Task: Find connections with filter location Rio Verde de Mato Grosso with filter topic #blockchainwith filter profile language German with filter current company Bestseller India with filter school Jadavpur University, Kolkata with filter industry Veterinary Services with filter service category WordPress Design with filter keywords title Graphic Designer
Action: Mouse moved to (159, 237)
Screenshot: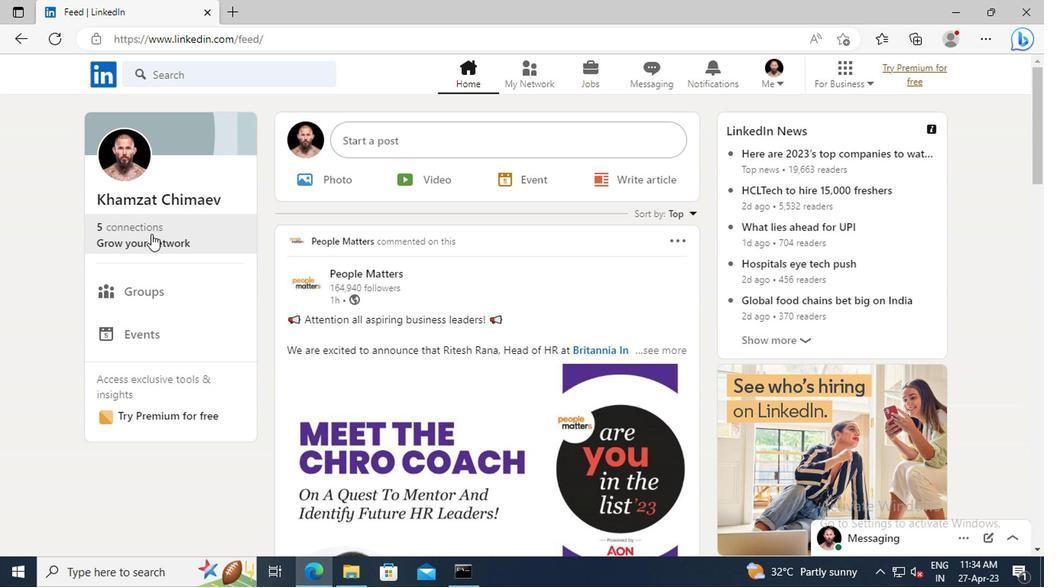 
Action: Mouse pressed left at (159, 237)
Screenshot: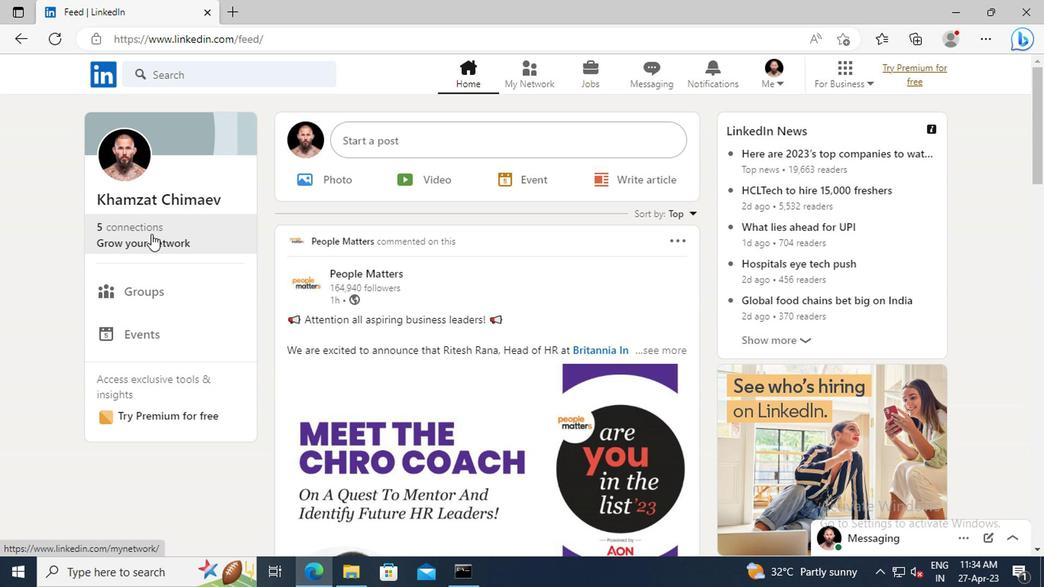 
Action: Mouse moved to (178, 172)
Screenshot: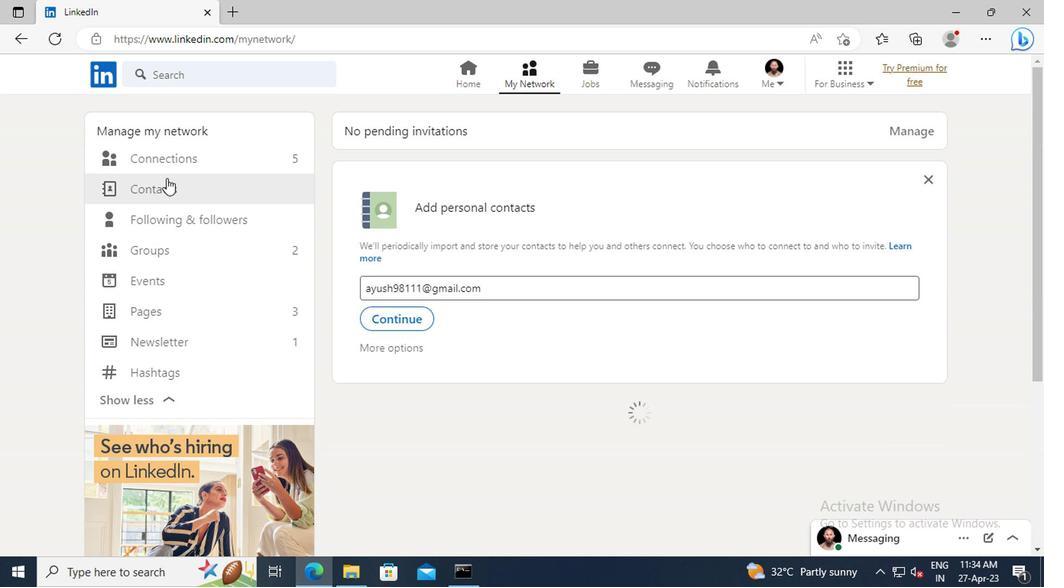
Action: Mouse pressed left at (178, 172)
Screenshot: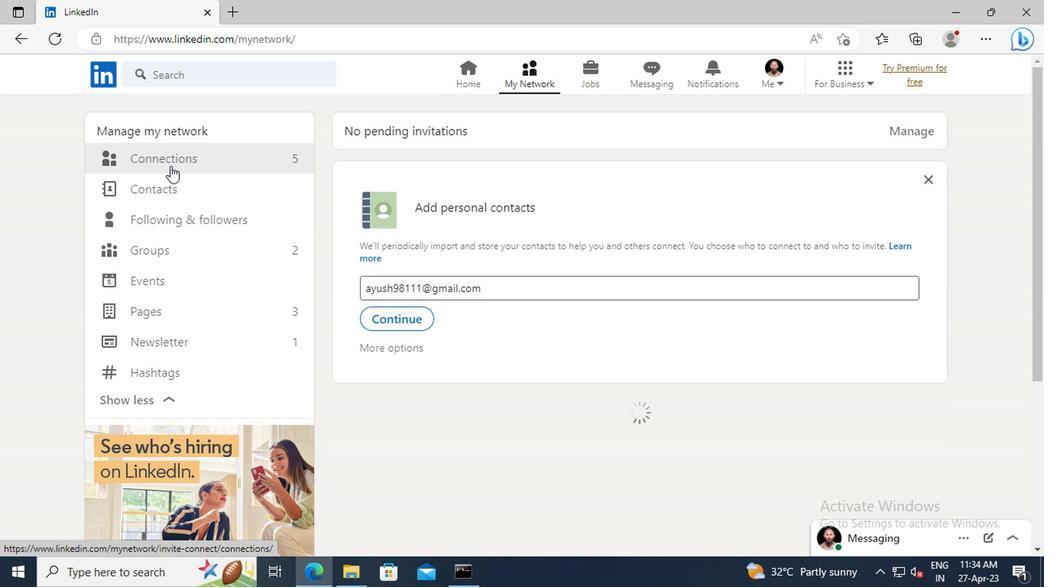 
Action: Mouse moved to (645, 170)
Screenshot: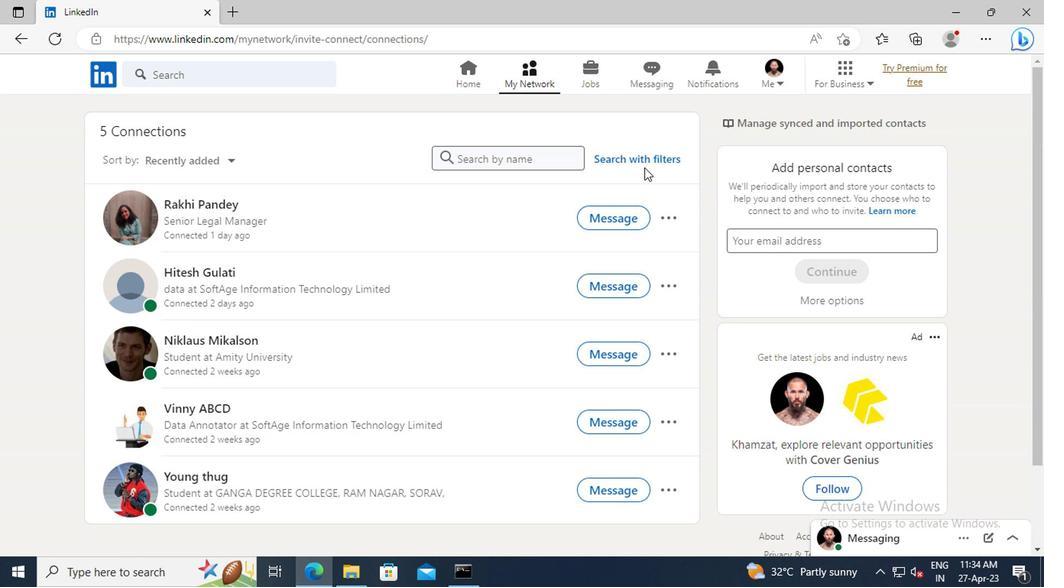 
Action: Mouse pressed left at (645, 170)
Screenshot: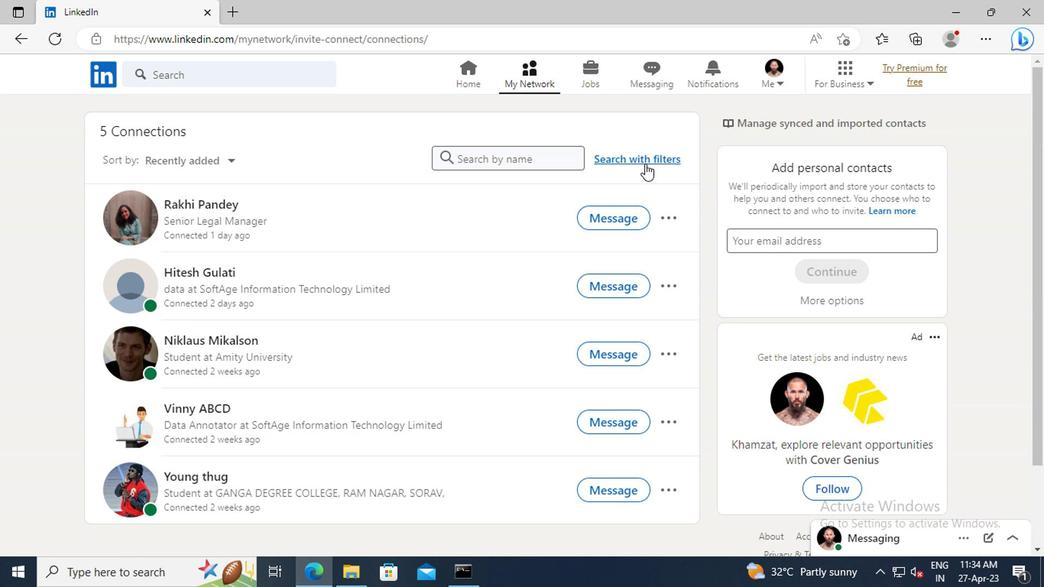 
Action: Mouse moved to (585, 130)
Screenshot: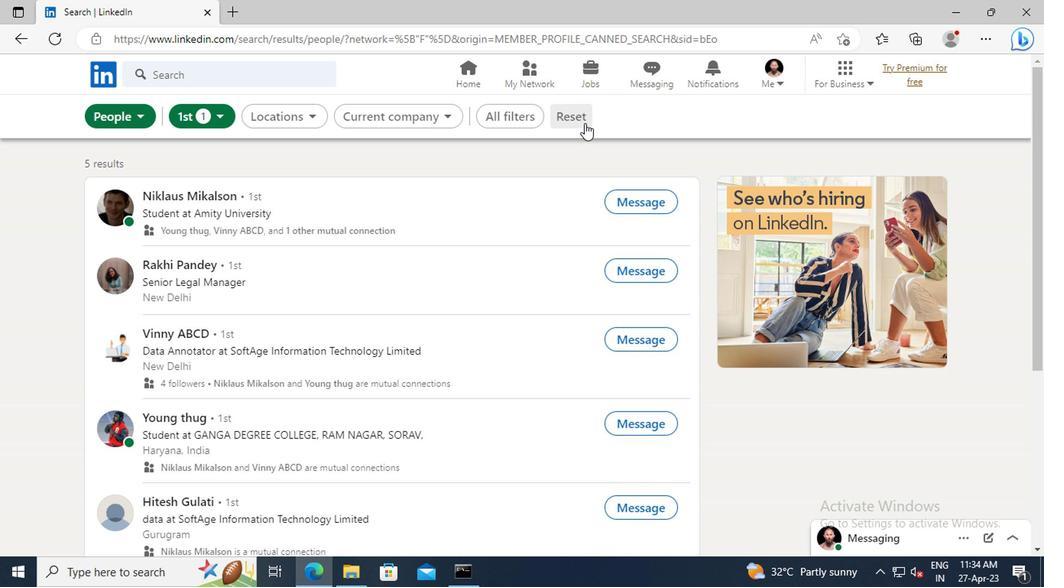 
Action: Mouse pressed left at (585, 130)
Screenshot: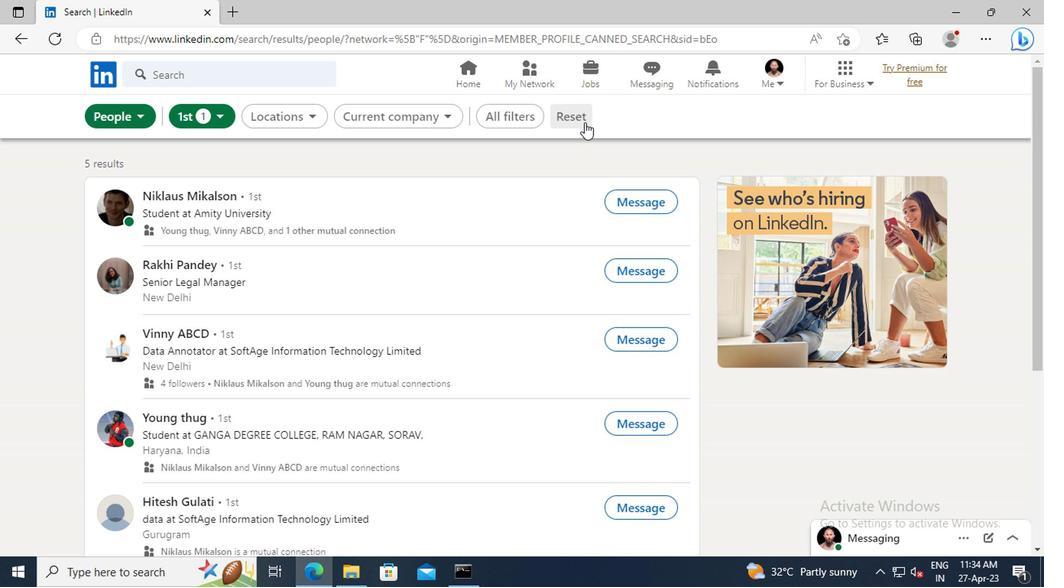 
Action: Mouse moved to (558, 125)
Screenshot: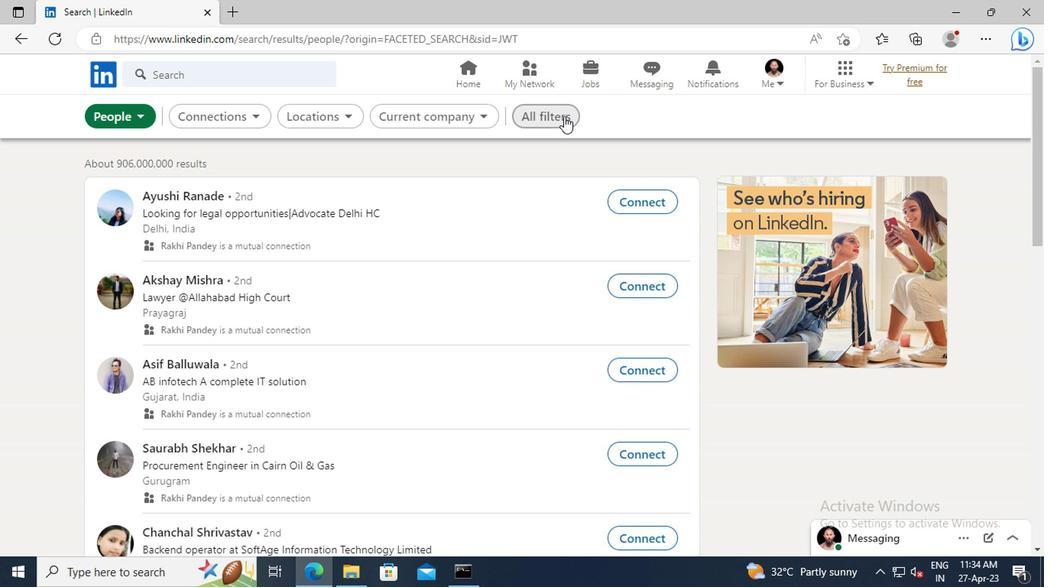 
Action: Mouse pressed left at (558, 125)
Screenshot: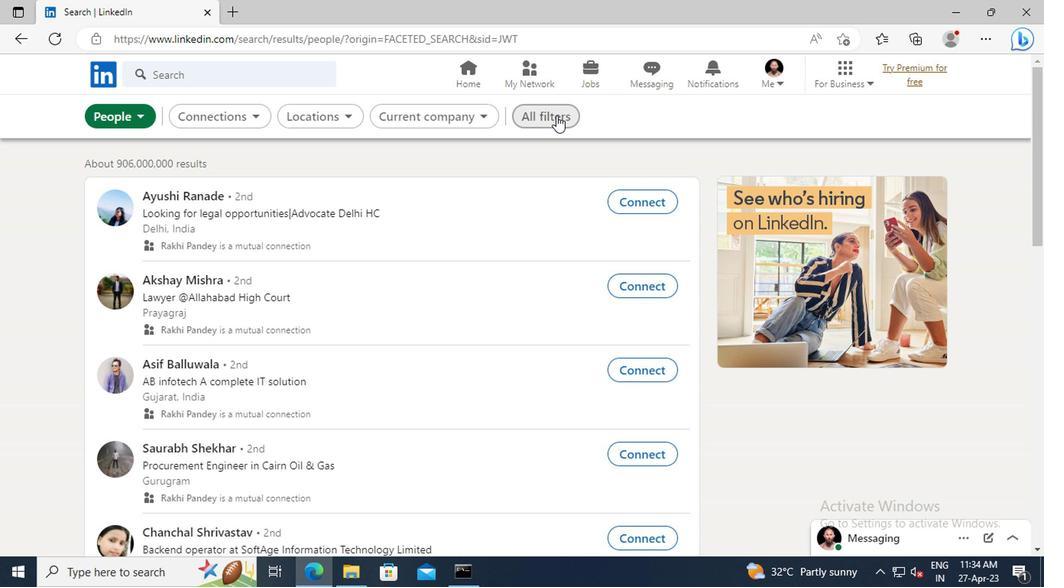 
Action: Mouse moved to (869, 267)
Screenshot: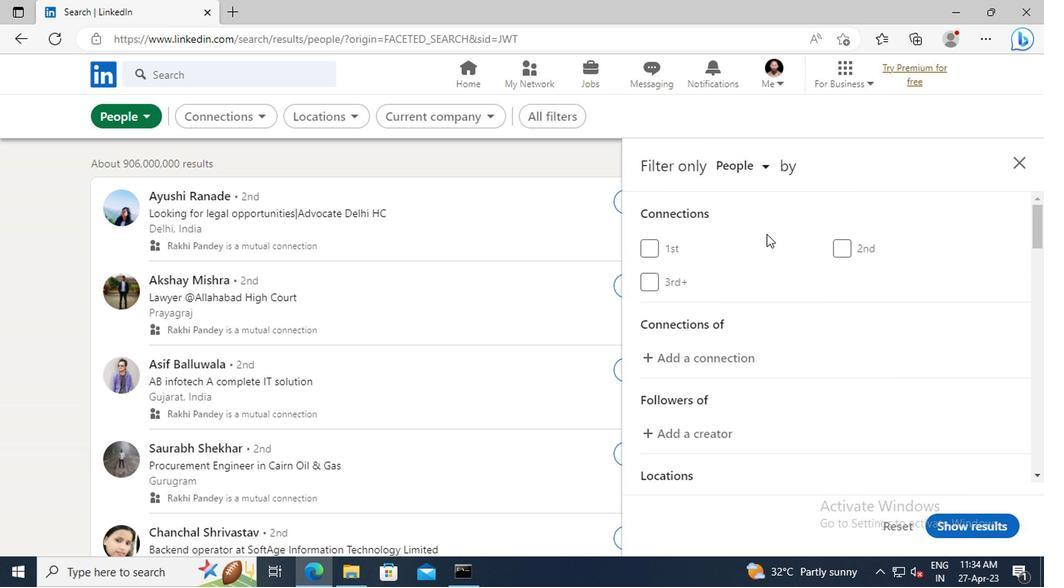 
Action: Mouse scrolled (869, 267) with delta (0, 0)
Screenshot: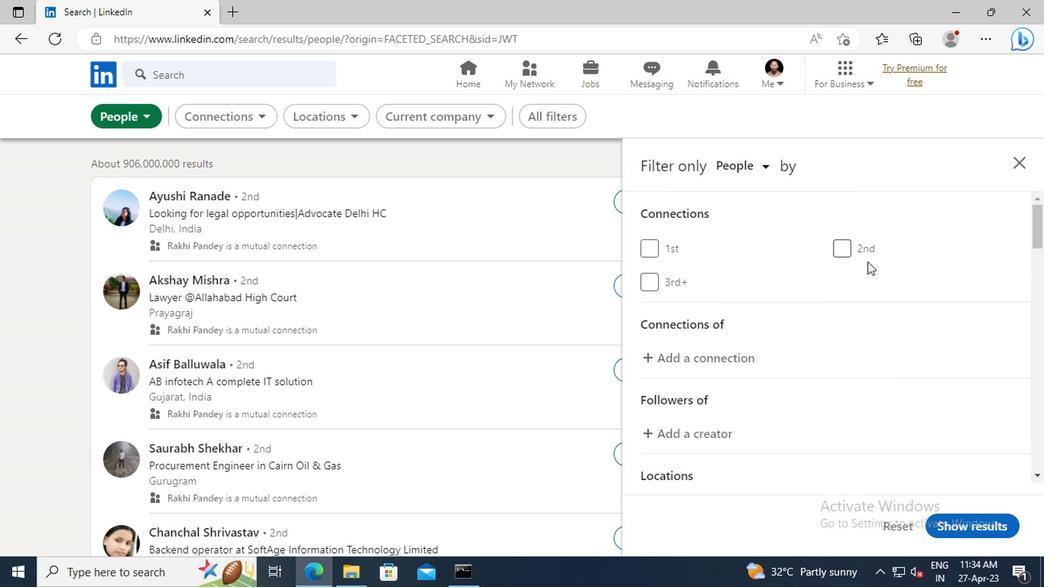 
Action: Mouse scrolled (869, 267) with delta (0, 0)
Screenshot: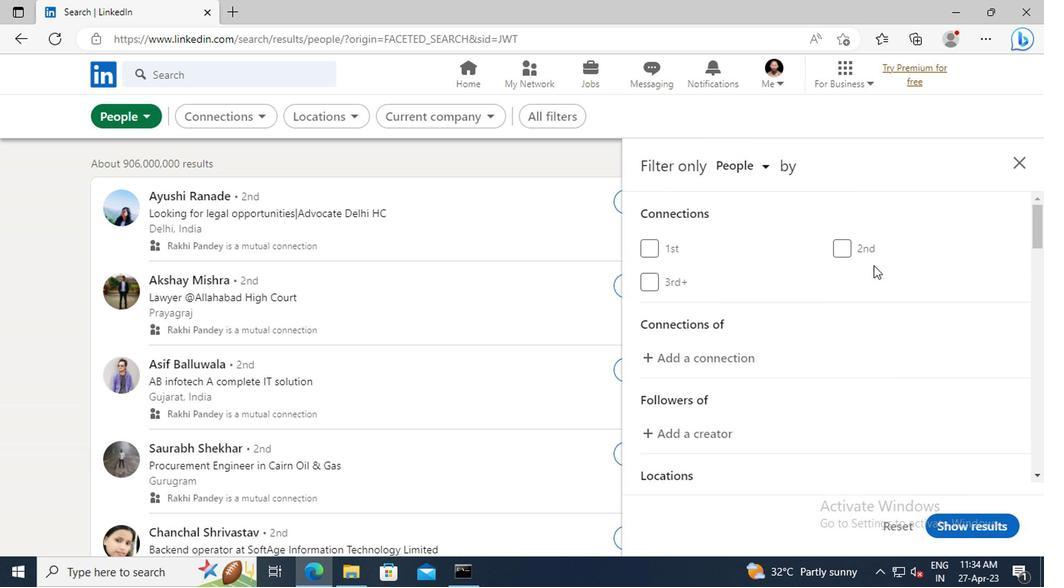 
Action: Mouse moved to (869, 267)
Screenshot: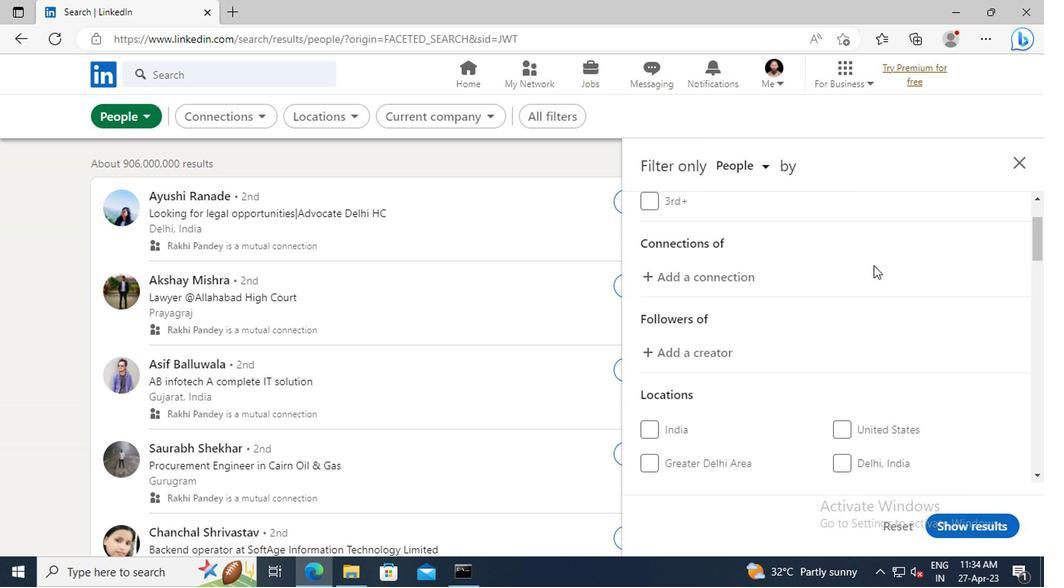 
Action: Mouse scrolled (869, 267) with delta (0, 0)
Screenshot: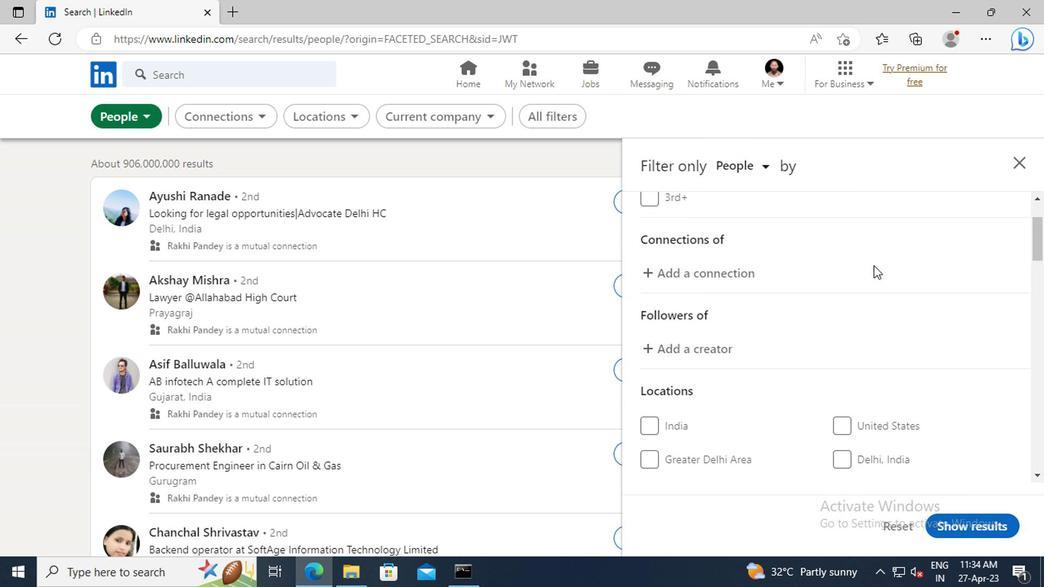 
Action: Mouse scrolled (869, 267) with delta (0, 0)
Screenshot: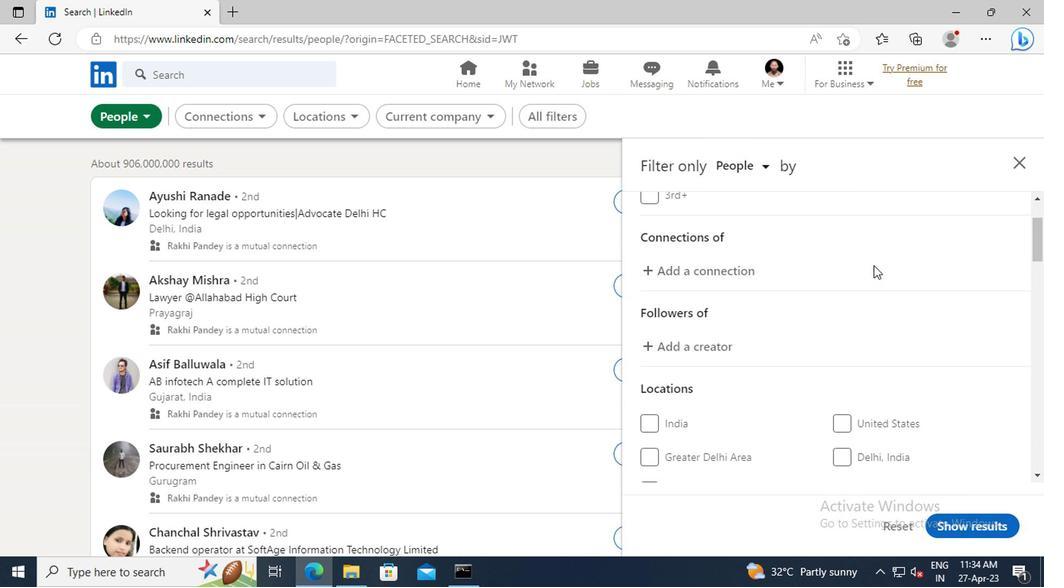 
Action: Mouse scrolled (869, 267) with delta (0, 0)
Screenshot: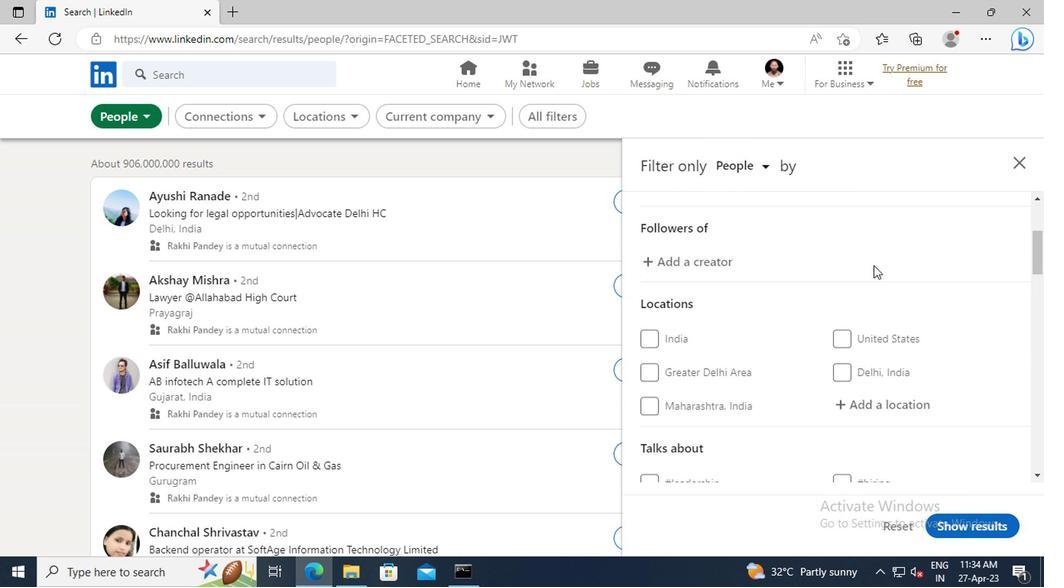 
Action: Mouse scrolled (869, 267) with delta (0, 0)
Screenshot: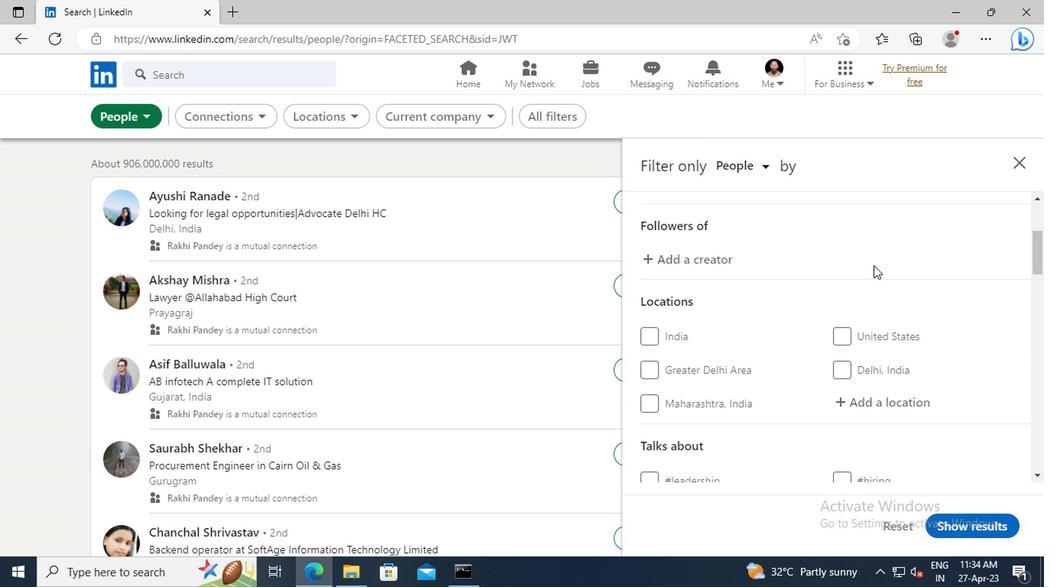 
Action: Mouse moved to (874, 314)
Screenshot: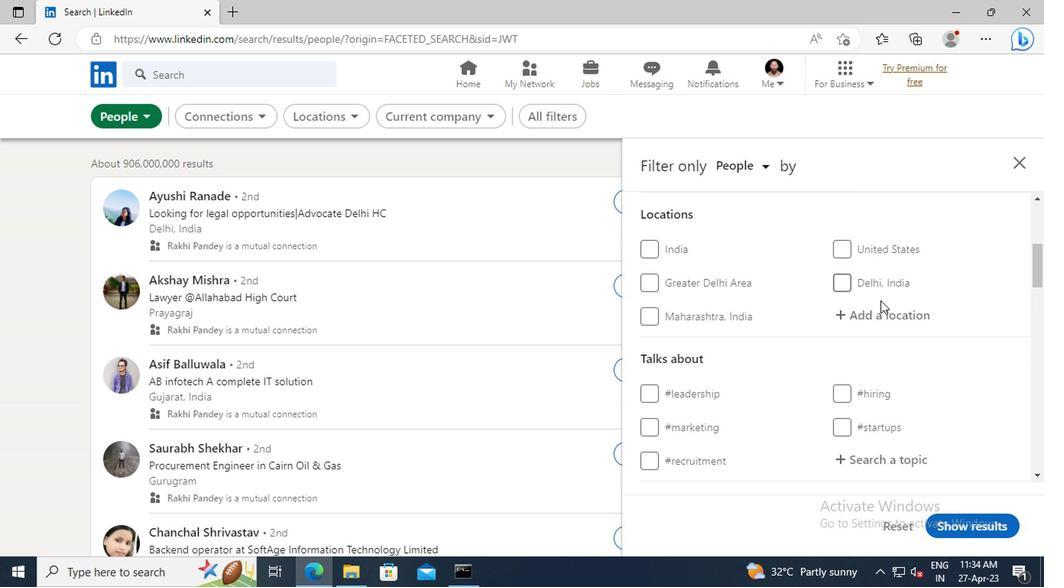 
Action: Mouse pressed left at (874, 314)
Screenshot: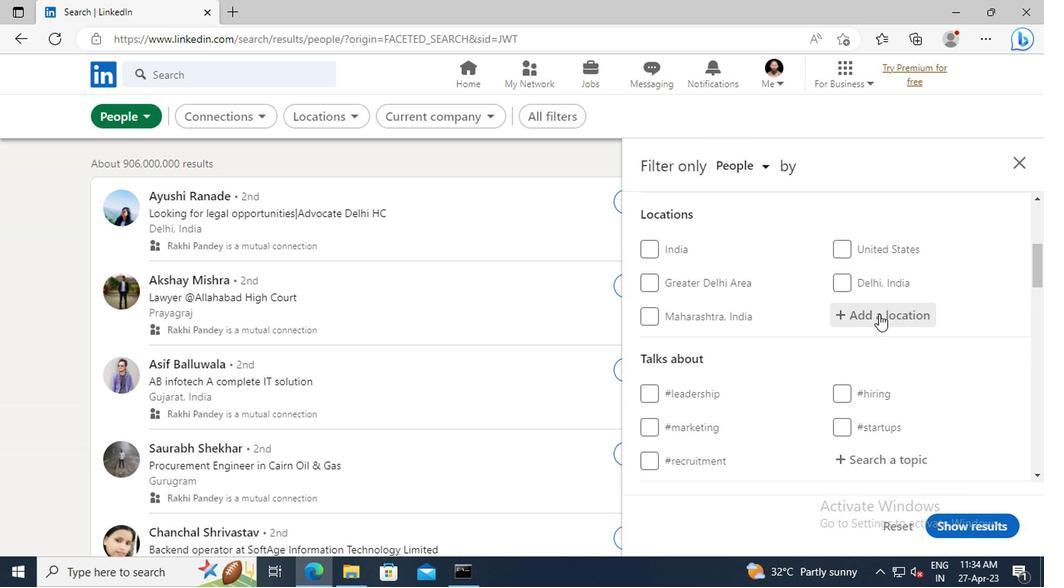 
Action: Key pressed <Key.shift>RIO<Key.space><Key.shift>VERDE<Key.space>DE<Key.space><Key.shift>MATO<Key.space><Key.shift>GROSSO
Screenshot: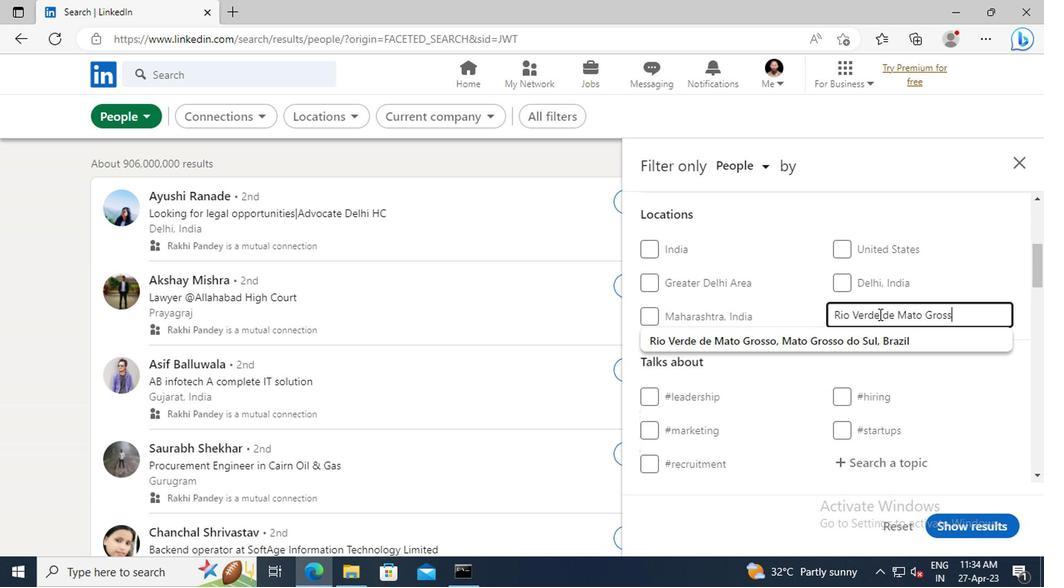 
Action: Mouse moved to (877, 339)
Screenshot: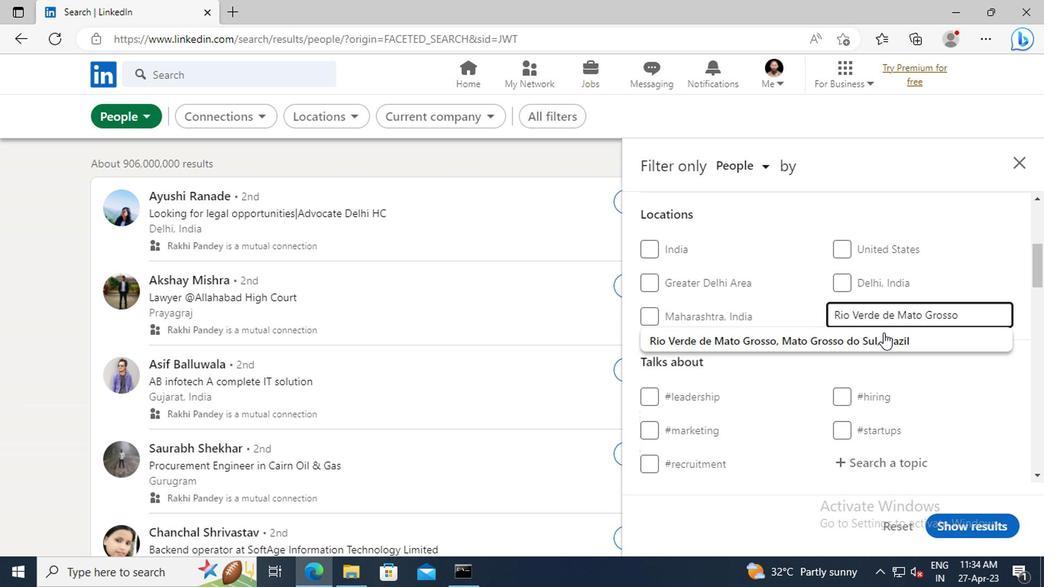 
Action: Mouse pressed left at (877, 339)
Screenshot: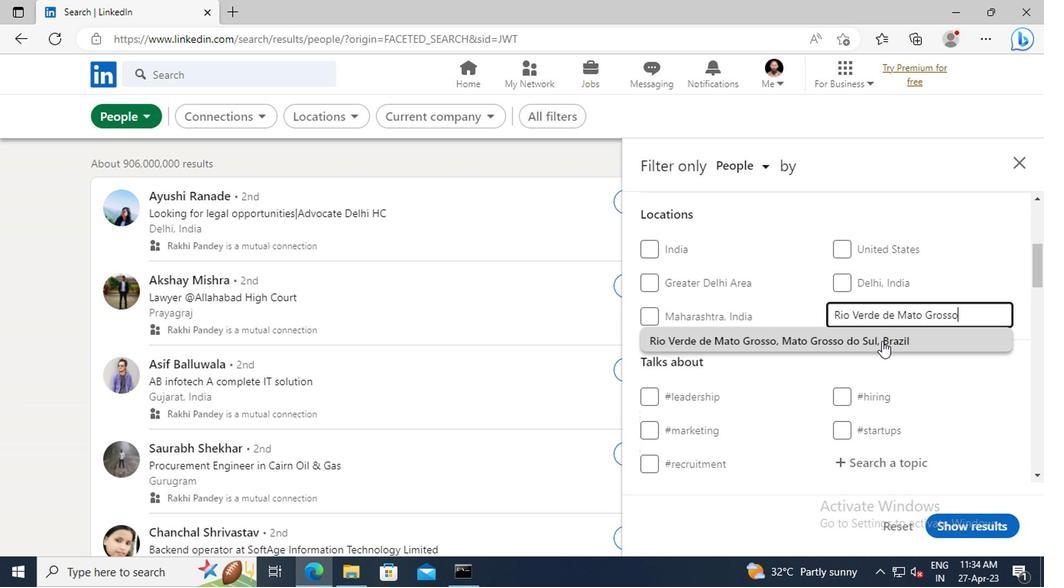 
Action: Mouse moved to (854, 304)
Screenshot: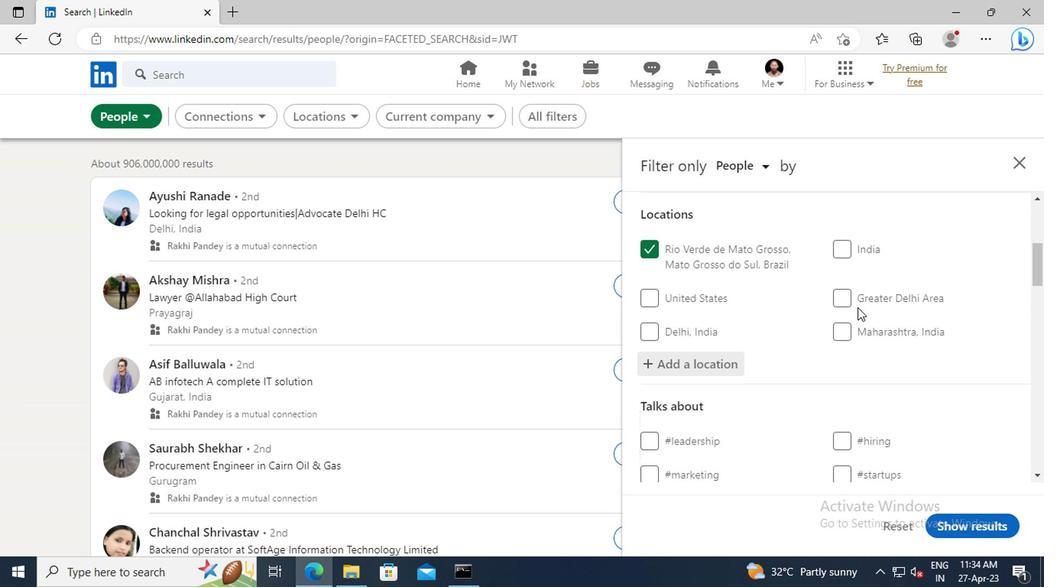 
Action: Mouse scrolled (854, 303) with delta (0, 0)
Screenshot: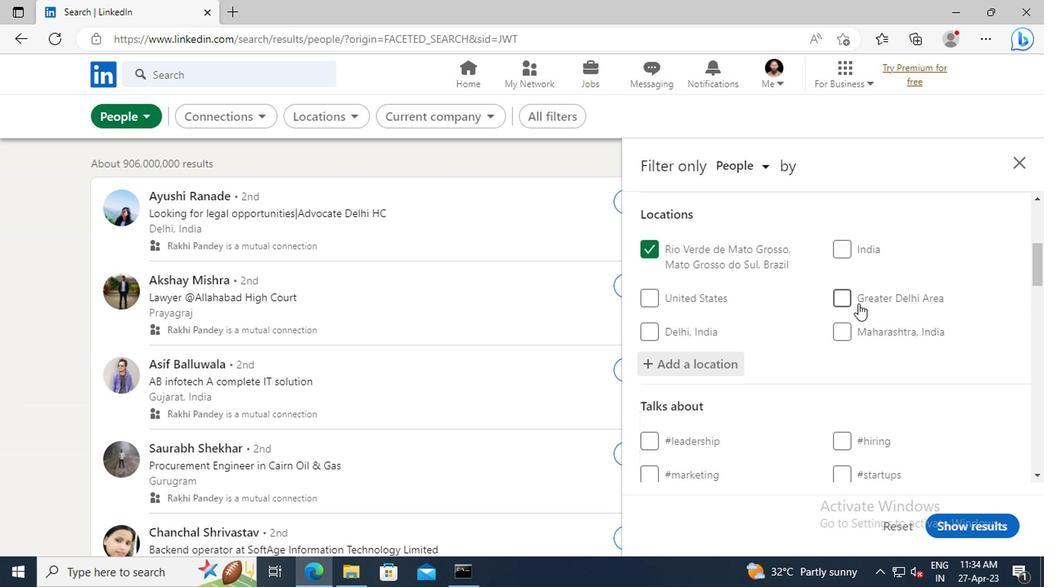 
Action: Mouse scrolled (854, 303) with delta (0, 0)
Screenshot: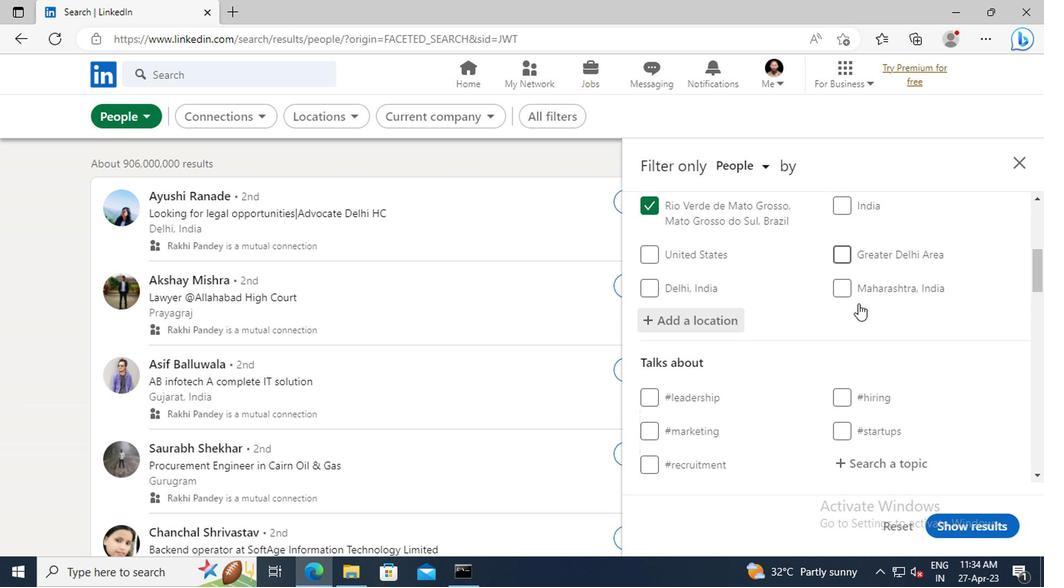 
Action: Mouse scrolled (854, 303) with delta (0, 0)
Screenshot: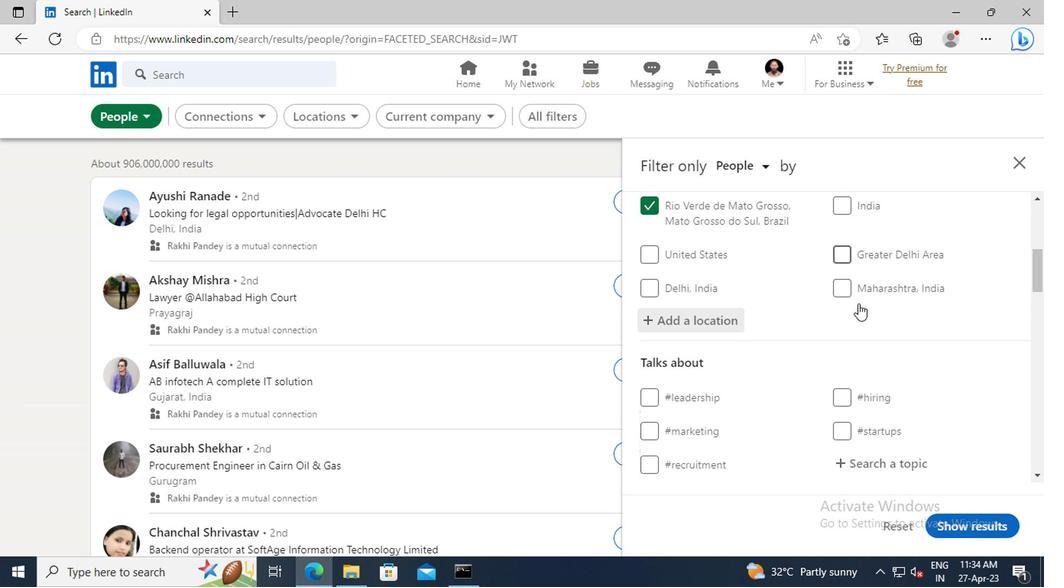 
Action: Mouse scrolled (854, 303) with delta (0, 0)
Screenshot: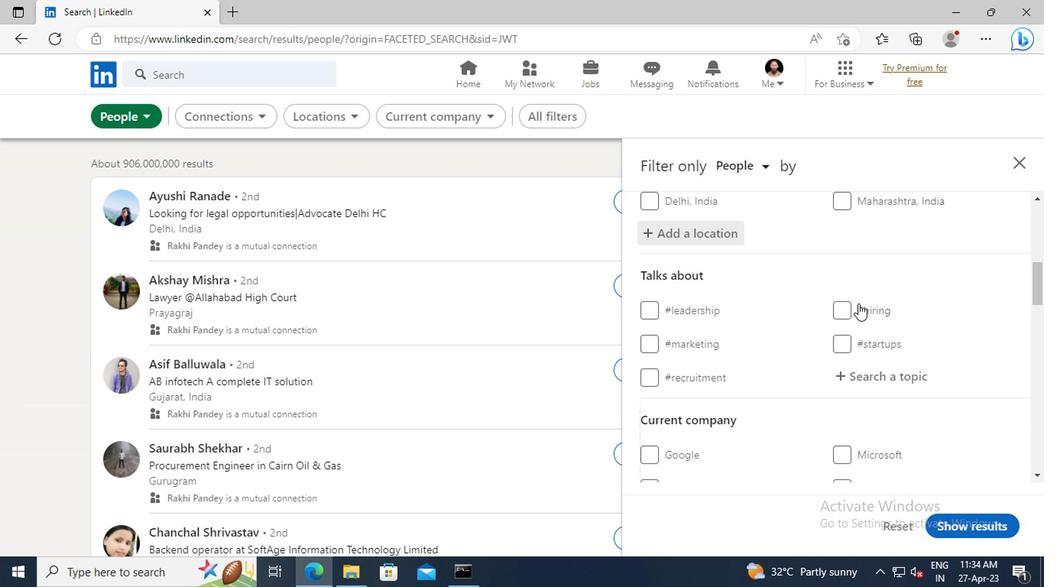 
Action: Mouse scrolled (854, 303) with delta (0, 0)
Screenshot: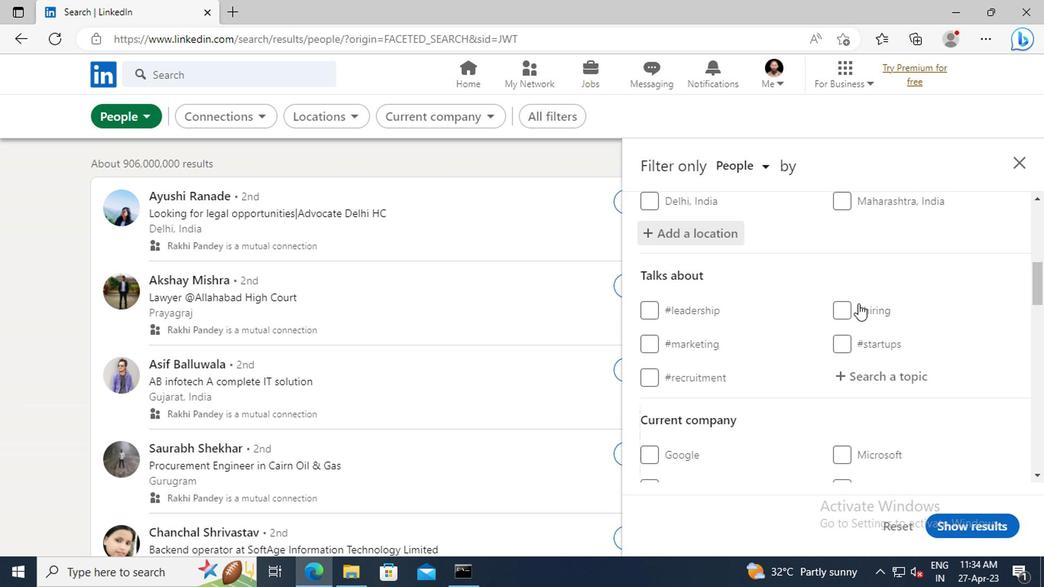 
Action: Mouse moved to (860, 292)
Screenshot: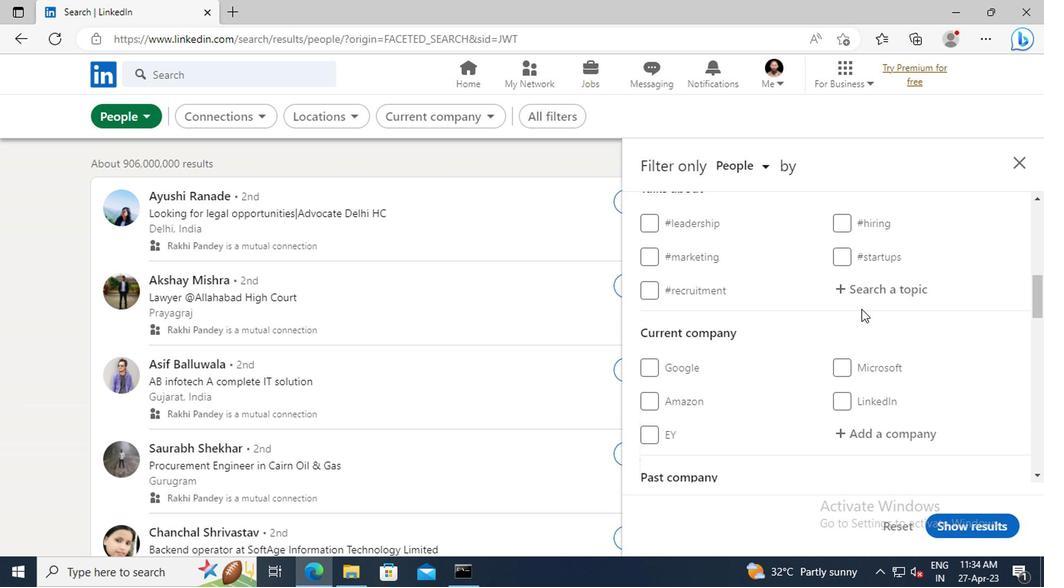 
Action: Mouse pressed left at (860, 292)
Screenshot: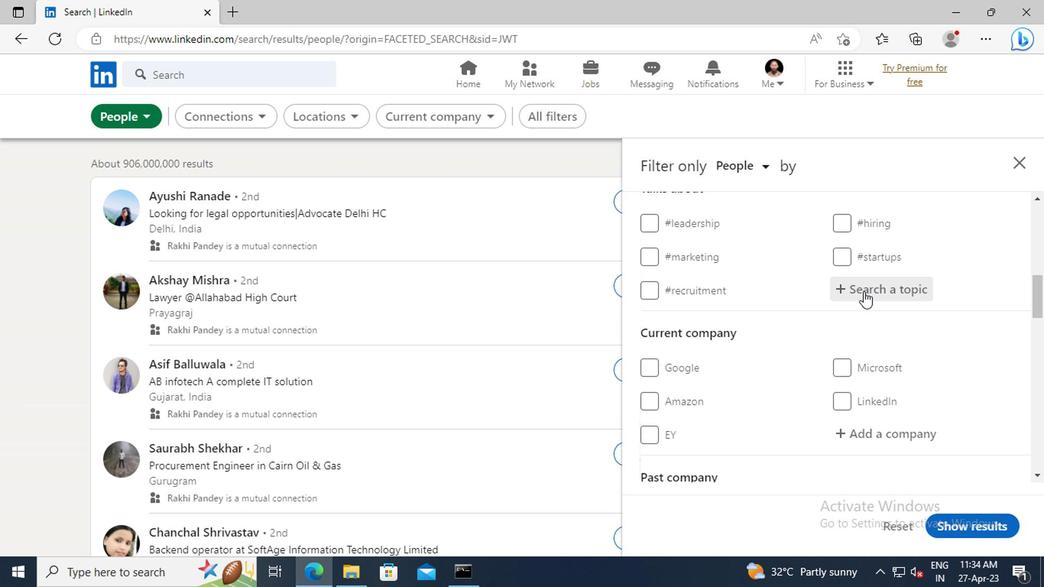 
Action: Key pressed <Key.shift>#BLOCKCHAINWITH<Key.enter>
Screenshot: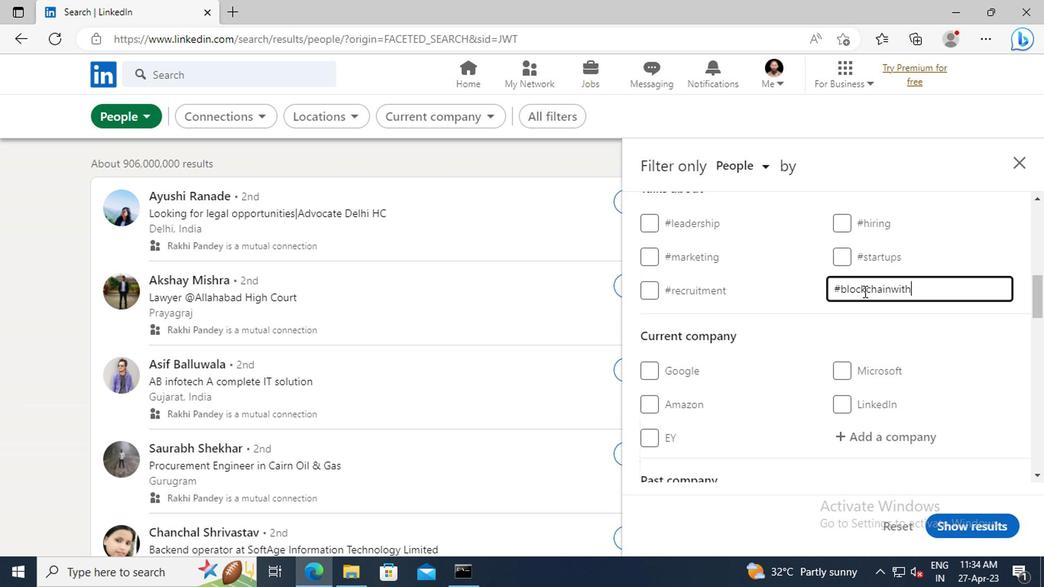 
Action: Mouse moved to (805, 344)
Screenshot: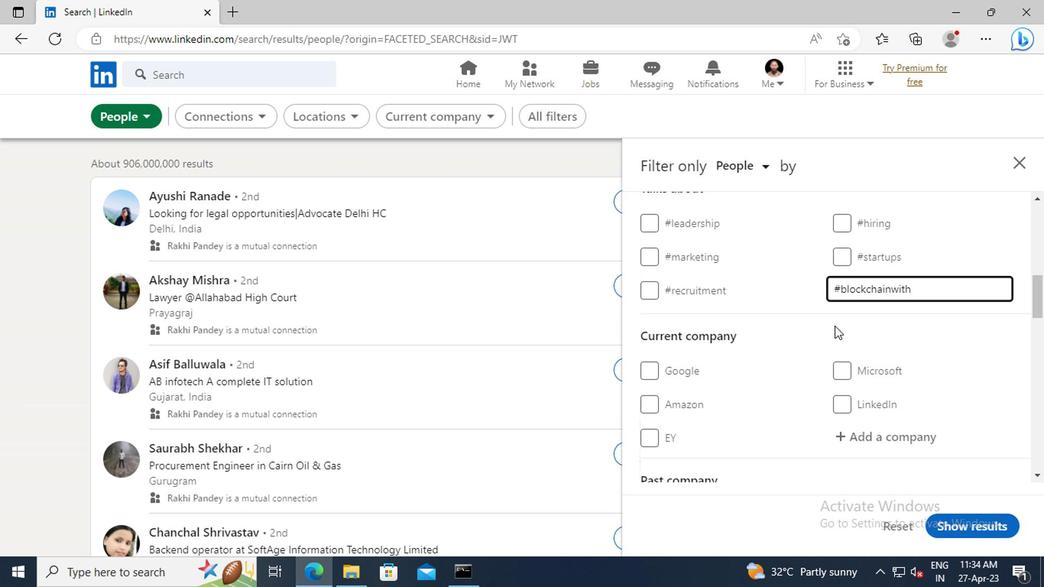 
Action: Mouse scrolled (805, 343) with delta (0, 0)
Screenshot: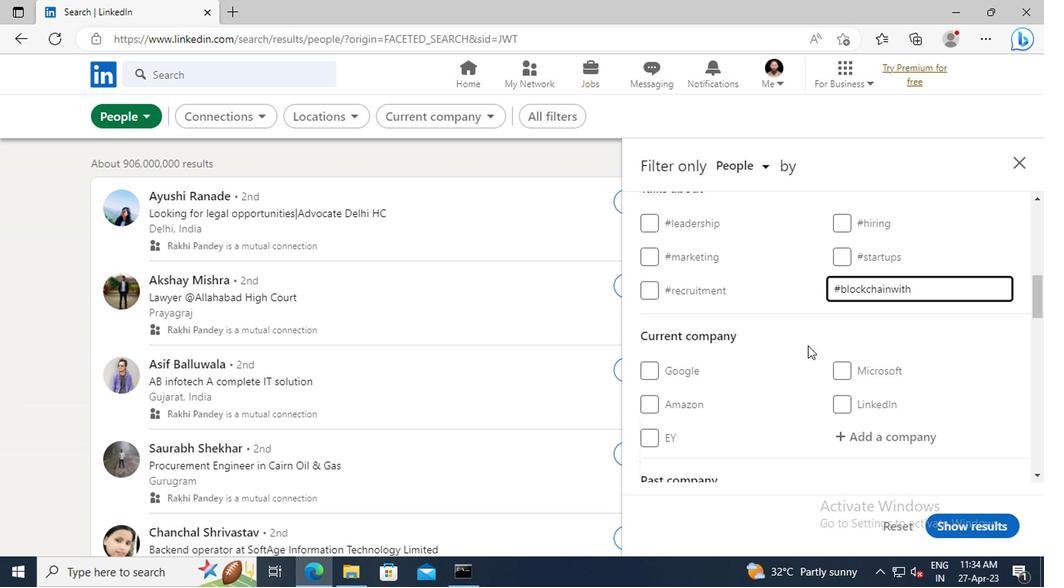 
Action: Mouse scrolled (805, 343) with delta (0, 0)
Screenshot: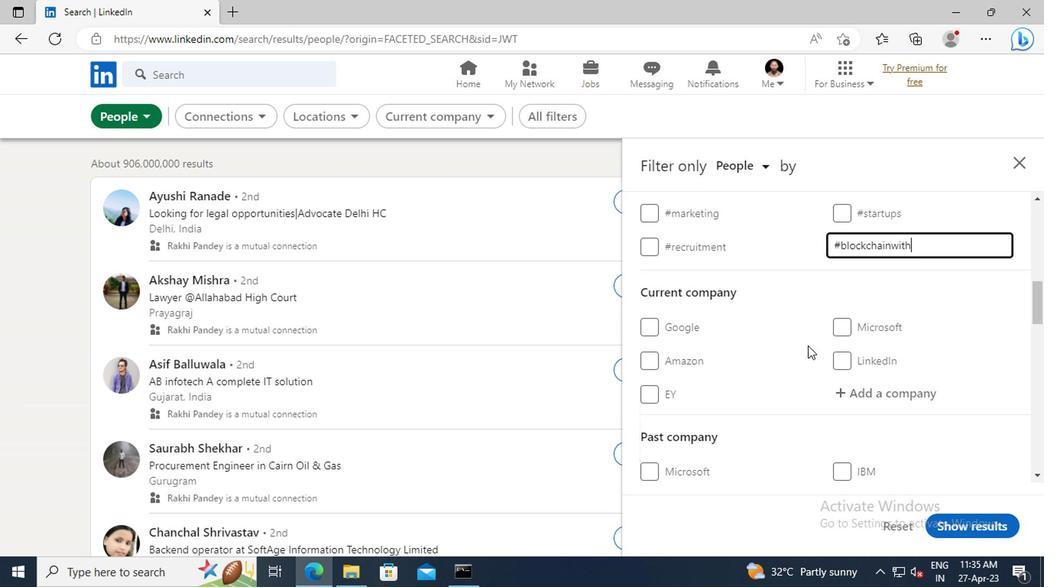 
Action: Mouse scrolled (805, 343) with delta (0, 0)
Screenshot: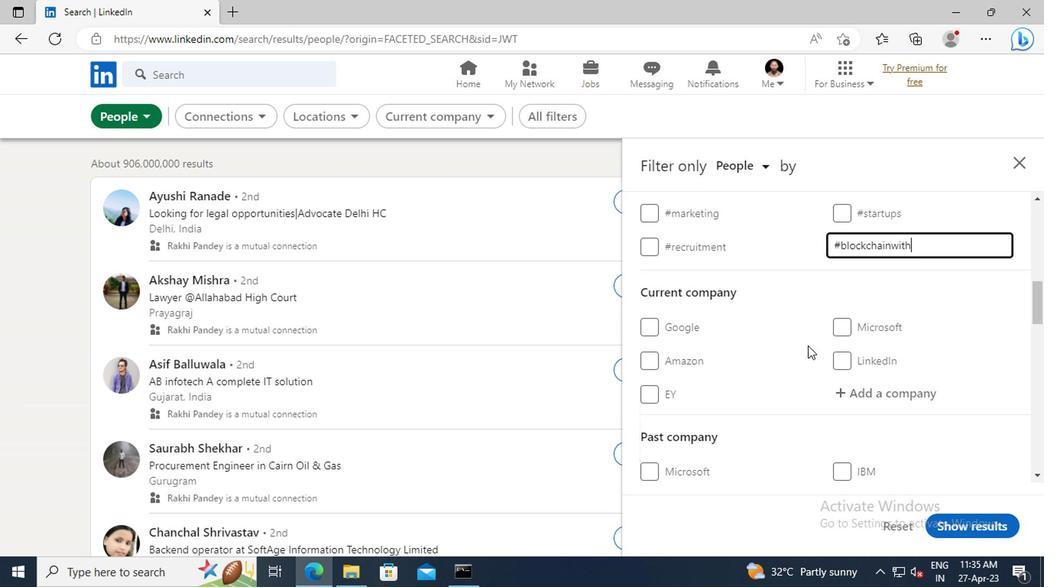 
Action: Mouse scrolled (805, 343) with delta (0, 0)
Screenshot: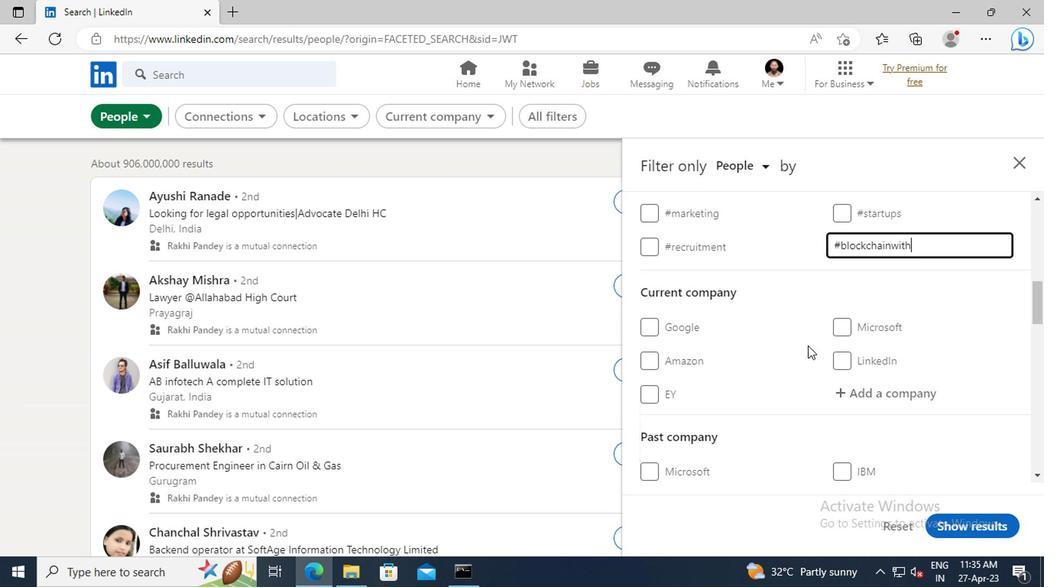 
Action: Mouse scrolled (805, 343) with delta (0, 0)
Screenshot: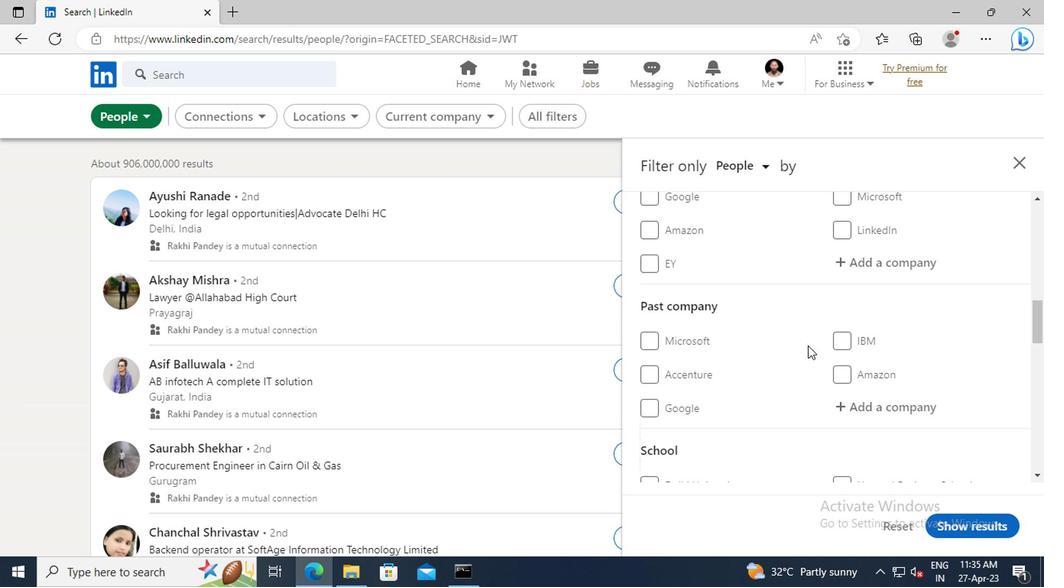 
Action: Mouse scrolled (805, 343) with delta (0, 0)
Screenshot: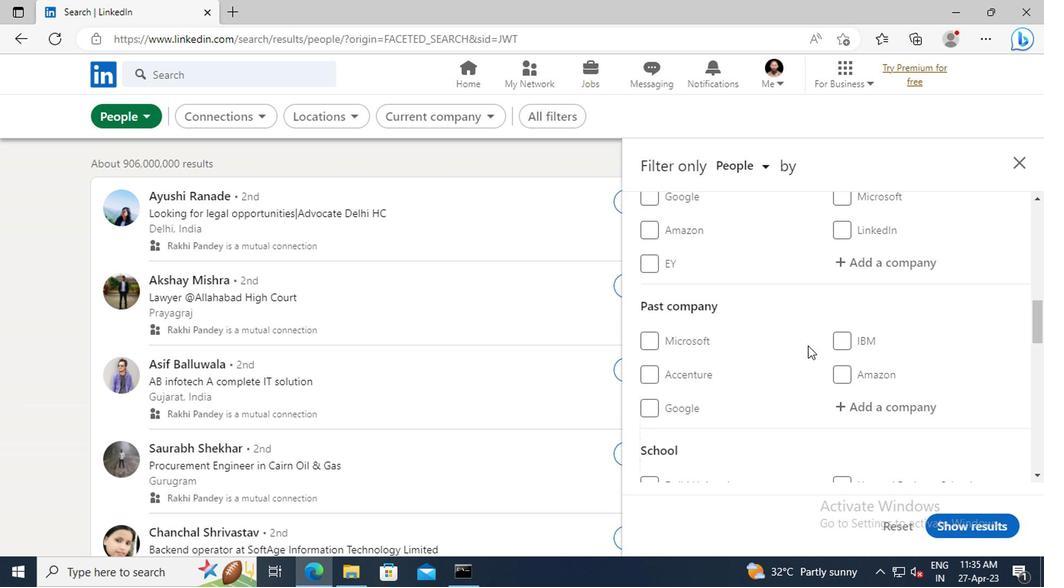 
Action: Mouse scrolled (805, 343) with delta (0, 0)
Screenshot: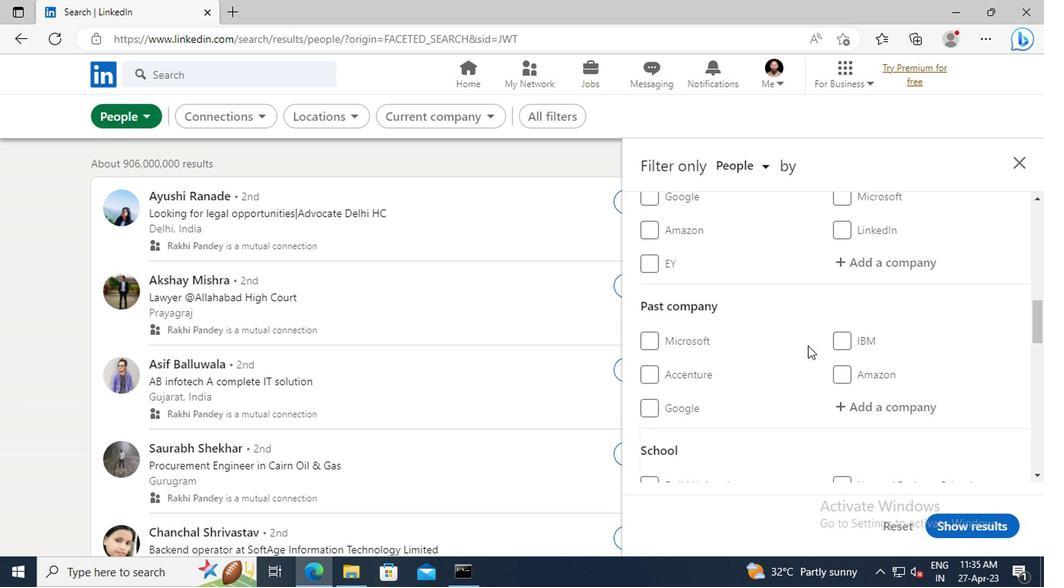
Action: Mouse scrolled (805, 343) with delta (0, 0)
Screenshot: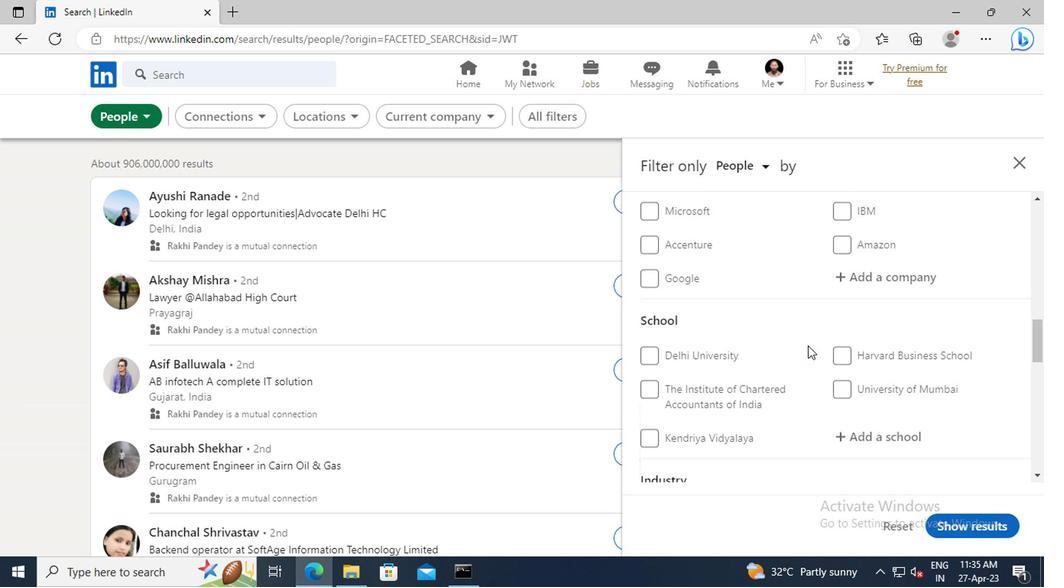 
Action: Mouse scrolled (805, 343) with delta (0, 0)
Screenshot: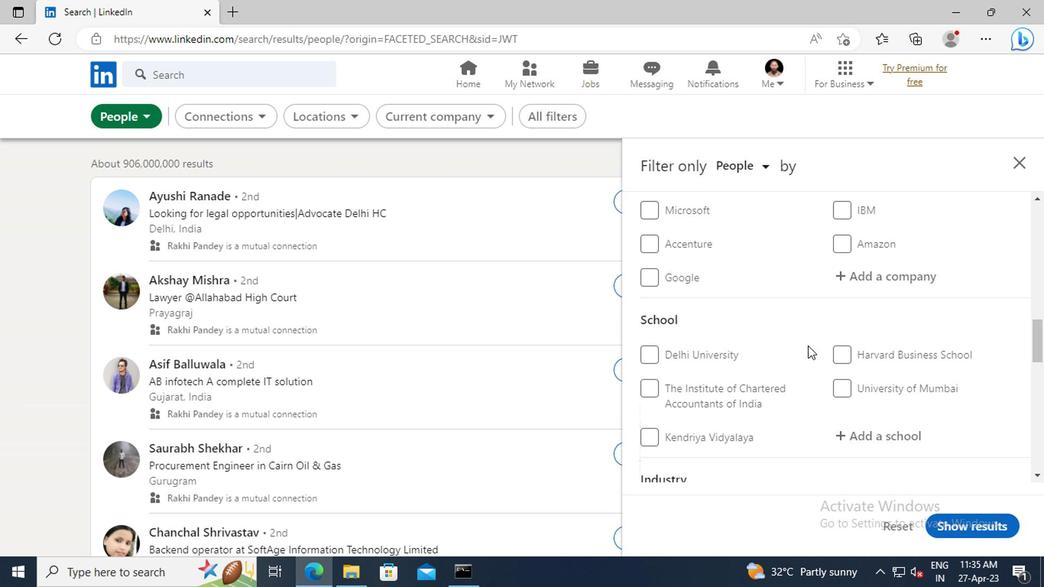 
Action: Mouse scrolled (805, 343) with delta (0, 0)
Screenshot: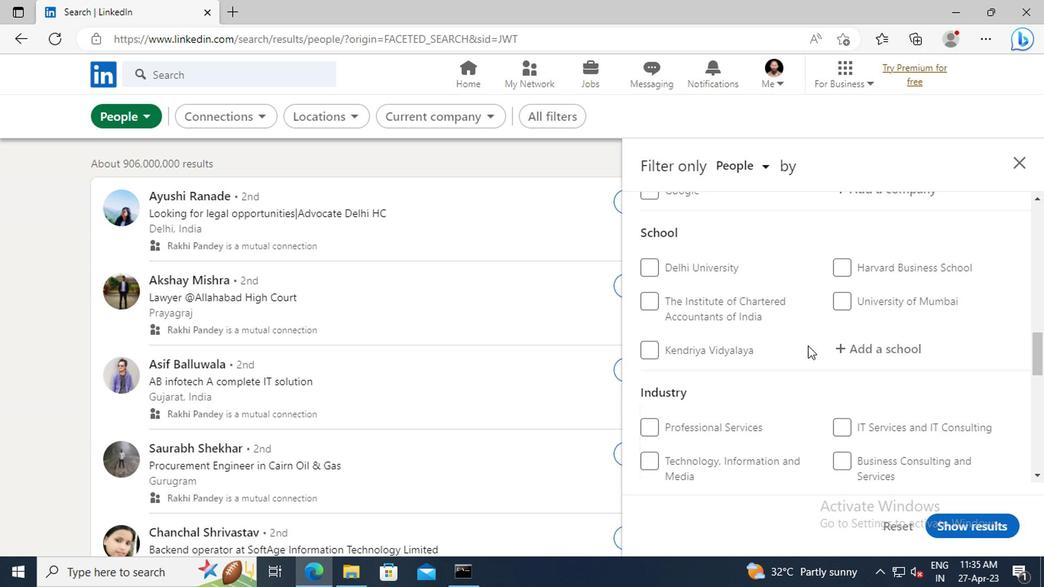 
Action: Mouse scrolled (805, 343) with delta (0, 0)
Screenshot: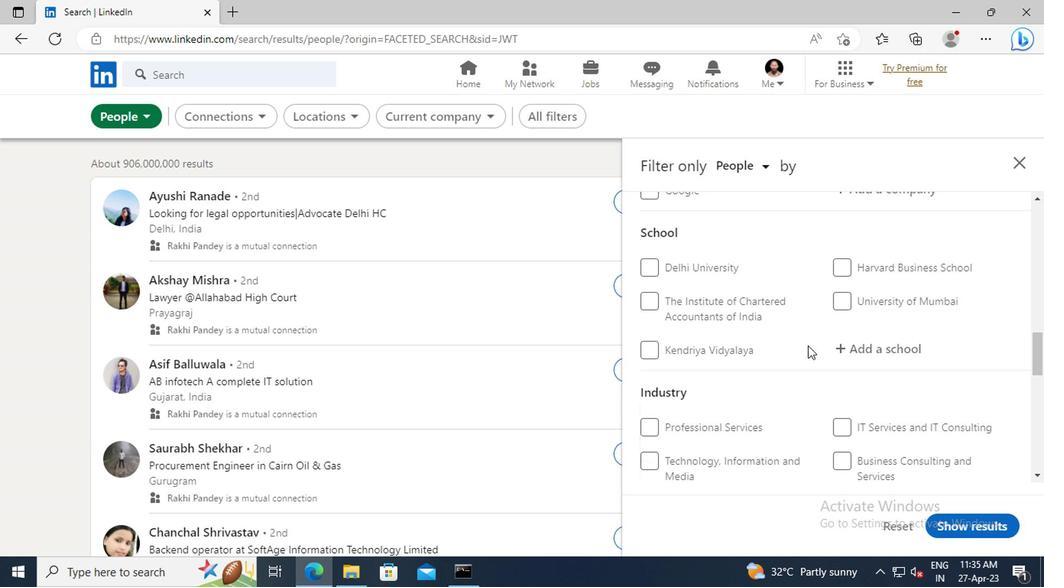 
Action: Mouse scrolled (805, 343) with delta (0, 0)
Screenshot: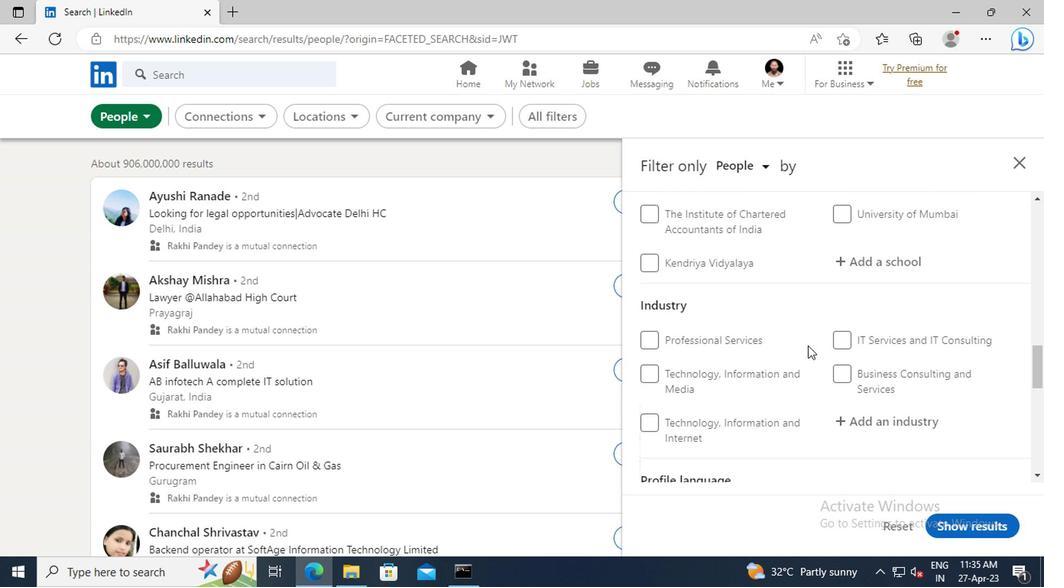 
Action: Mouse scrolled (805, 343) with delta (0, 0)
Screenshot: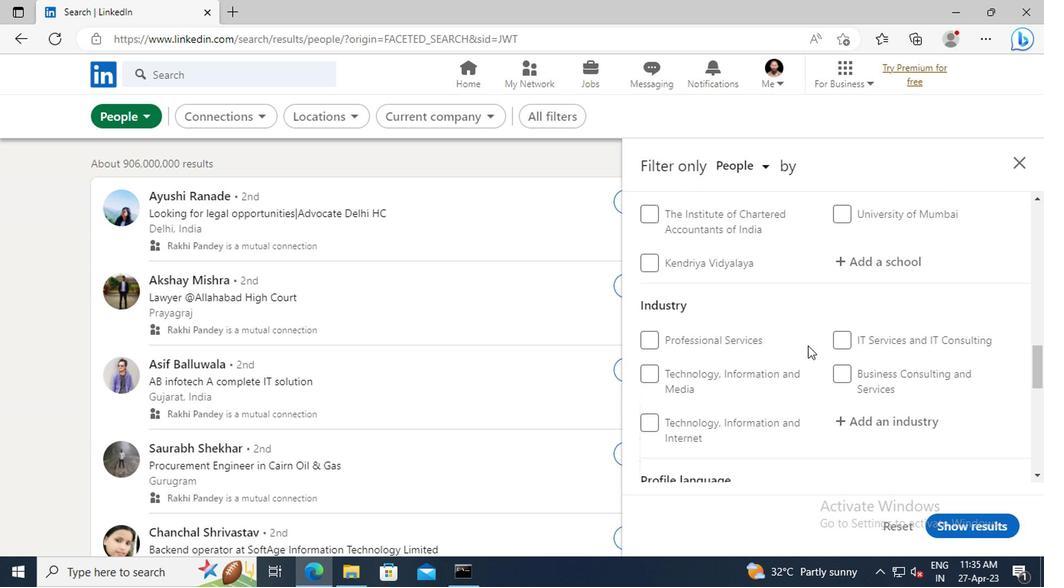 
Action: Mouse scrolled (805, 343) with delta (0, 0)
Screenshot: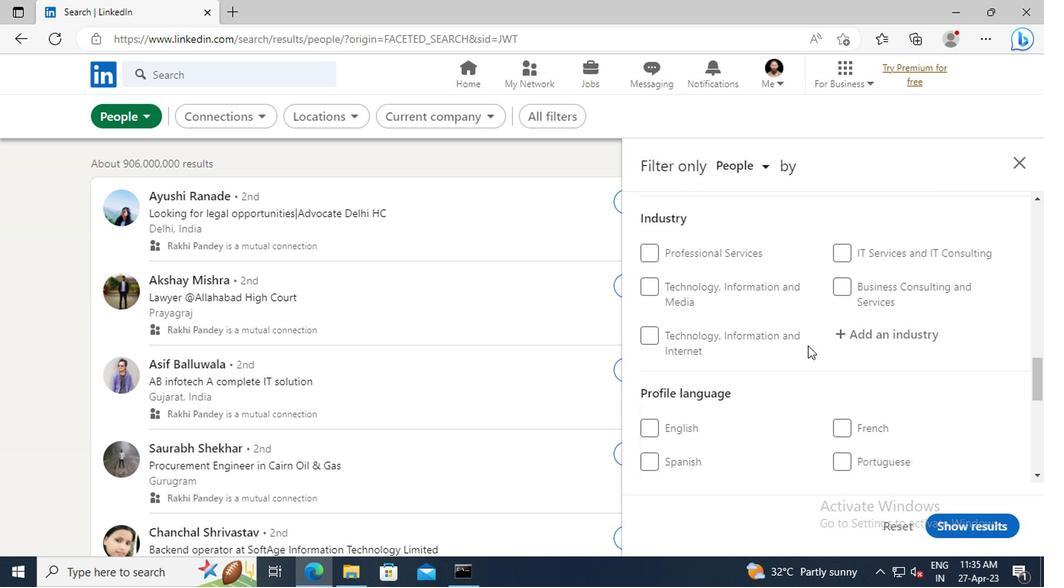 
Action: Mouse scrolled (805, 343) with delta (0, 0)
Screenshot: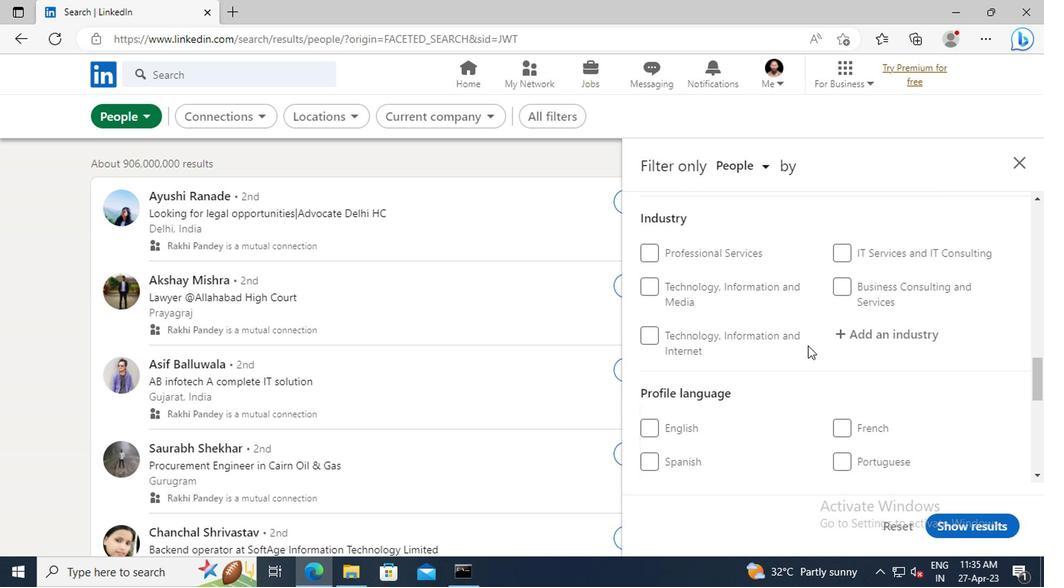 
Action: Mouse moved to (648, 410)
Screenshot: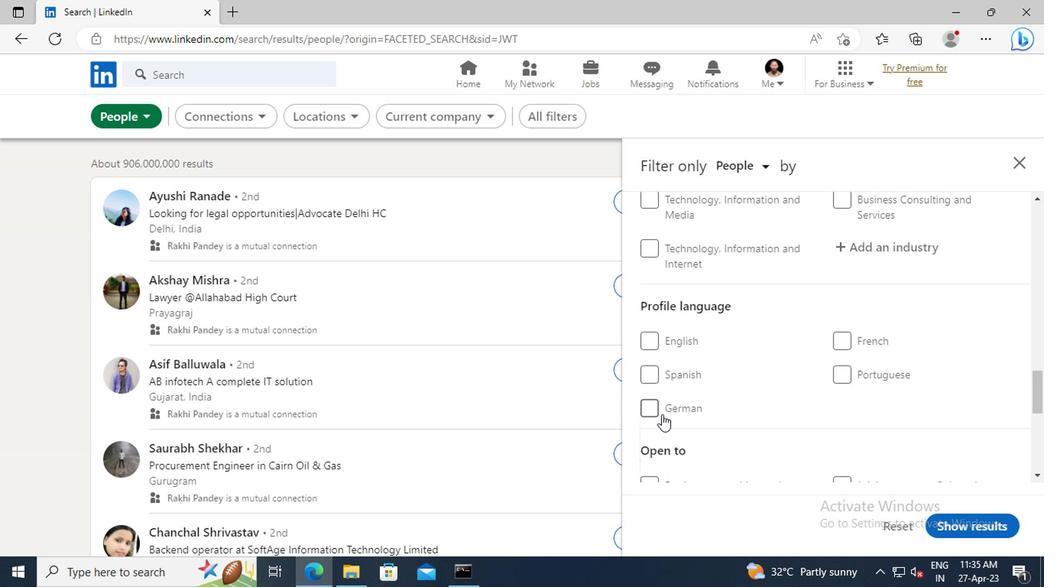 
Action: Mouse pressed left at (648, 410)
Screenshot: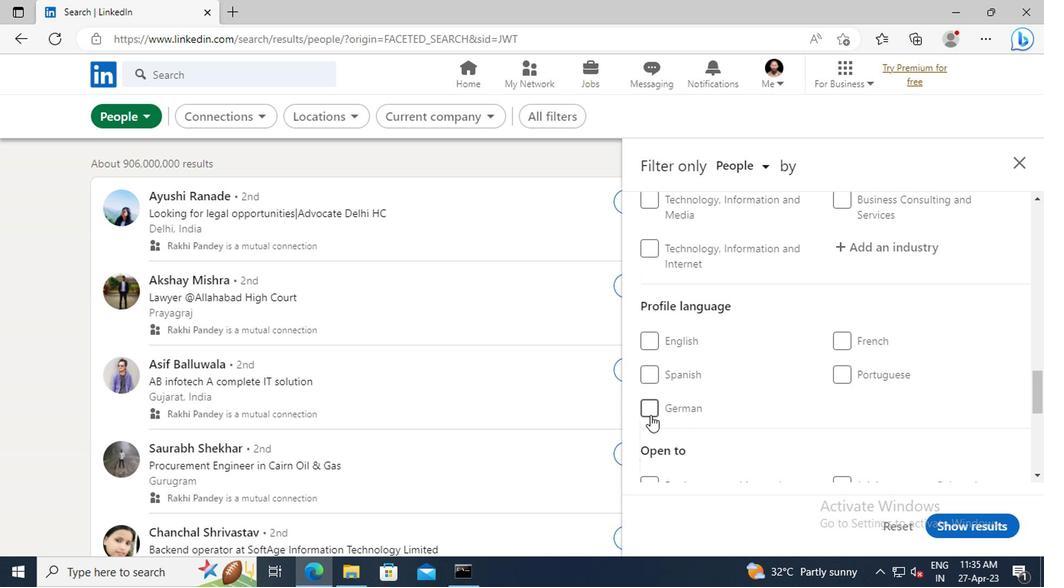 
Action: Mouse moved to (785, 393)
Screenshot: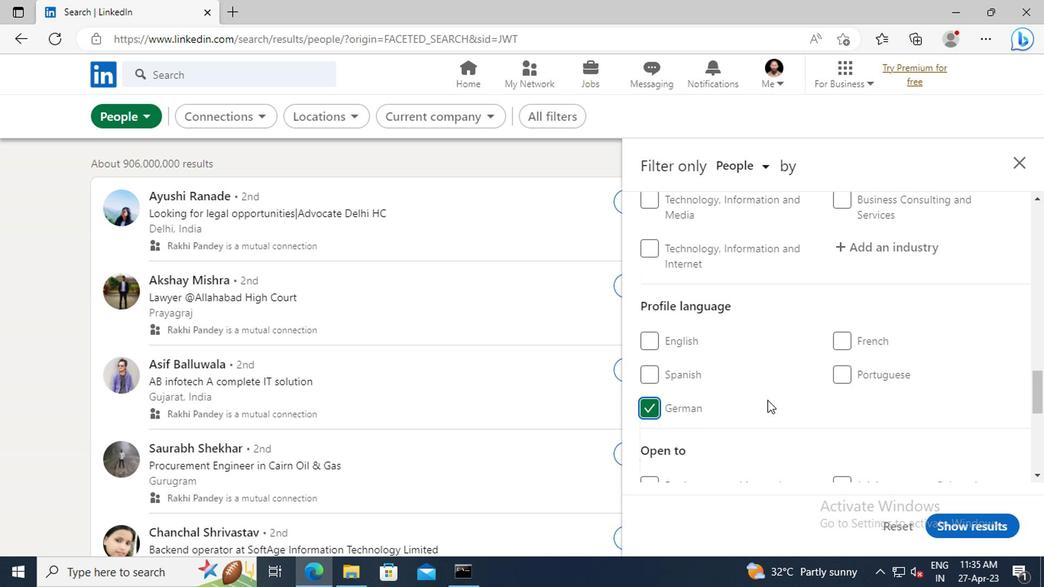 
Action: Mouse scrolled (785, 393) with delta (0, 0)
Screenshot: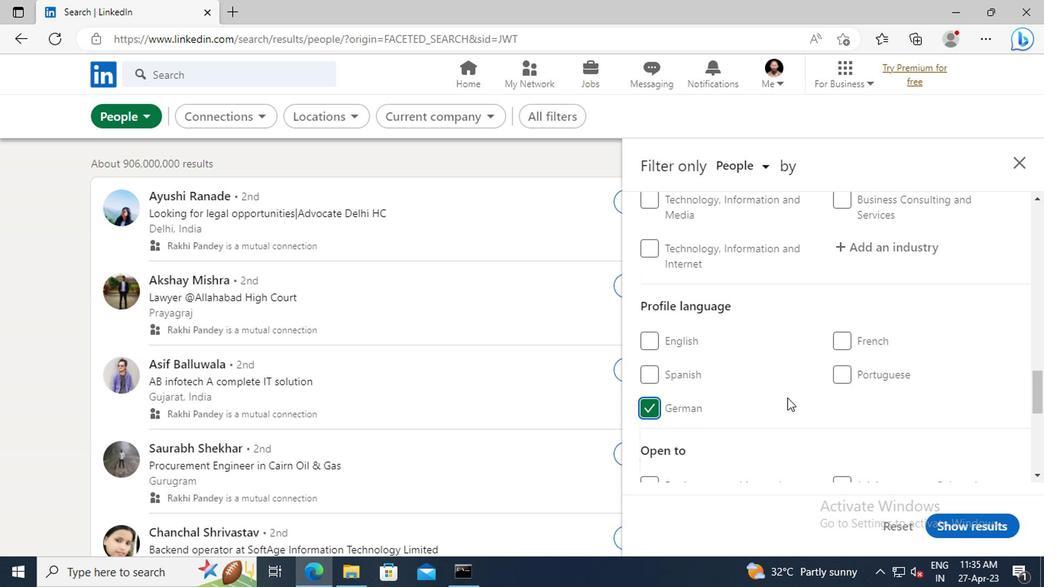 
Action: Mouse scrolled (785, 393) with delta (0, 0)
Screenshot: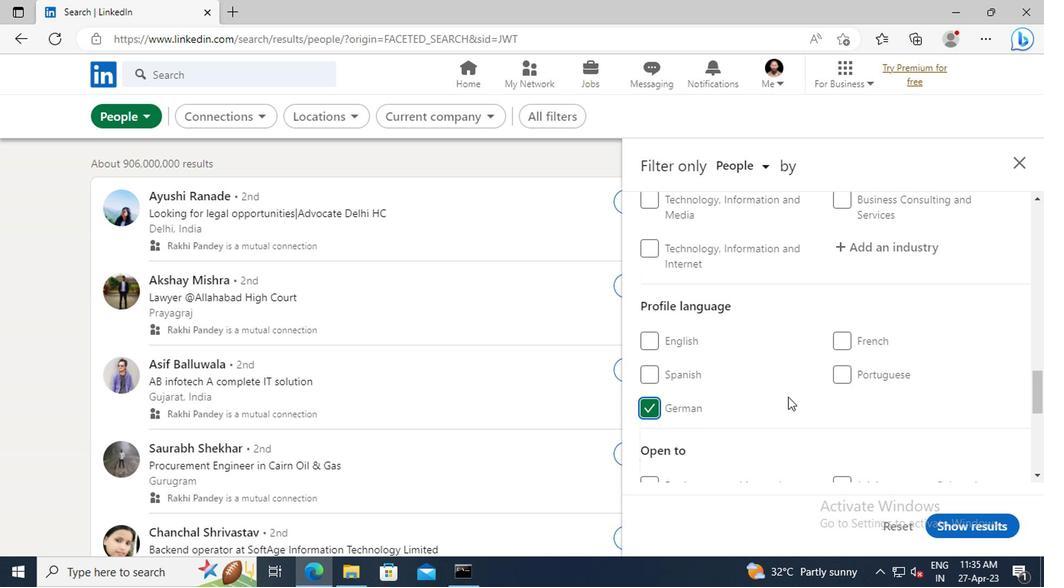 
Action: Mouse scrolled (785, 393) with delta (0, 0)
Screenshot: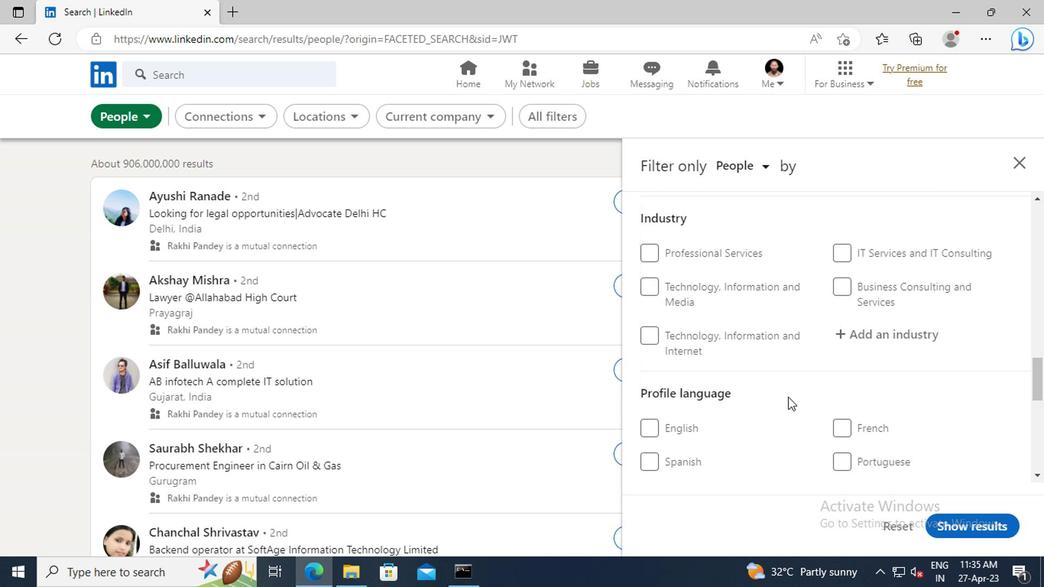 
Action: Mouse scrolled (785, 393) with delta (0, 0)
Screenshot: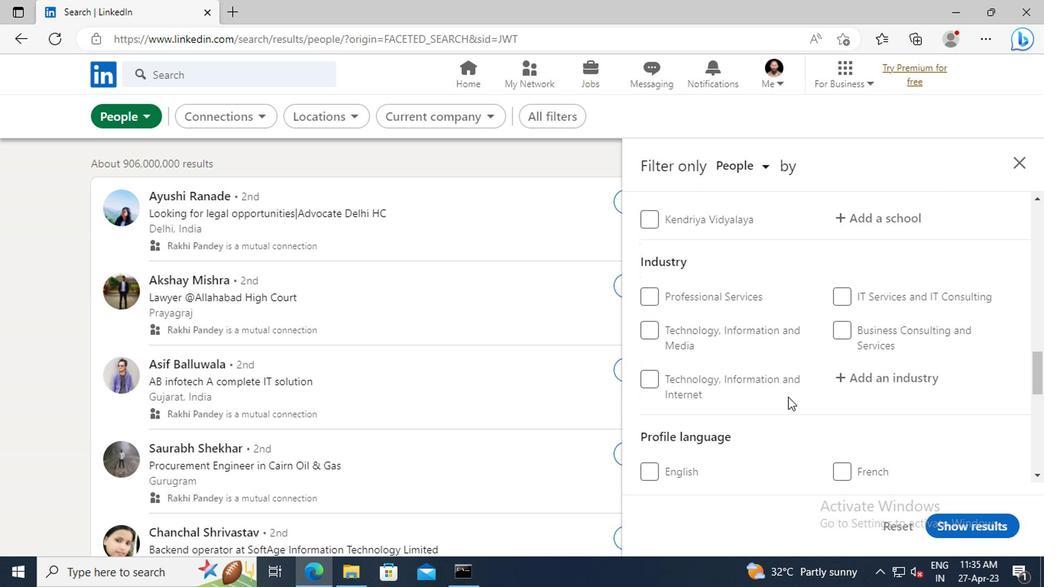
Action: Mouse scrolled (785, 393) with delta (0, 0)
Screenshot: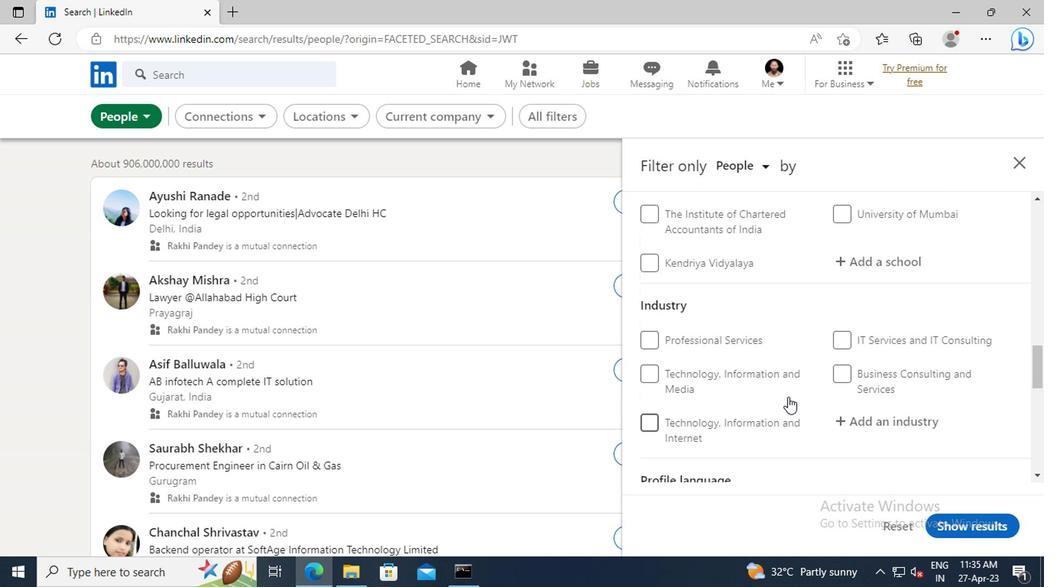
Action: Mouse scrolled (785, 393) with delta (0, 0)
Screenshot: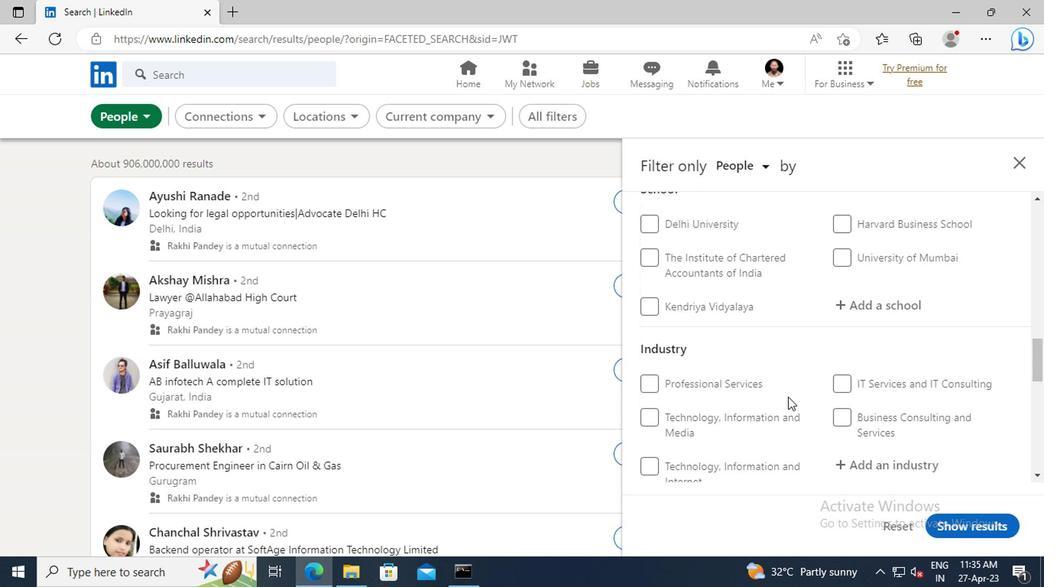 
Action: Mouse scrolled (785, 393) with delta (0, 0)
Screenshot: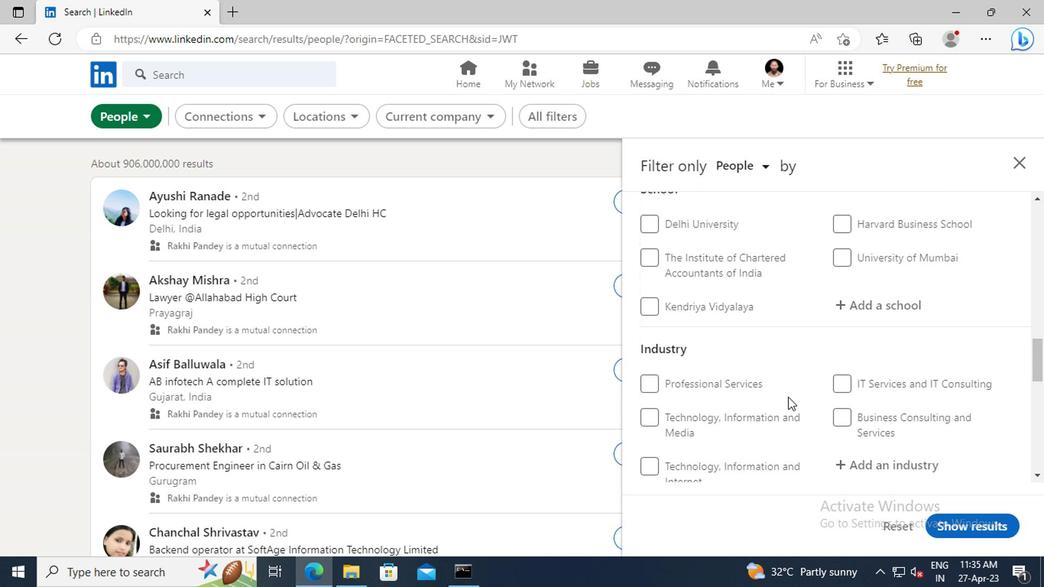 
Action: Mouse scrolled (785, 393) with delta (0, 0)
Screenshot: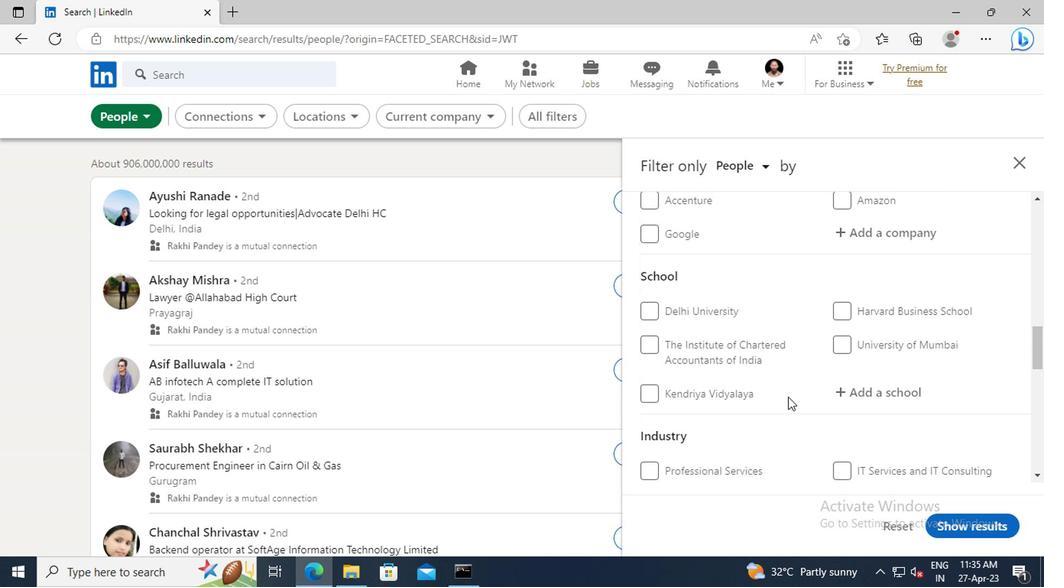 
Action: Mouse scrolled (785, 393) with delta (0, 0)
Screenshot: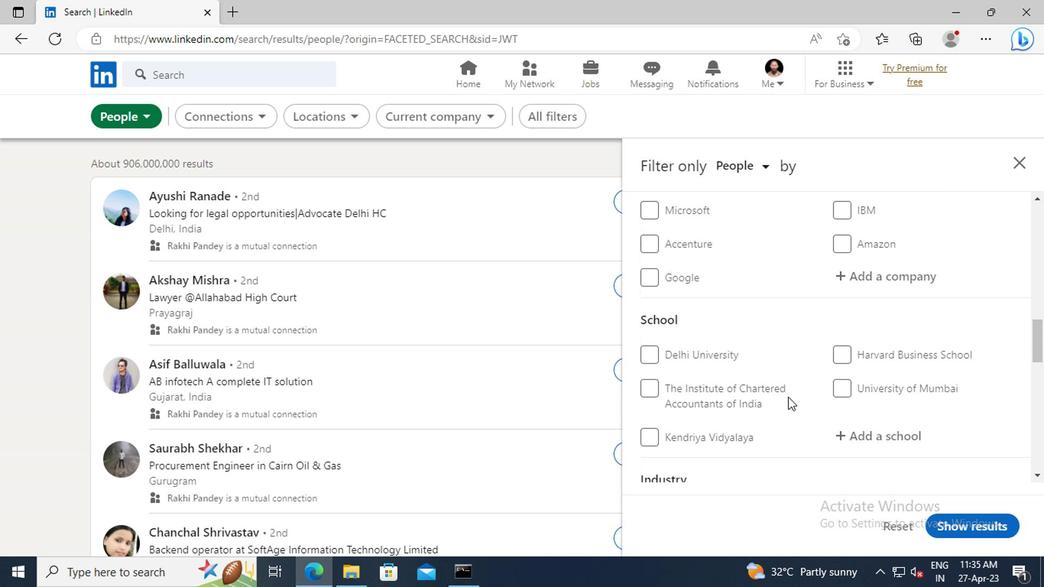 
Action: Mouse scrolled (785, 393) with delta (0, 0)
Screenshot: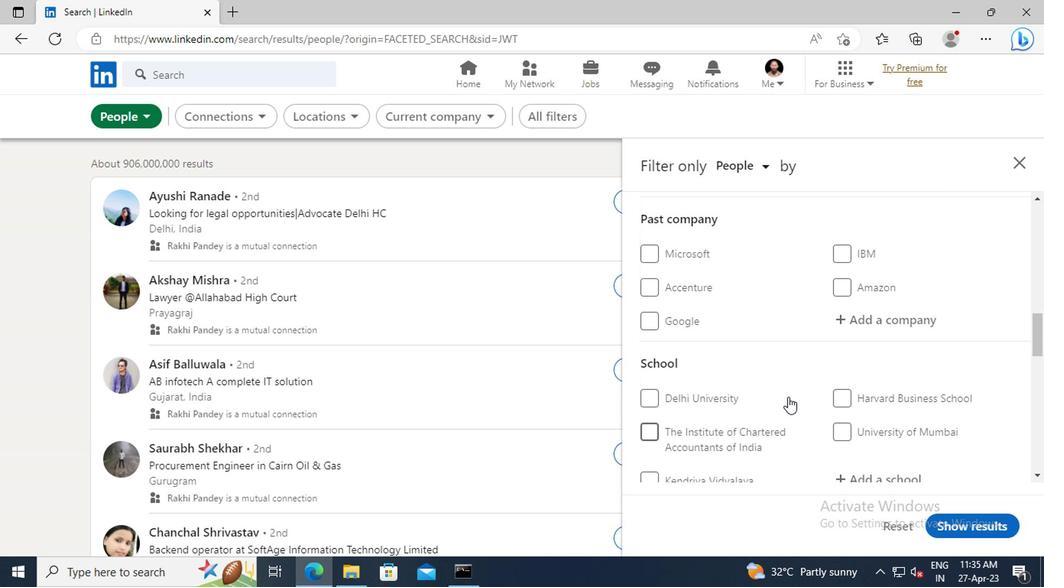 
Action: Mouse scrolled (785, 393) with delta (0, 0)
Screenshot: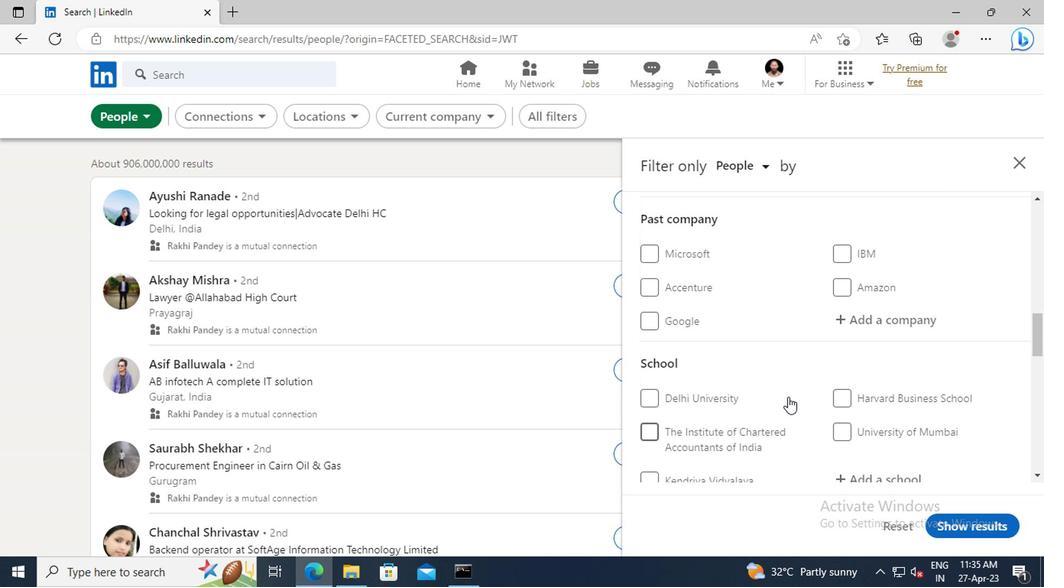 
Action: Mouse scrolled (785, 393) with delta (0, 0)
Screenshot: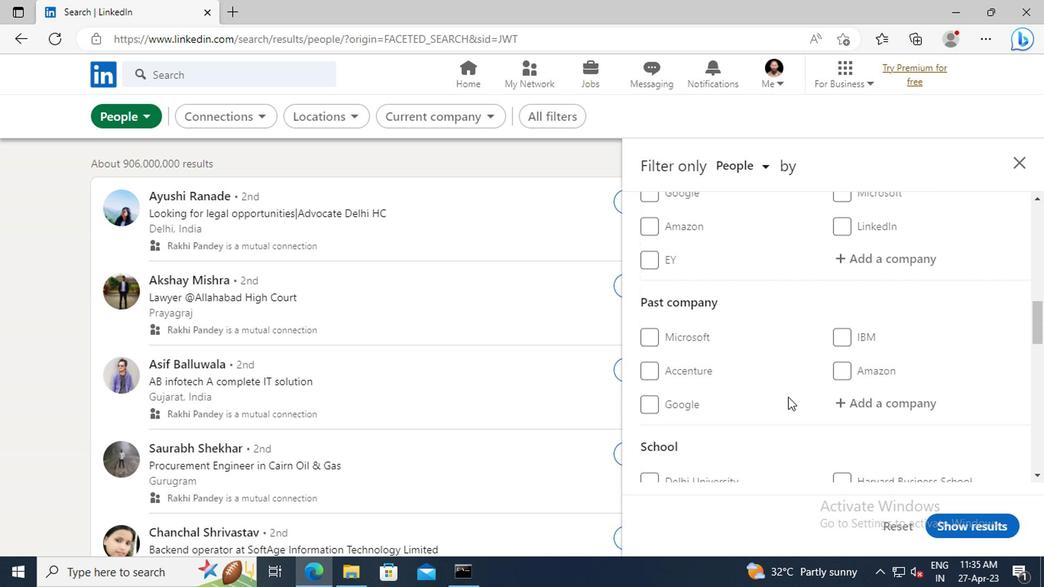 
Action: Mouse scrolled (785, 393) with delta (0, 0)
Screenshot: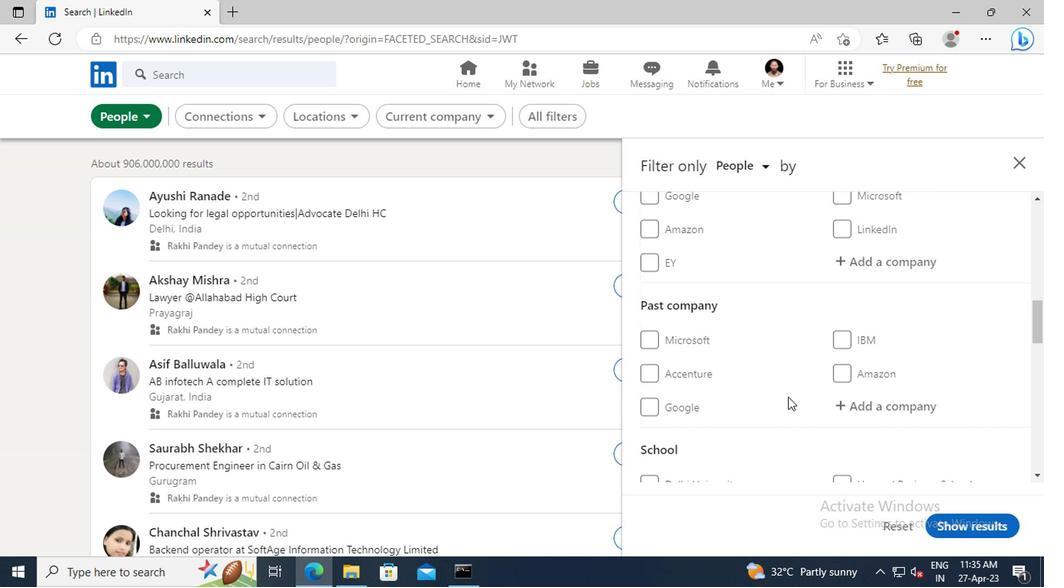 
Action: Mouse moved to (852, 354)
Screenshot: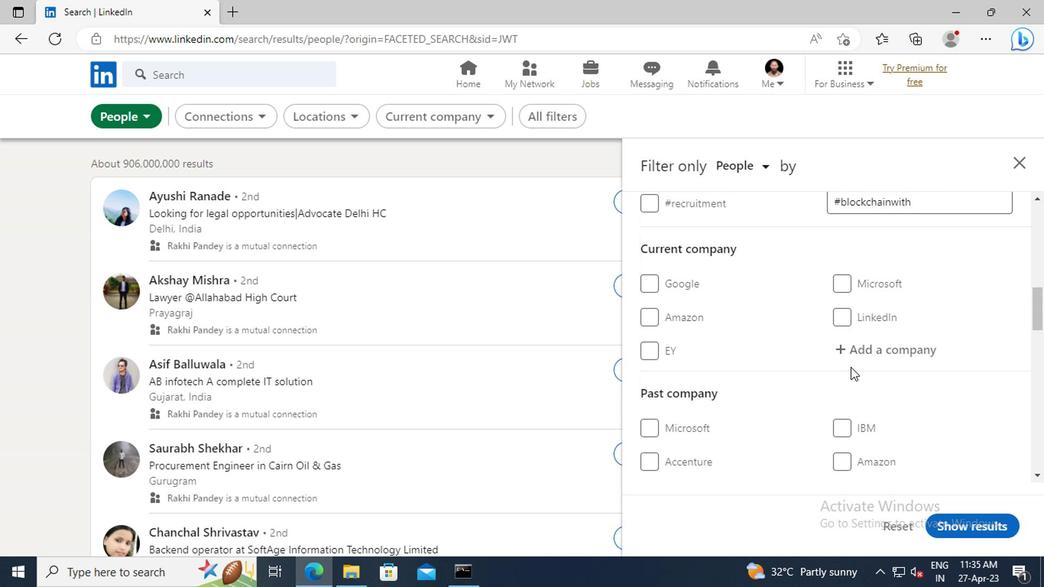 
Action: Mouse pressed left at (852, 354)
Screenshot: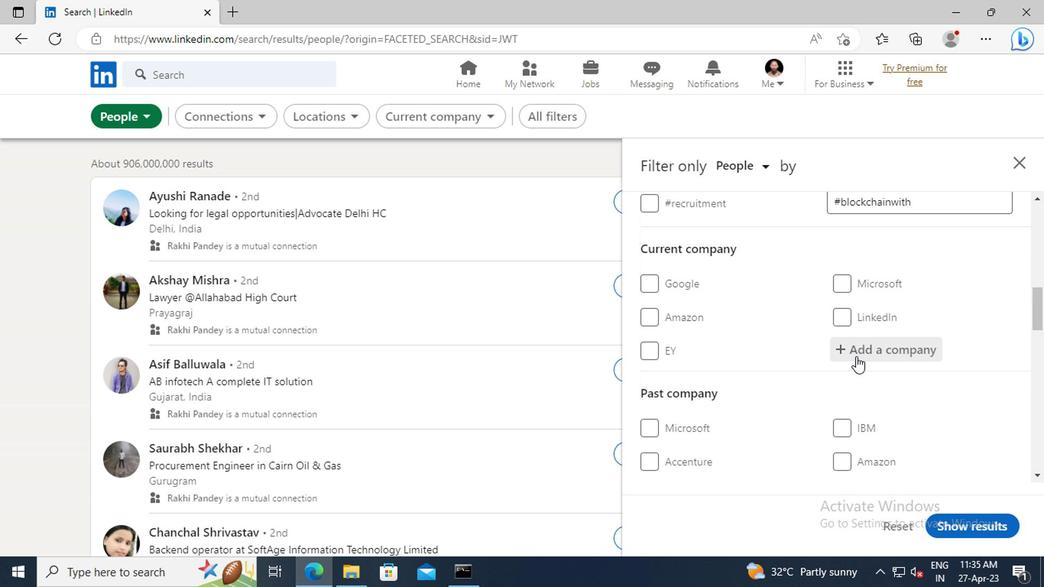 
Action: Key pressed <Key.shift>BESTSELLER<Key.space><Key.shift>INDIA
Screenshot: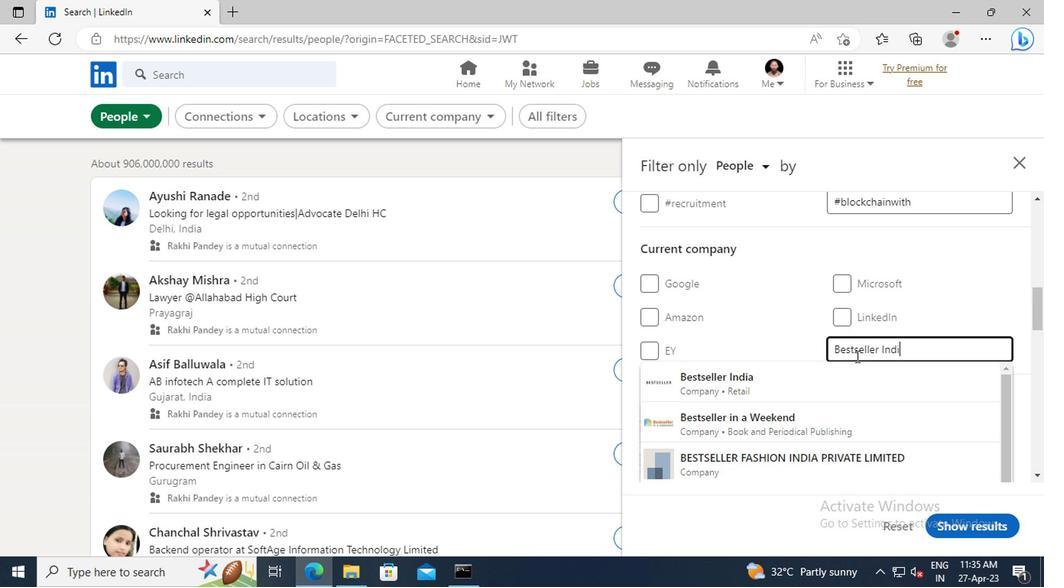 
Action: Mouse moved to (838, 382)
Screenshot: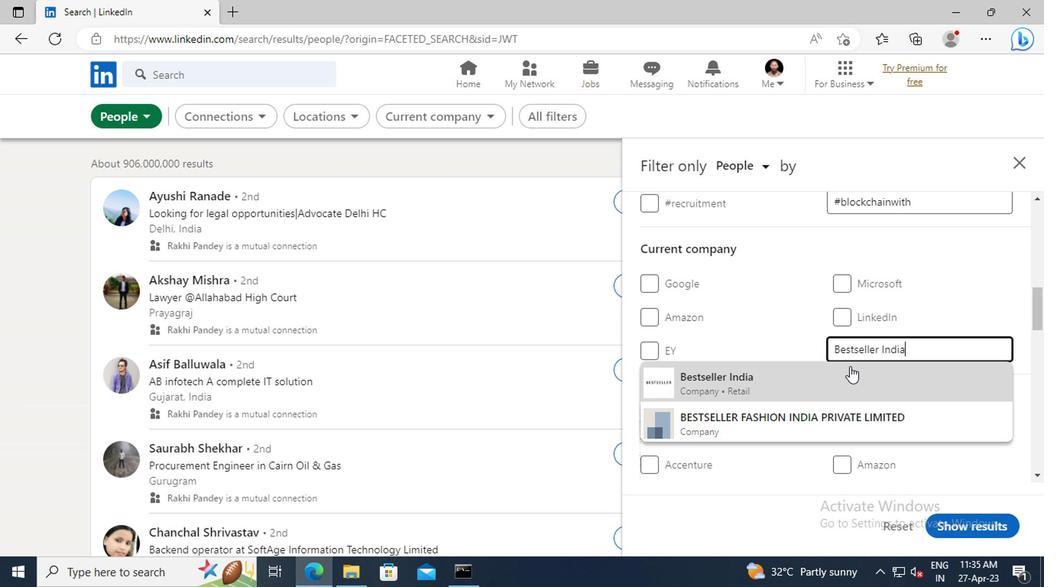 
Action: Mouse pressed left at (838, 382)
Screenshot: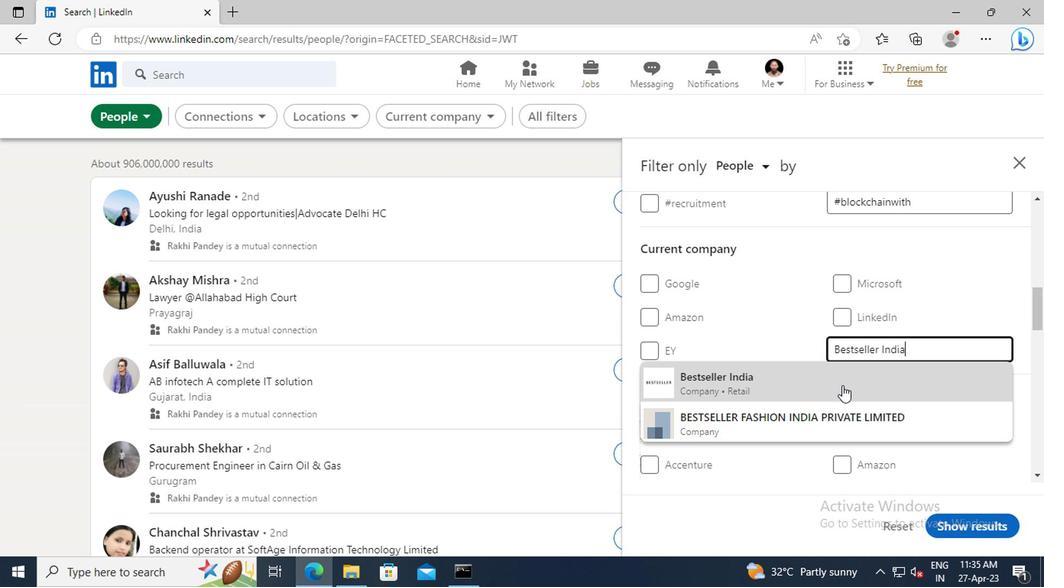 
Action: Mouse moved to (823, 304)
Screenshot: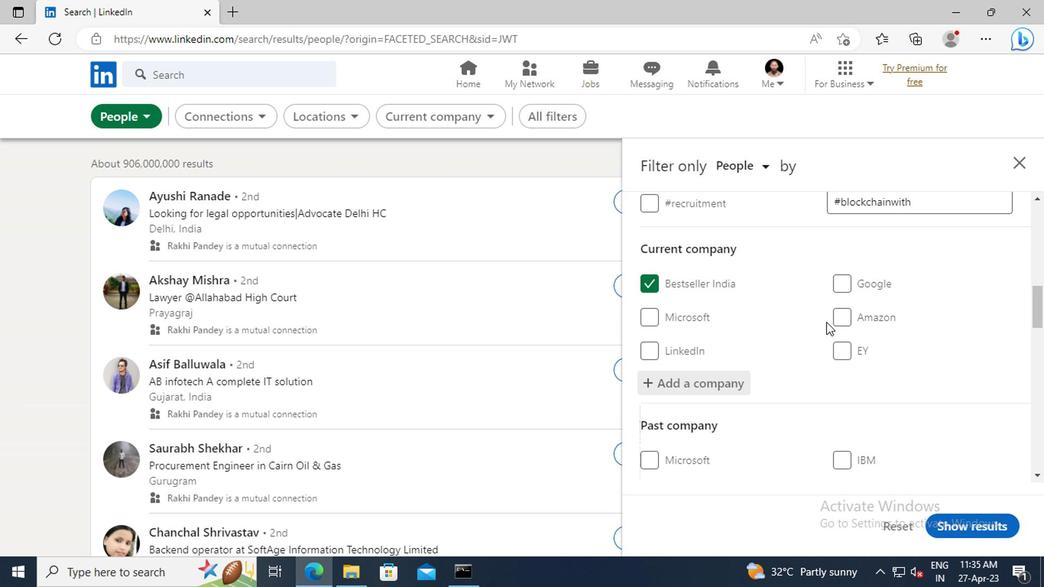 
Action: Mouse scrolled (823, 303) with delta (0, 0)
Screenshot: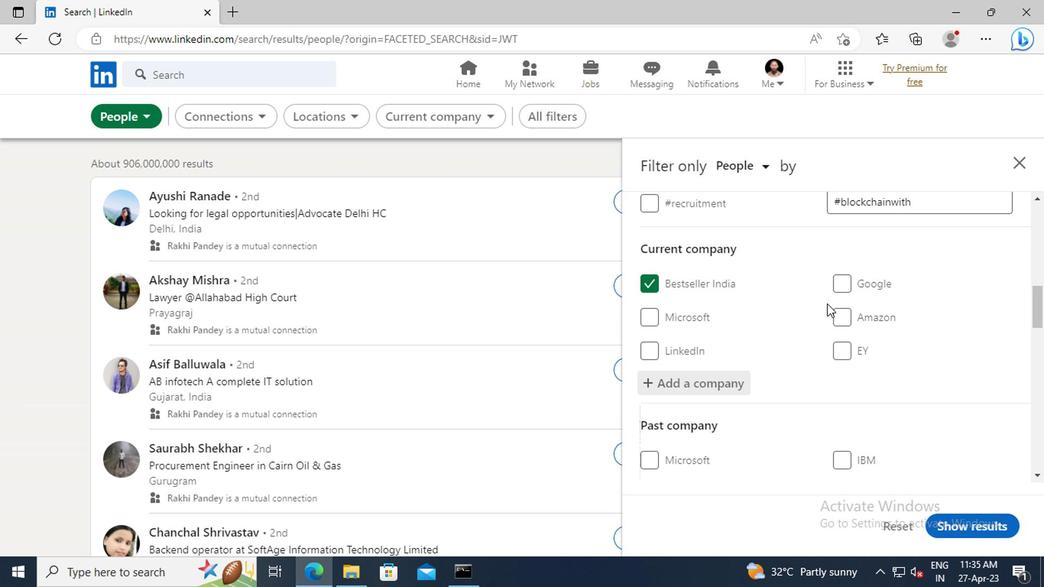 
Action: Mouse scrolled (823, 303) with delta (0, 0)
Screenshot: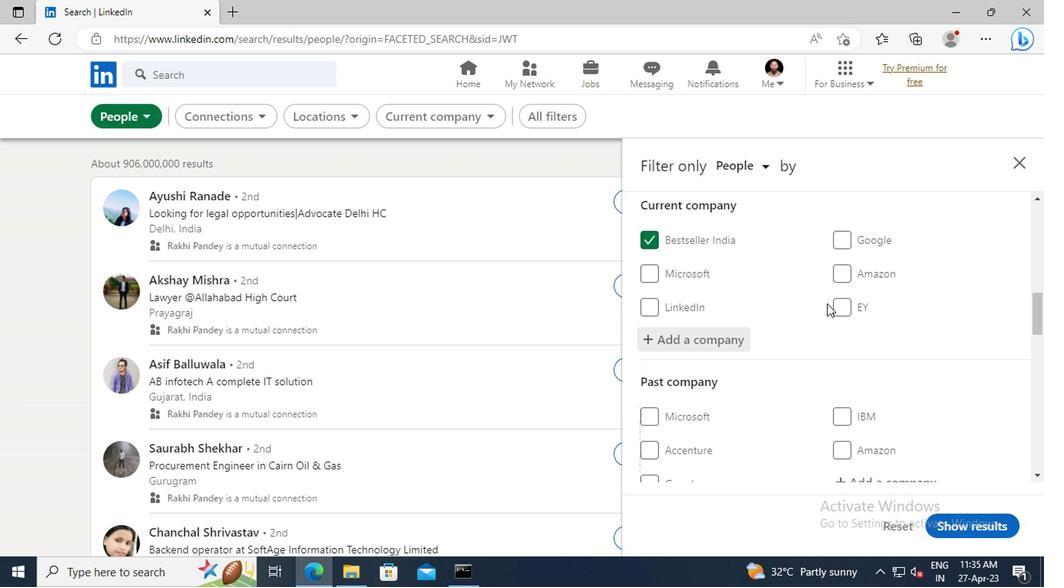 
Action: Mouse scrolled (823, 303) with delta (0, 0)
Screenshot: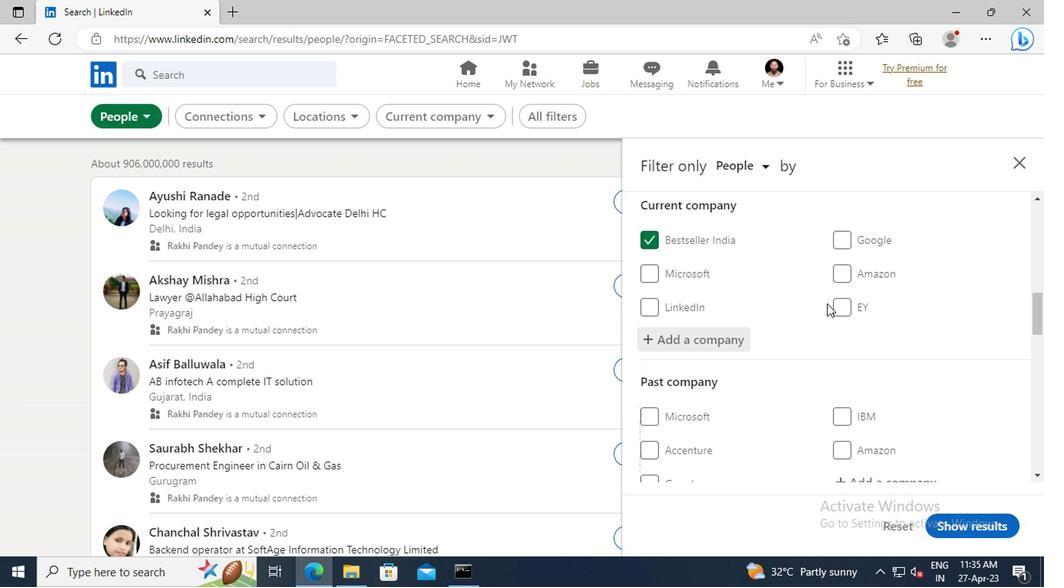
Action: Mouse scrolled (823, 303) with delta (0, 0)
Screenshot: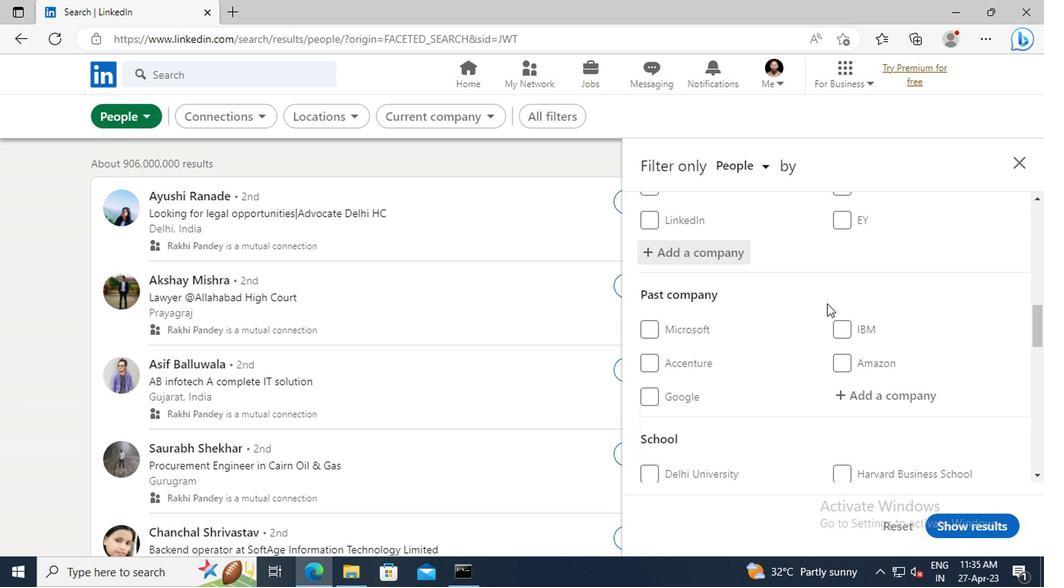 
Action: Mouse scrolled (823, 303) with delta (0, 0)
Screenshot: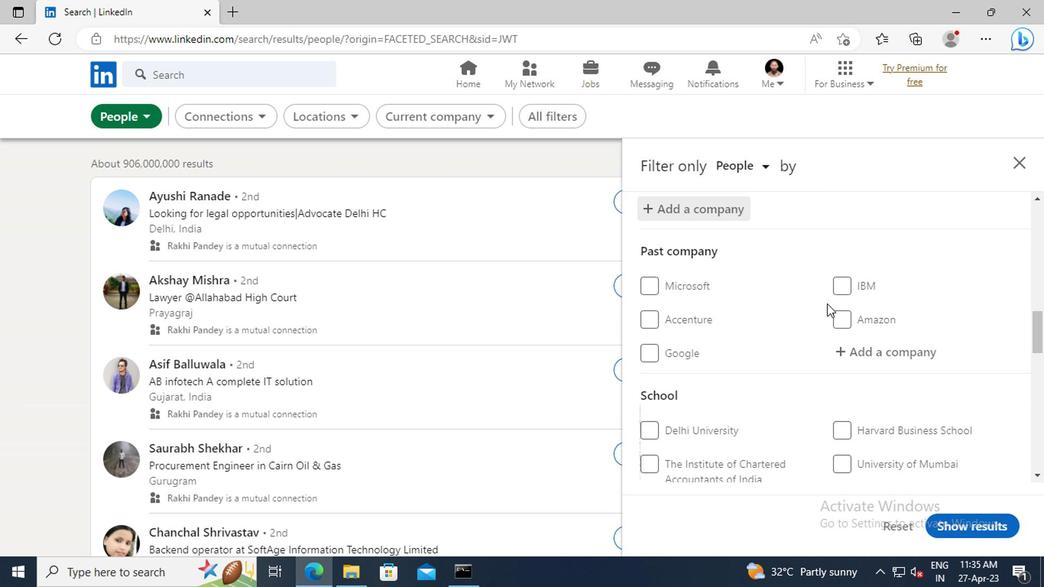 
Action: Mouse scrolled (823, 303) with delta (0, 0)
Screenshot: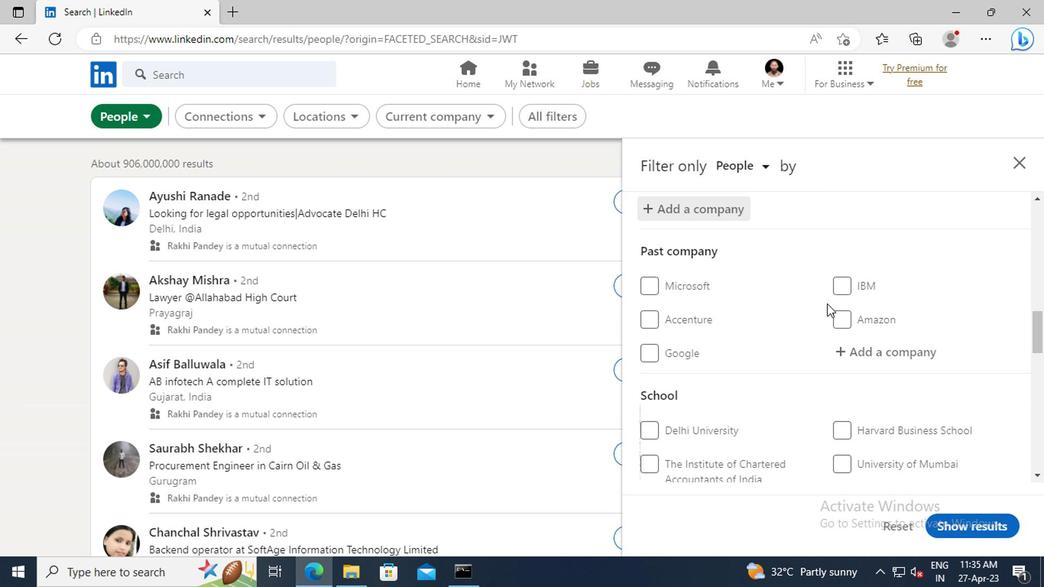 
Action: Mouse scrolled (823, 303) with delta (0, 0)
Screenshot: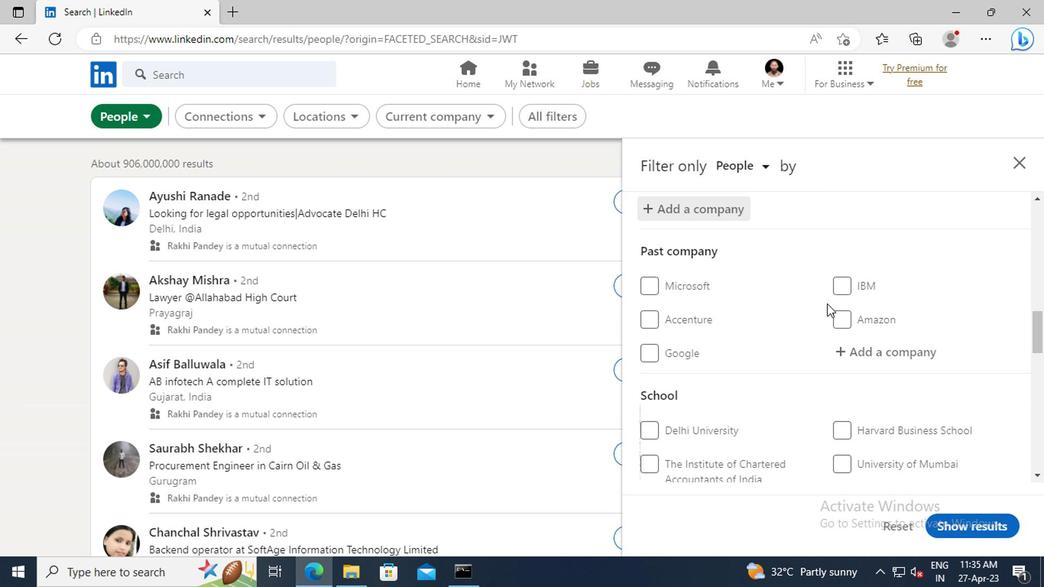 
Action: Mouse scrolled (823, 303) with delta (0, 0)
Screenshot: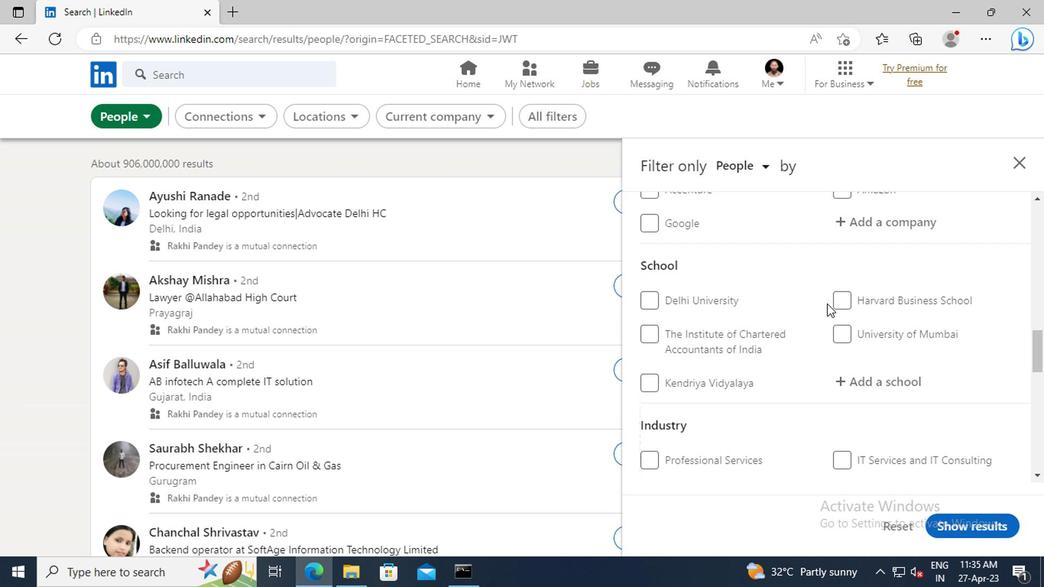 
Action: Mouse scrolled (823, 303) with delta (0, 0)
Screenshot: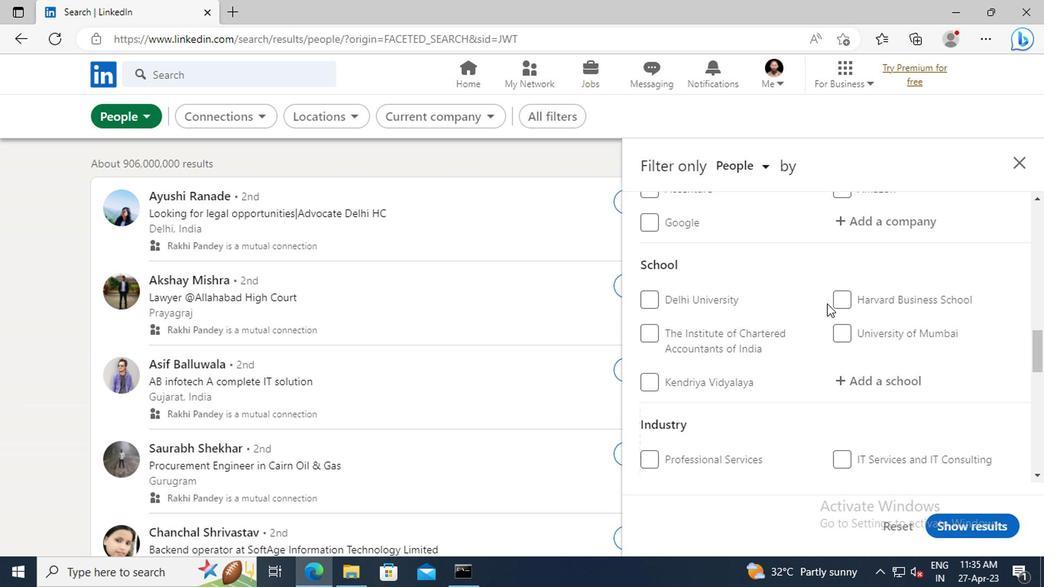 
Action: Mouse moved to (849, 299)
Screenshot: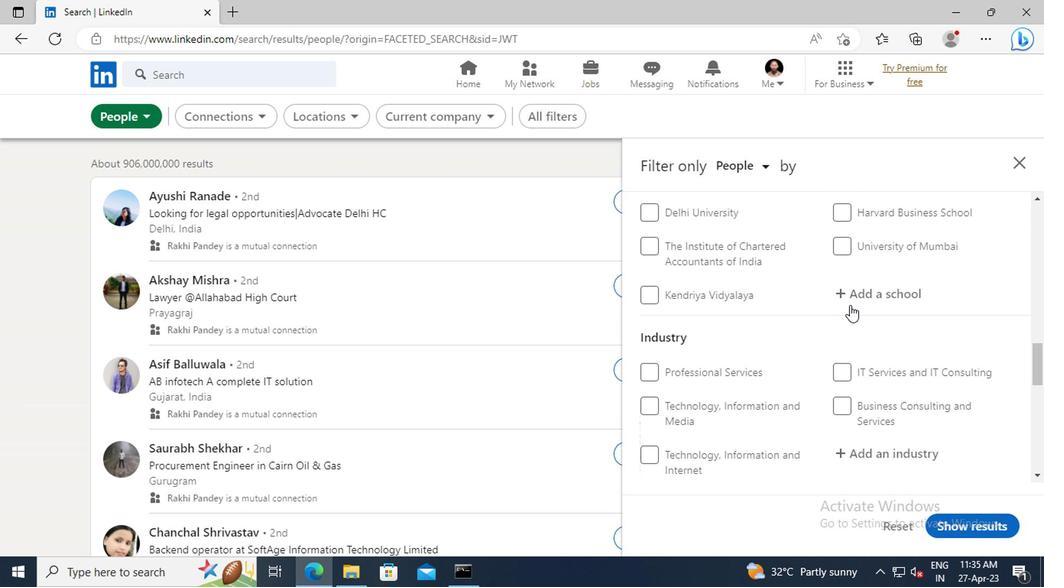 
Action: Mouse pressed left at (849, 299)
Screenshot: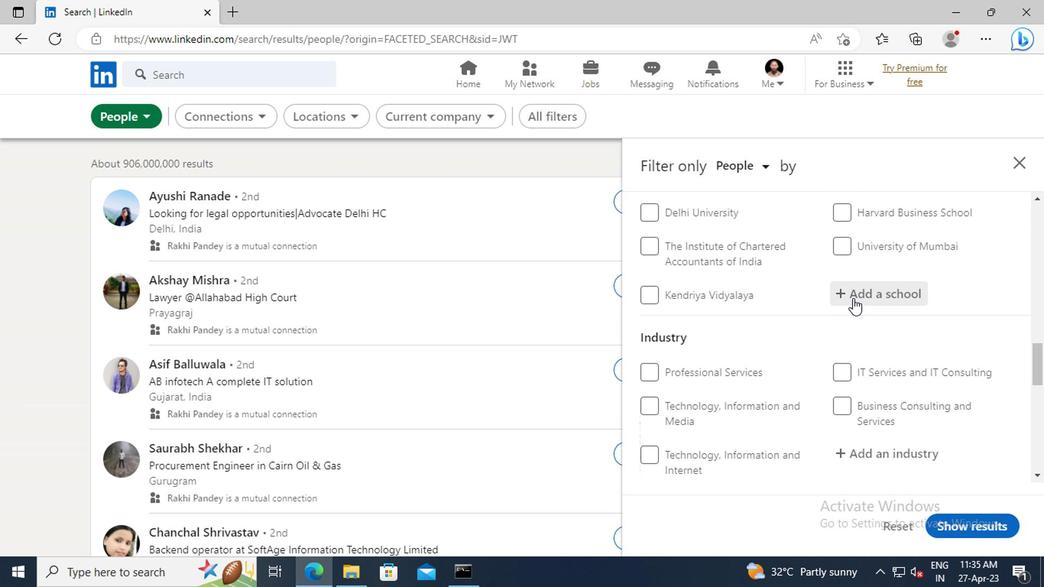 
Action: Key pressed <Key.shift>JADAVPU
Screenshot: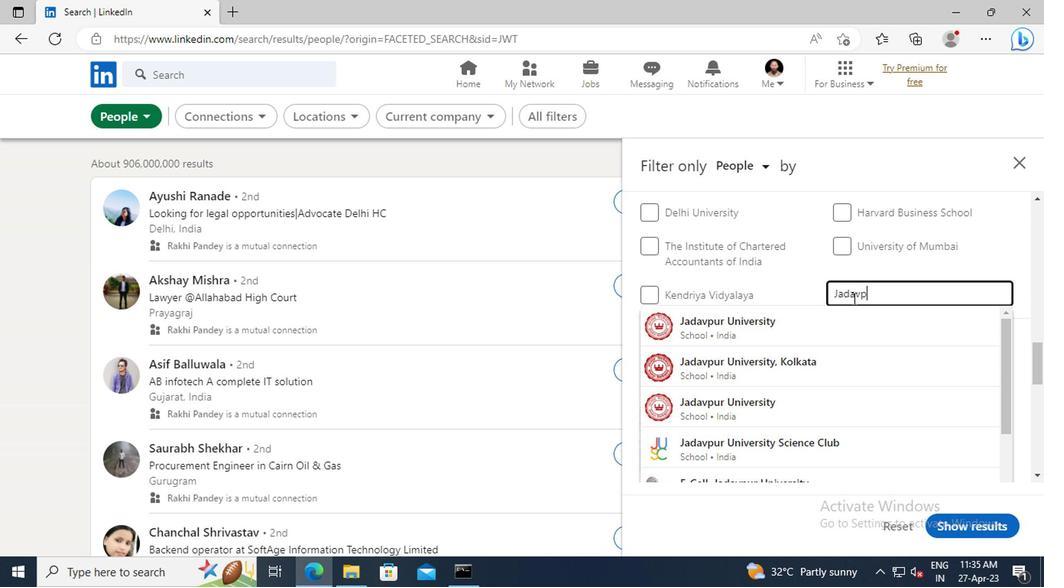 
Action: Mouse moved to (850, 299)
Screenshot: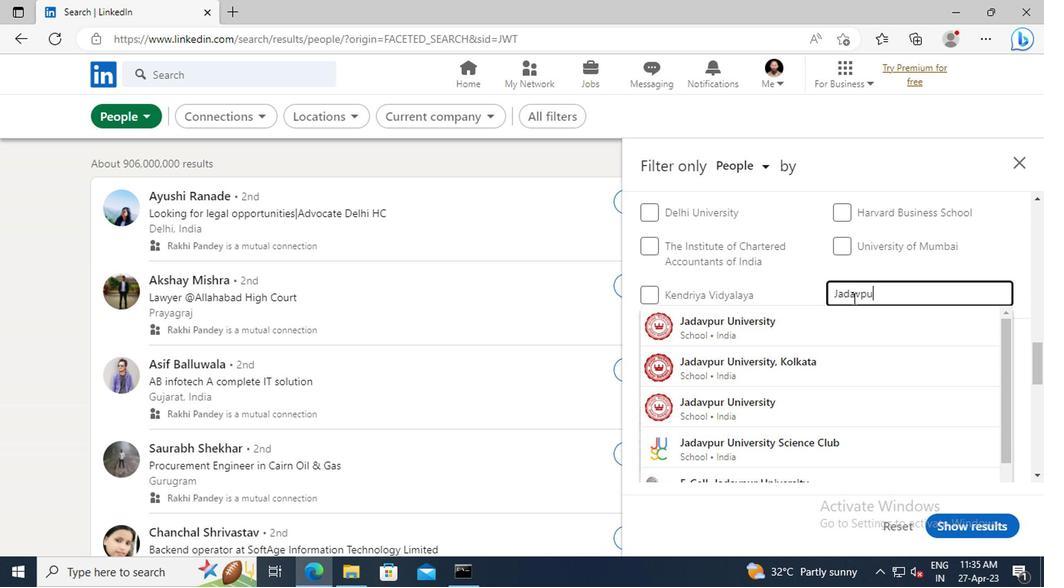 
Action: Key pressed R<Key.space><Key.shift>UNIVERSITY,<Key.space><Key.shift>KOLKATA
Screenshot: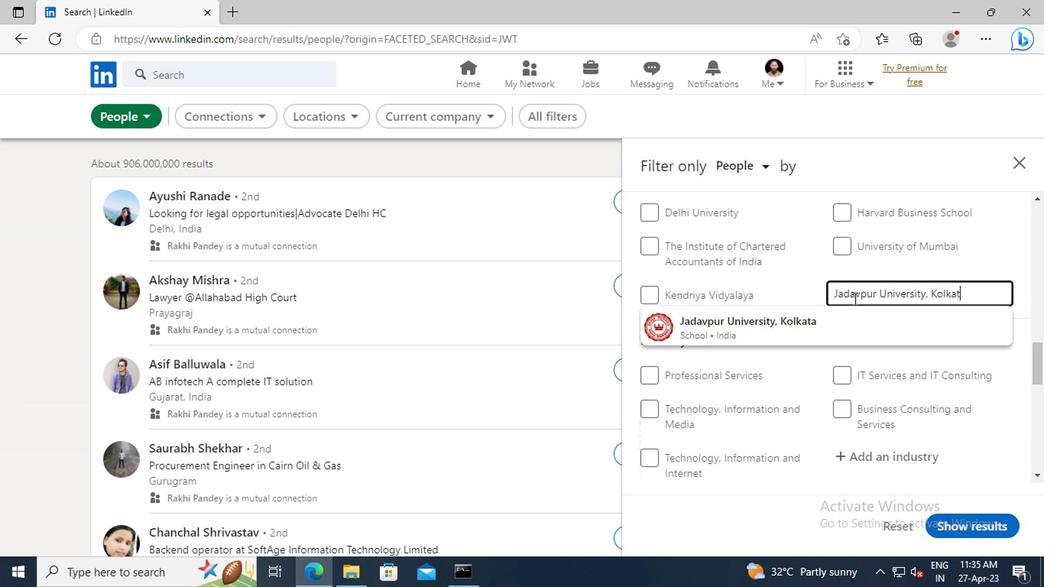 
Action: Mouse moved to (851, 317)
Screenshot: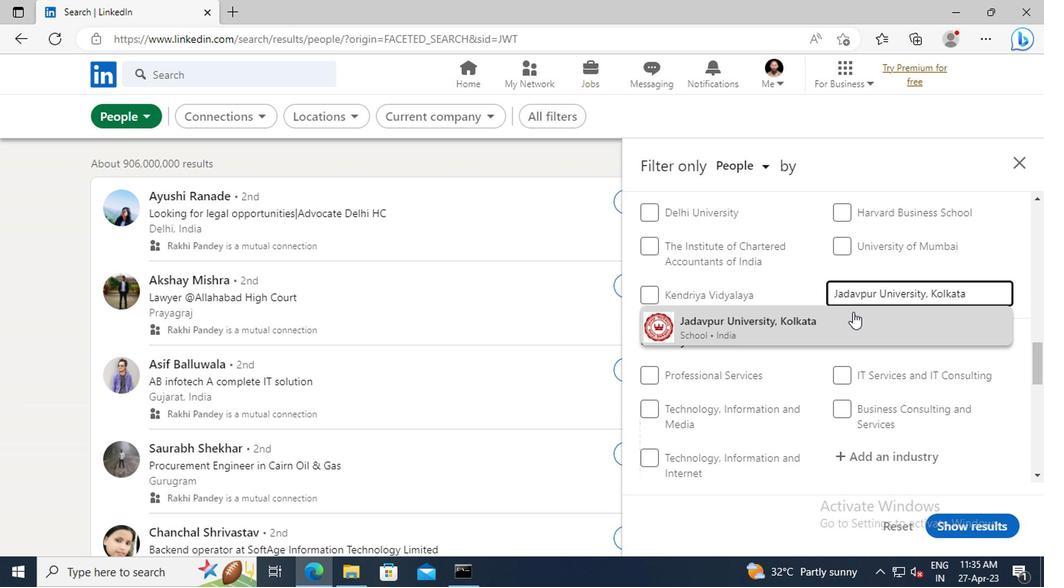 
Action: Mouse pressed left at (851, 317)
Screenshot: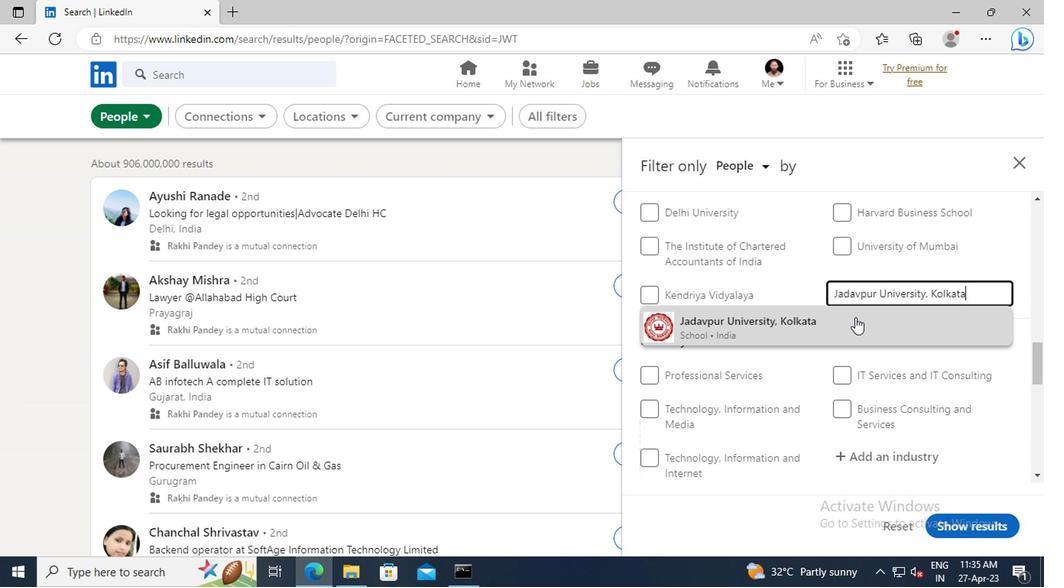 
Action: Mouse moved to (814, 299)
Screenshot: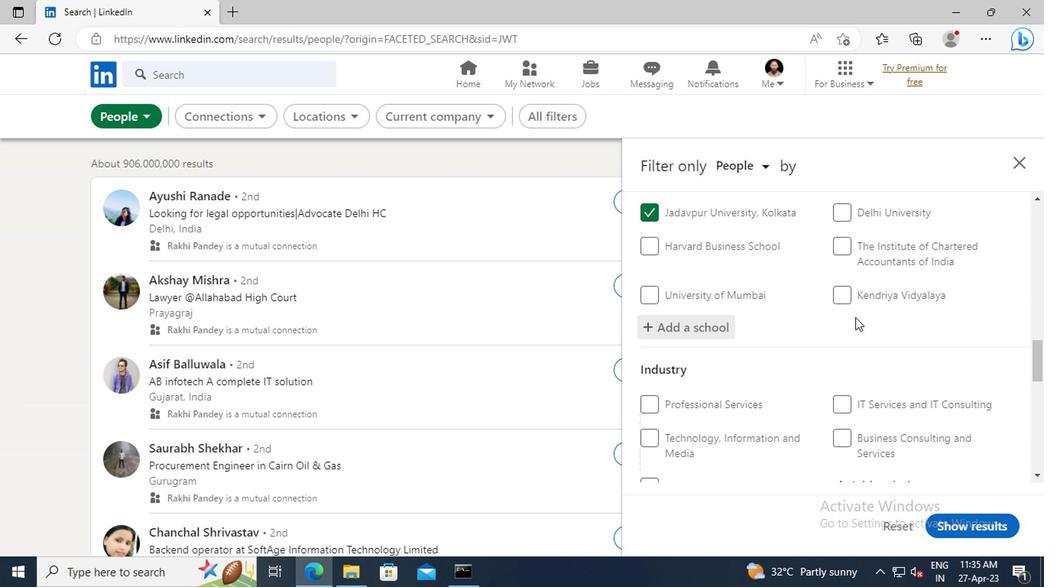
Action: Mouse scrolled (814, 298) with delta (0, -1)
Screenshot: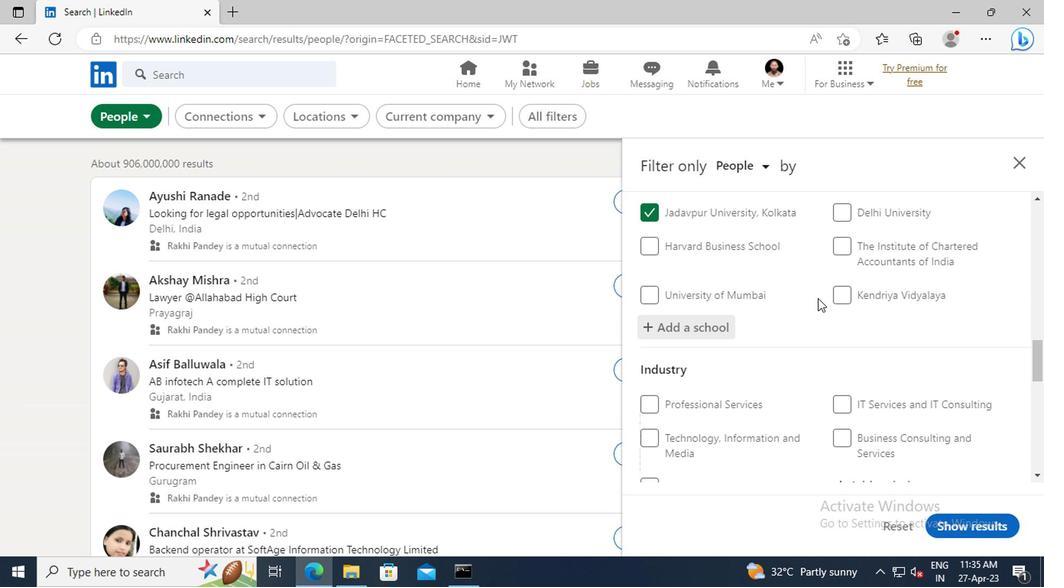 
Action: Mouse scrolled (814, 298) with delta (0, -1)
Screenshot: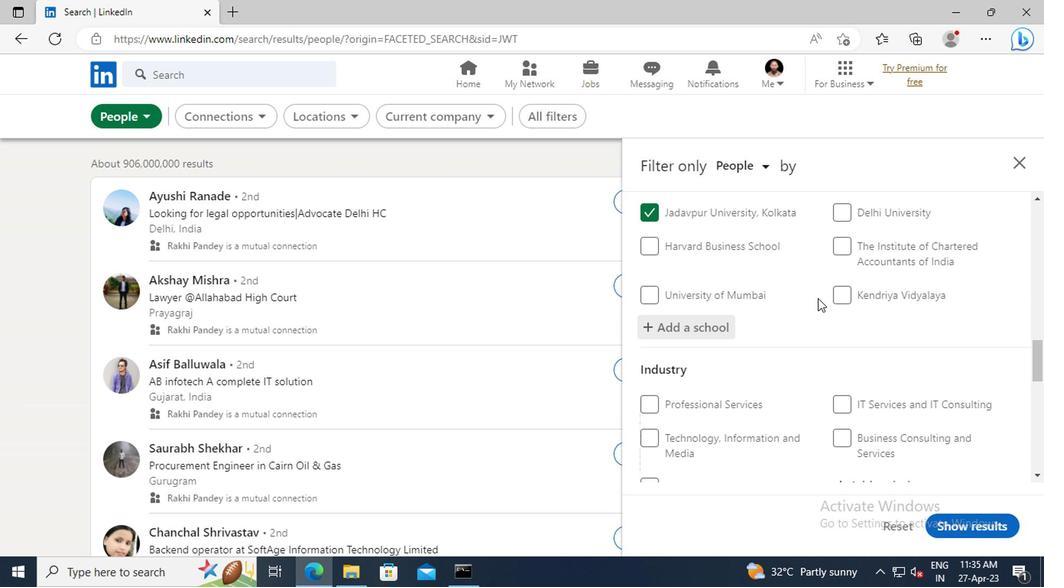 
Action: Mouse scrolled (814, 298) with delta (0, -1)
Screenshot: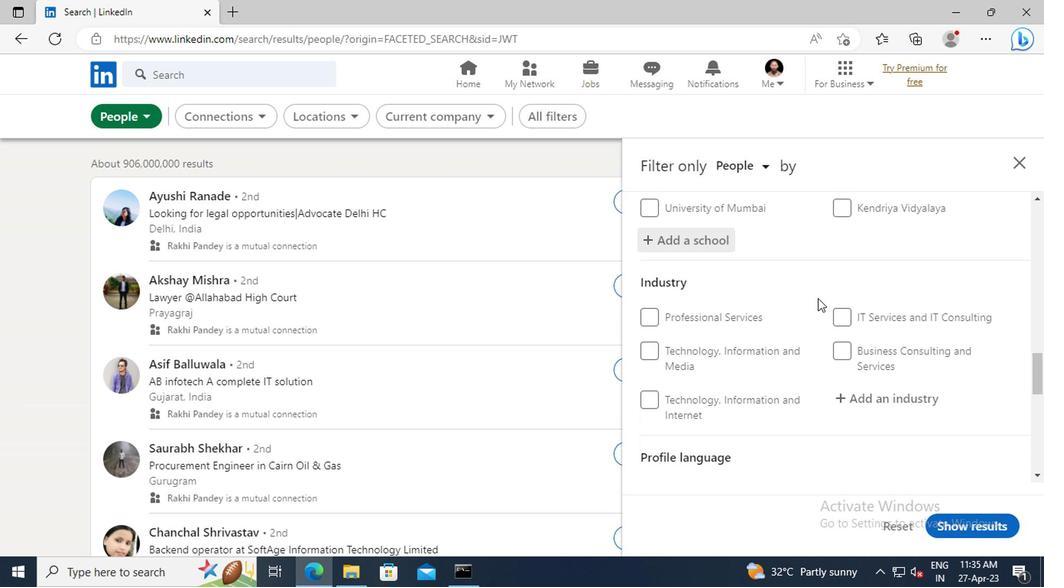 
Action: Mouse scrolled (814, 298) with delta (0, -1)
Screenshot: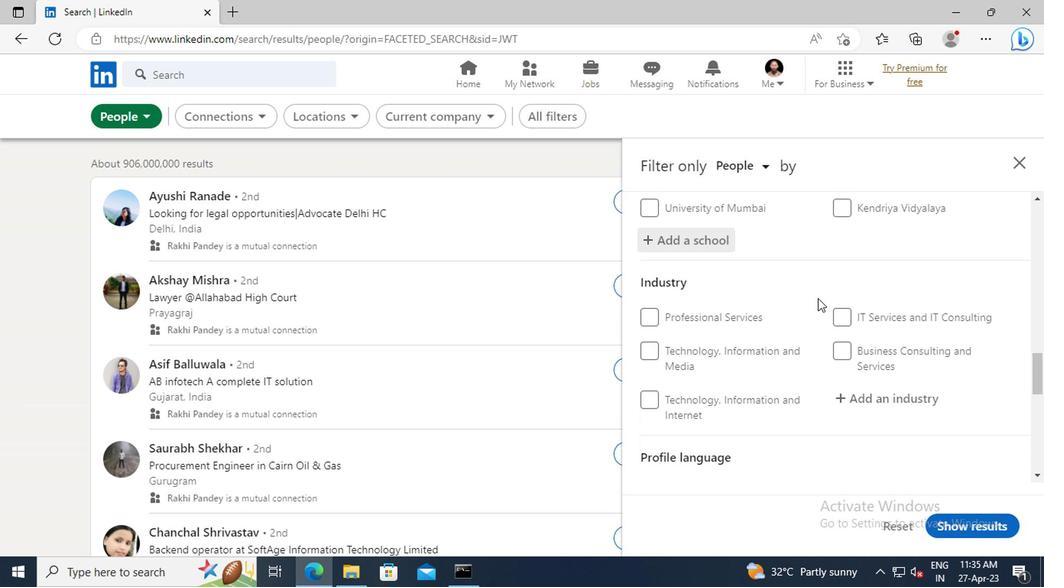 
Action: Mouse moved to (848, 312)
Screenshot: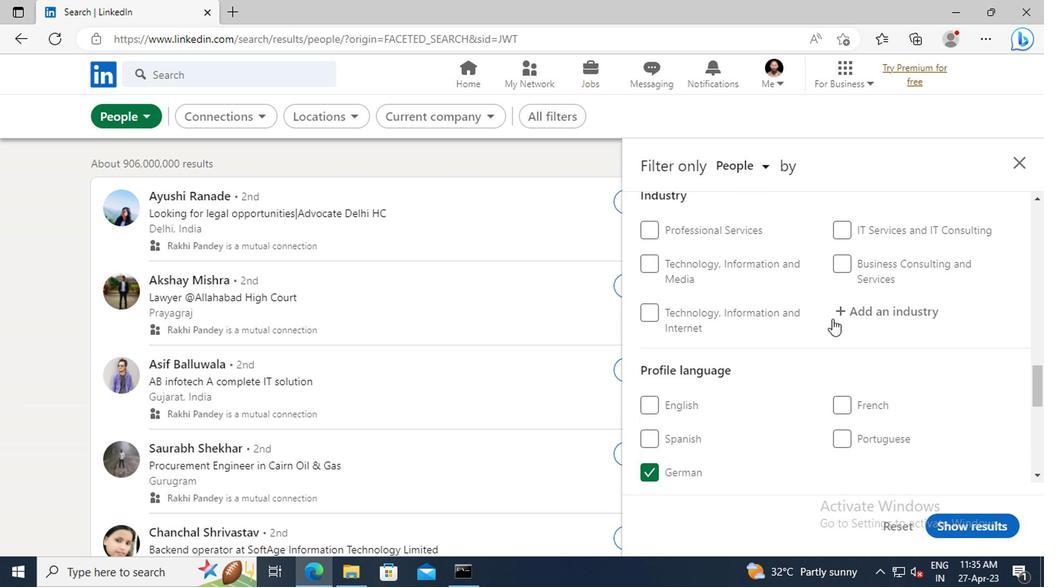 
Action: Mouse pressed left at (848, 312)
Screenshot: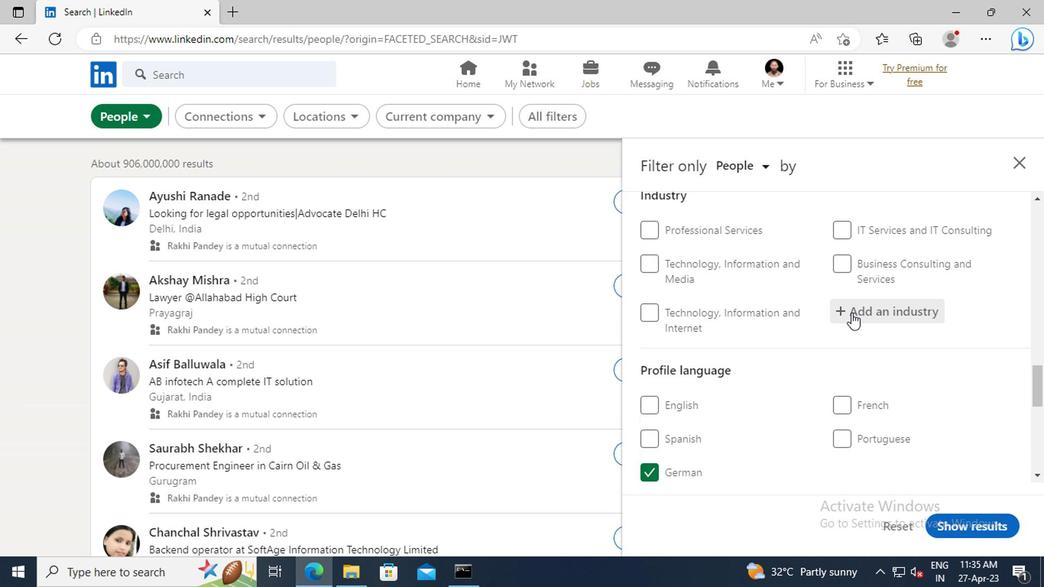 
Action: Key pressed <Key.shift>VETERINARY
Screenshot: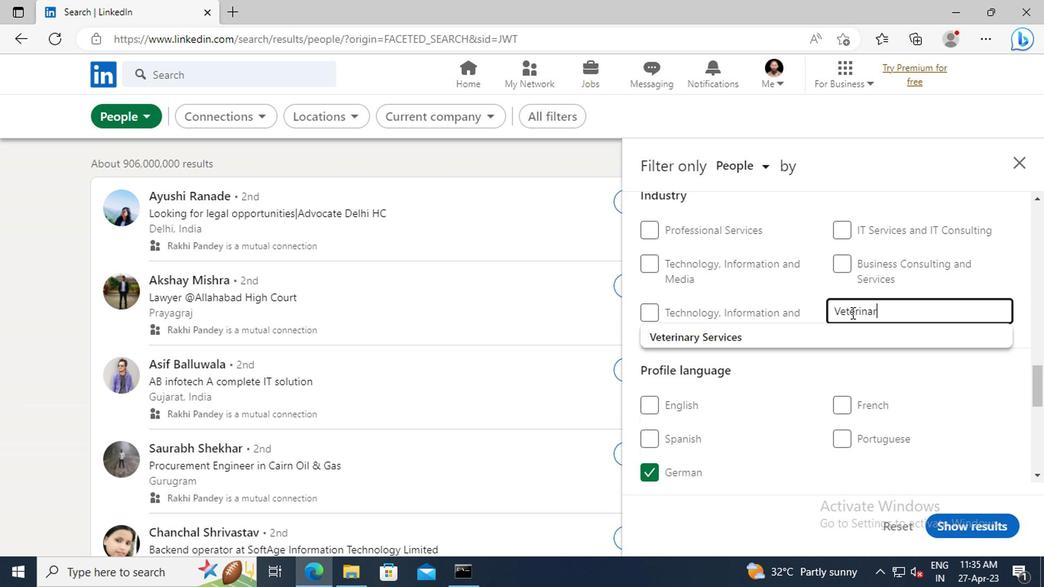 
Action: Mouse moved to (844, 333)
Screenshot: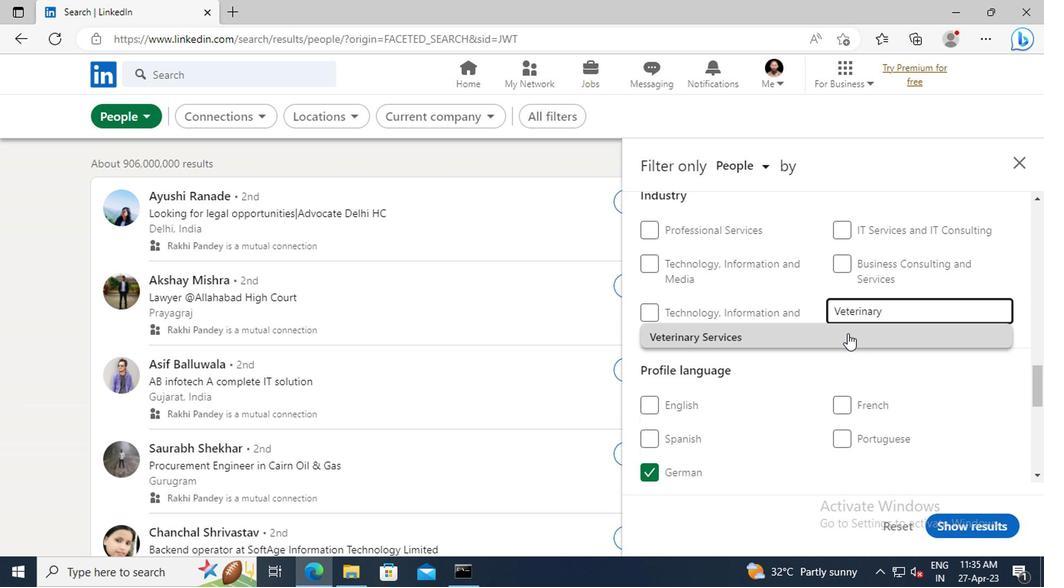 
Action: Mouse pressed left at (844, 333)
Screenshot: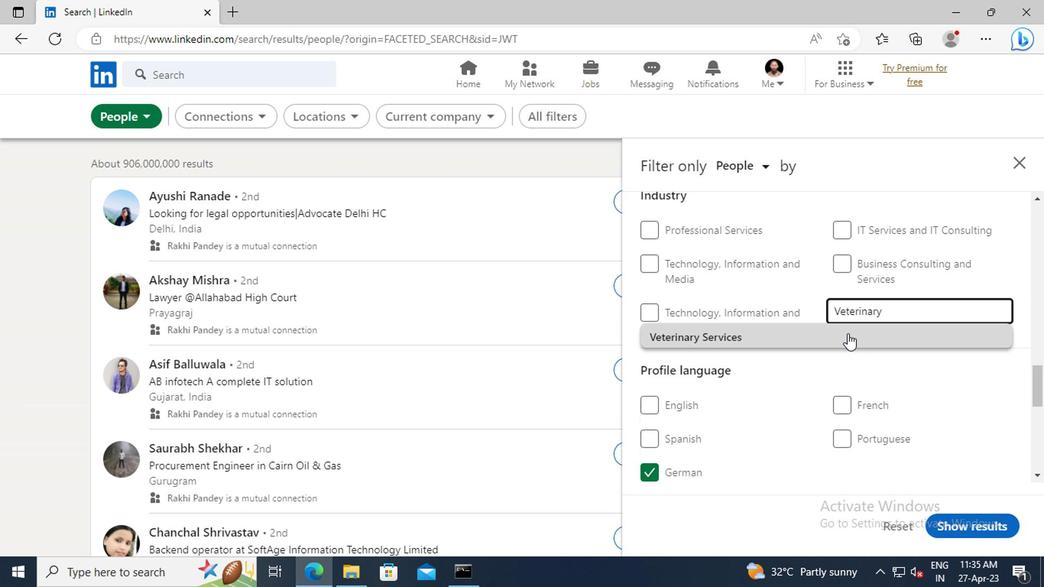 
Action: Mouse moved to (819, 332)
Screenshot: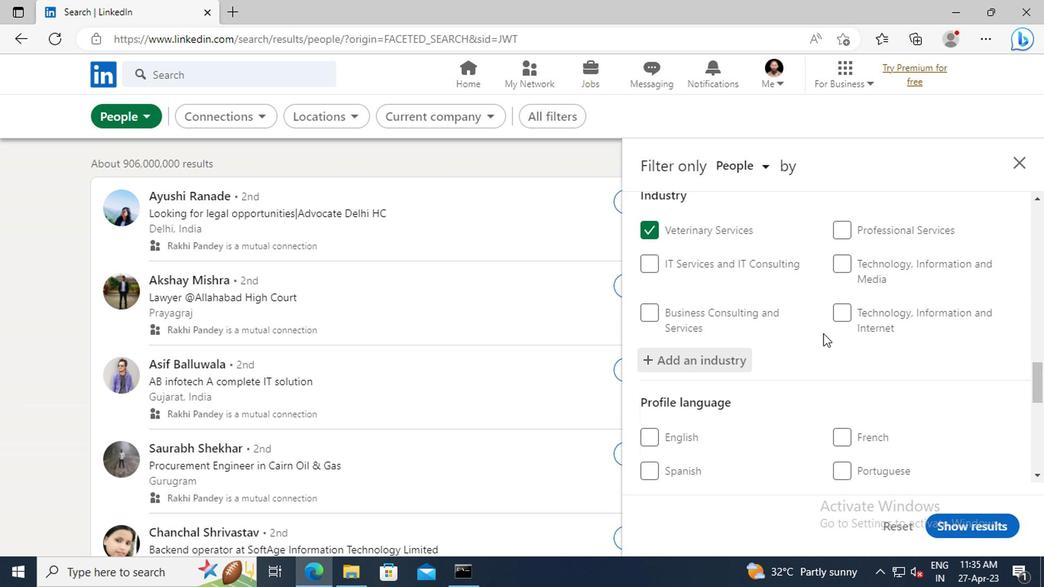
Action: Mouse scrolled (819, 331) with delta (0, 0)
Screenshot: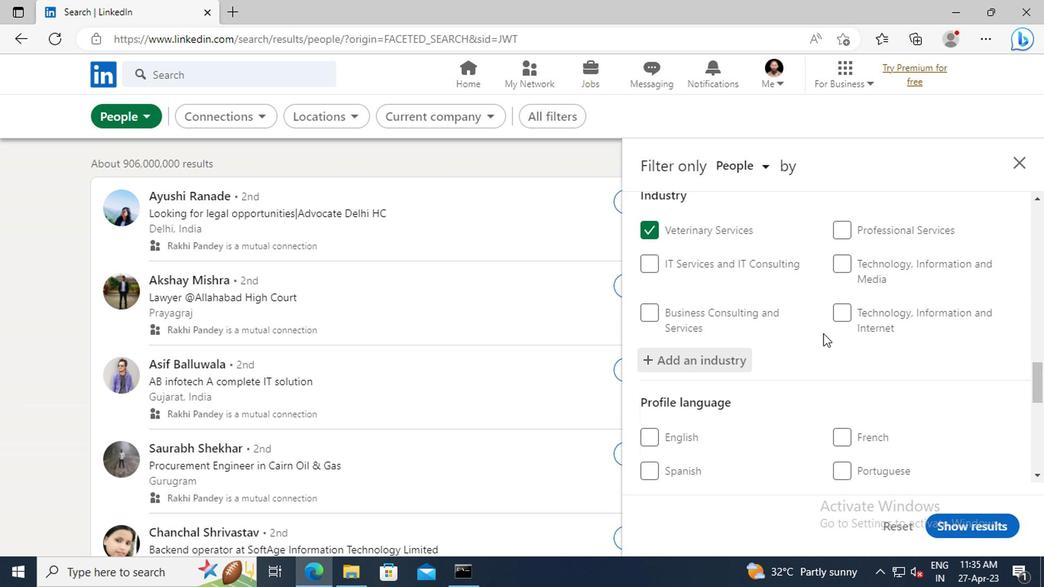 
Action: Mouse scrolled (819, 331) with delta (0, 0)
Screenshot: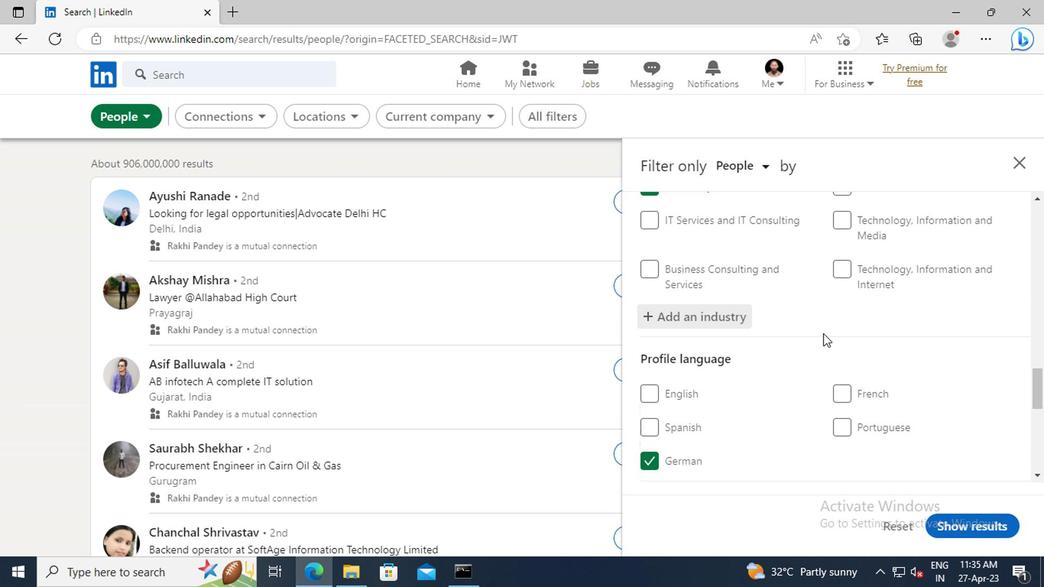 
Action: Mouse scrolled (819, 331) with delta (0, 0)
Screenshot: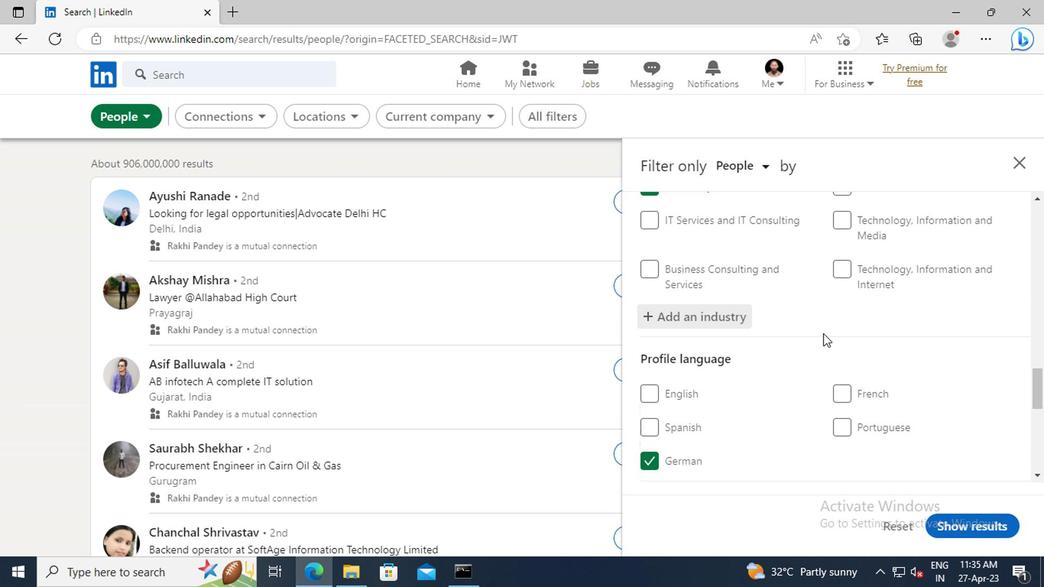 
Action: Mouse scrolled (819, 331) with delta (0, 0)
Screenshot: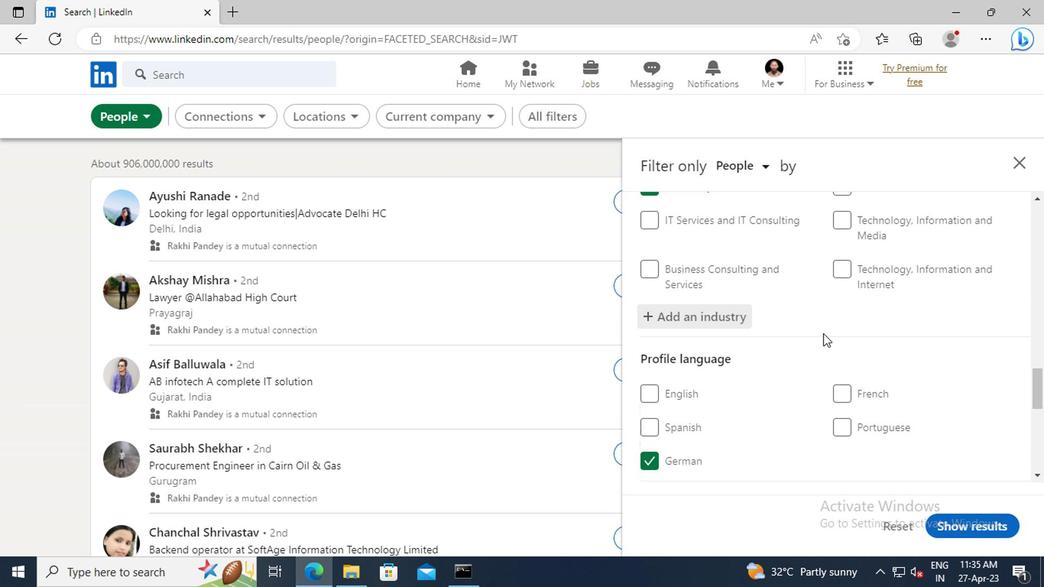 
Action: Mouse scrolled (819, 331) with delta (0, 0)
Screenshot: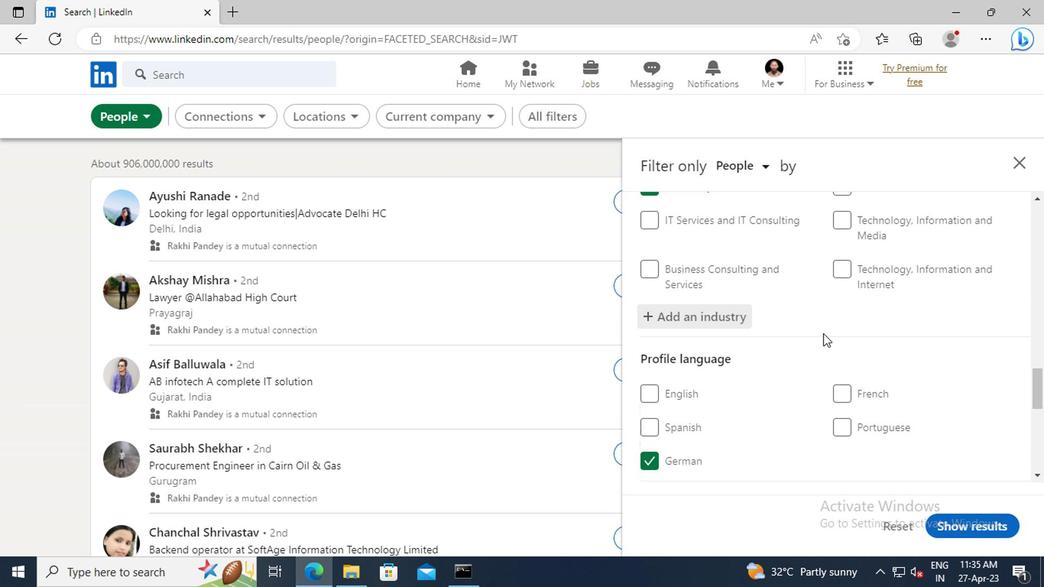 
Action: Mouse scrolled (819, 331) with delta (0, 0)
Screenshot: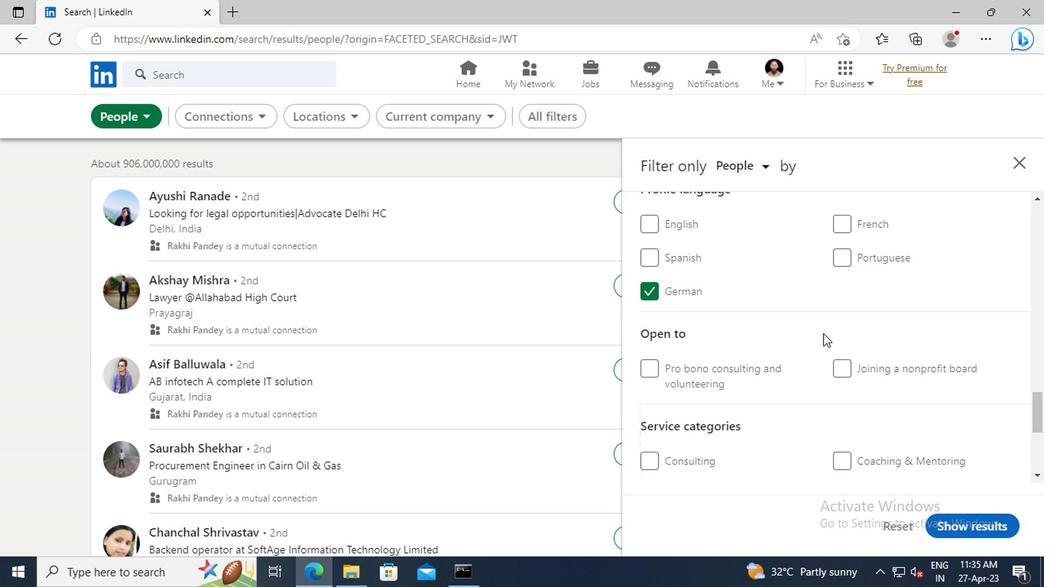
Action: Mouse scrolled (819, 331) with delta (0, 0)
Screenshot: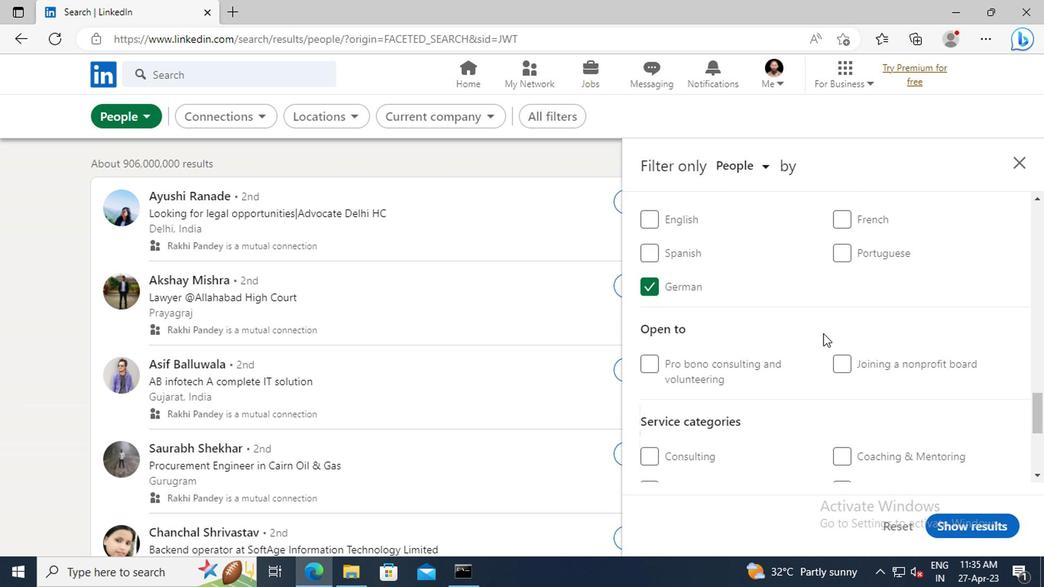 
Action: Mouse scrolled (819, 331) with delta (0, 0)
Screenshot: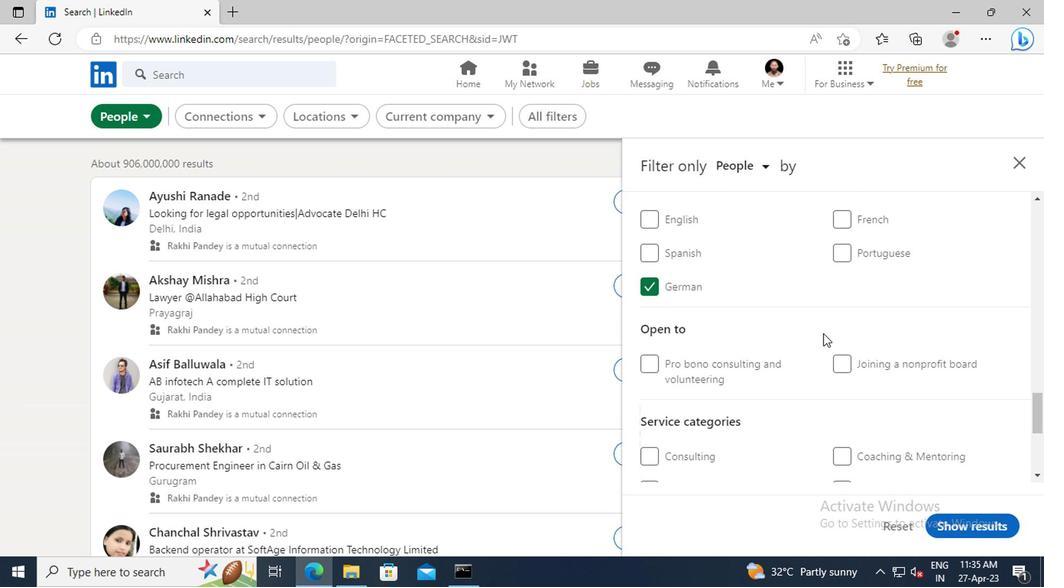 
Action: Mouse scrolled (819, 331) with delta (0, 0)
Screenshot: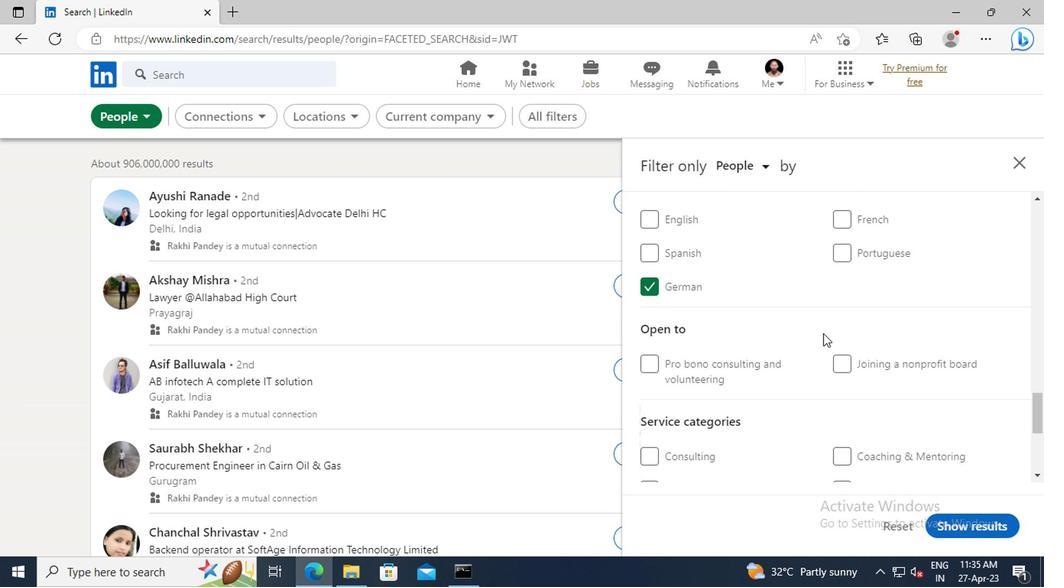 
Action: Mouse moved to (849, 348)
Screenshot: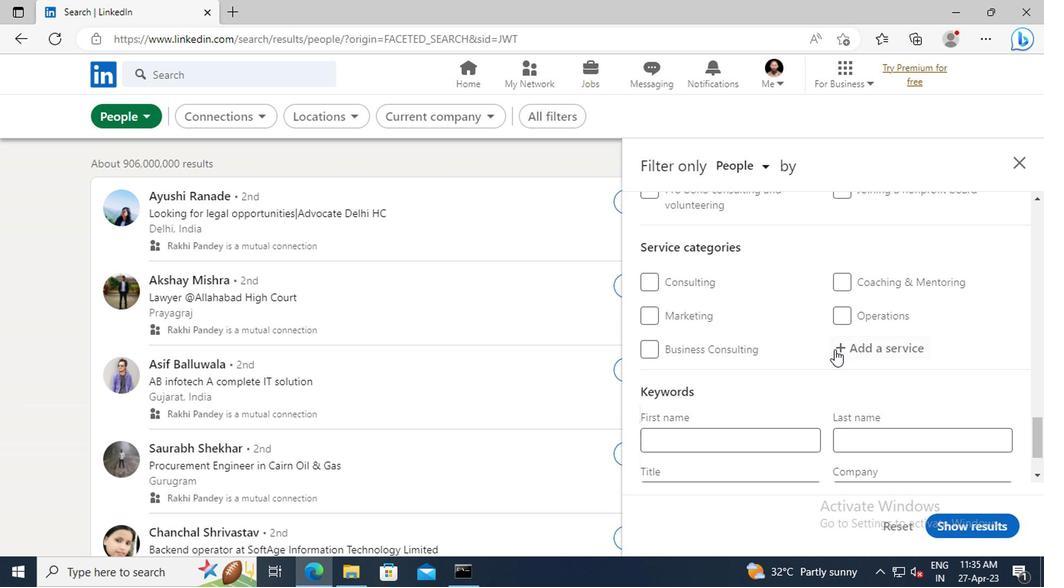 
Action: Mouse pressed left at (849, 348)
Screenshot: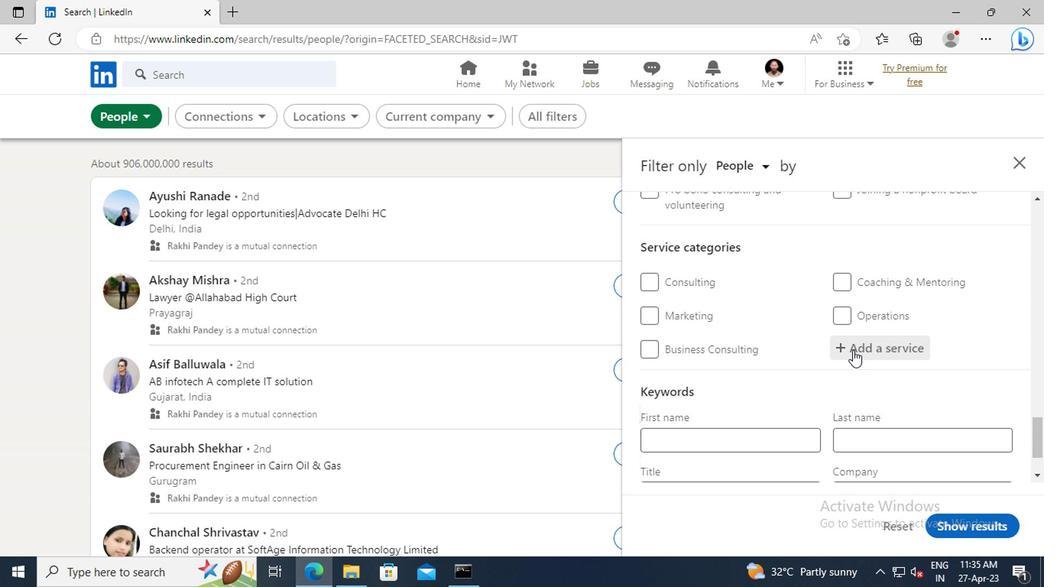 
Action: Mouse moved to (850, 348)
Screenshot: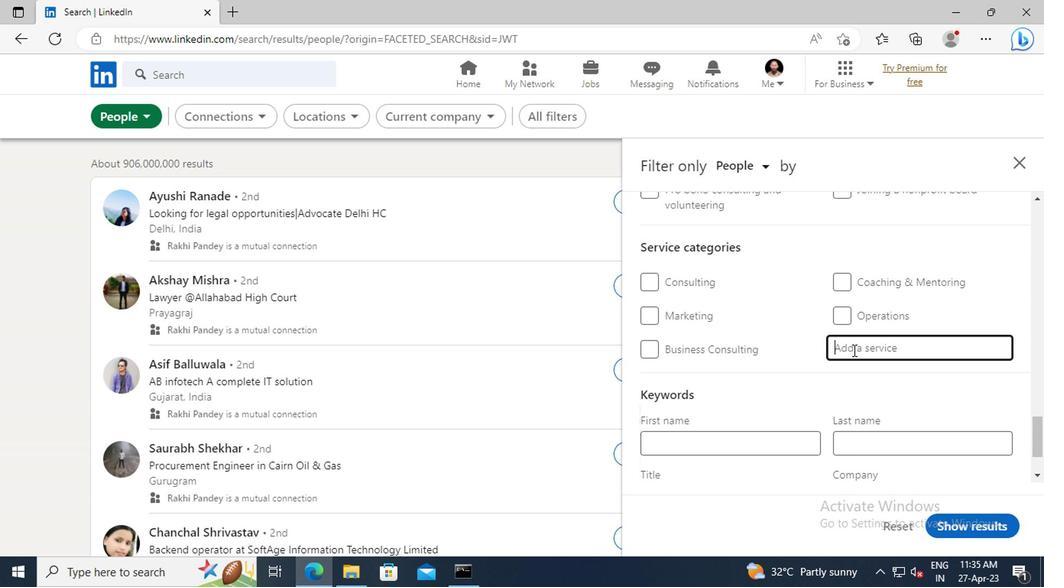 
Action: Key pressed <Key.shift>WORD<Key.shift>PRESS<Key.space><Key.shift>DESIGN
Screenshot: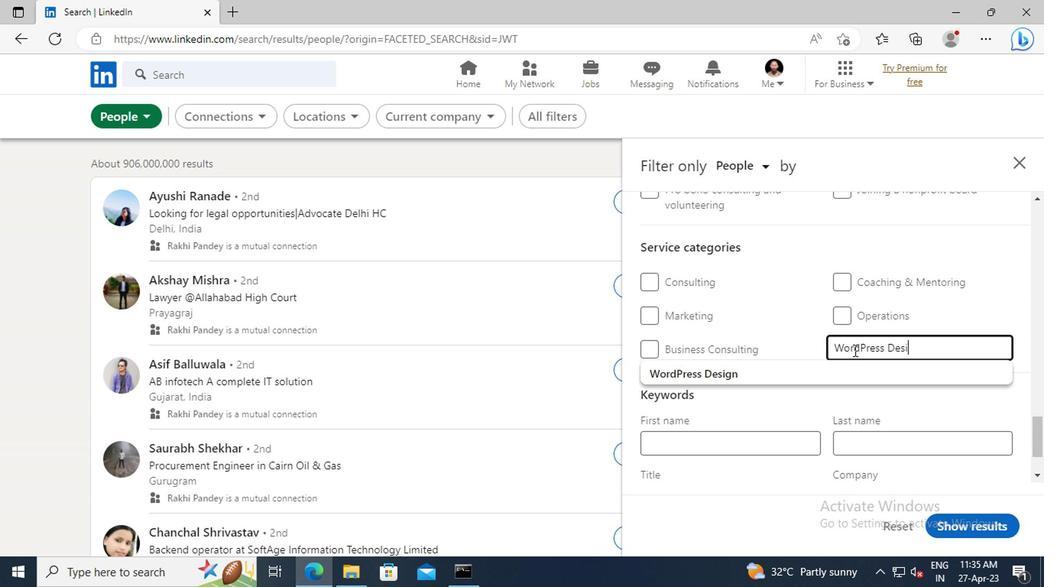 
Action: Mouse moved to (851, 366)
Screenshot: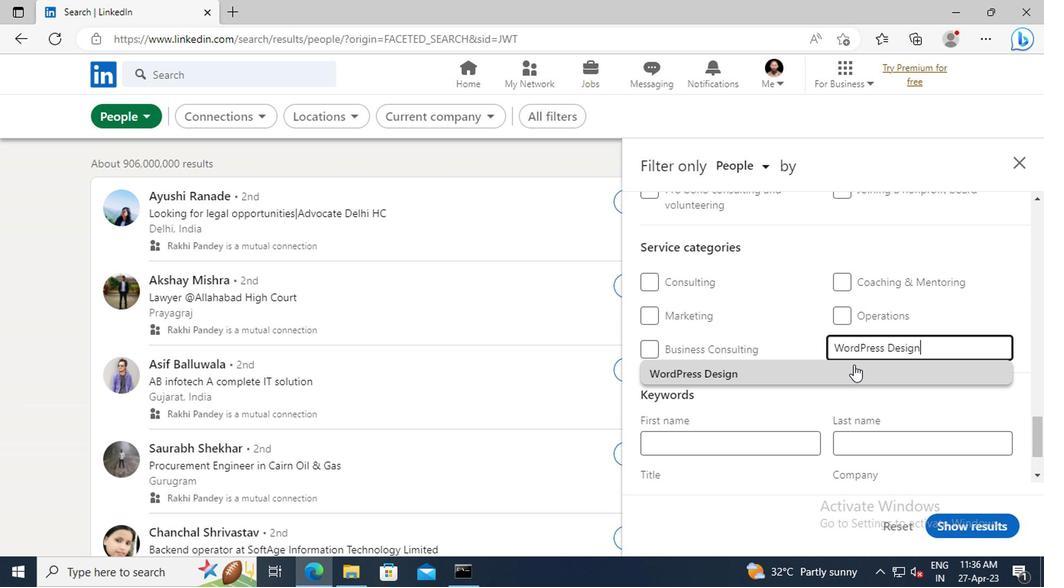 
Action: Mouse pressed left at (851, 366)
Screenshot: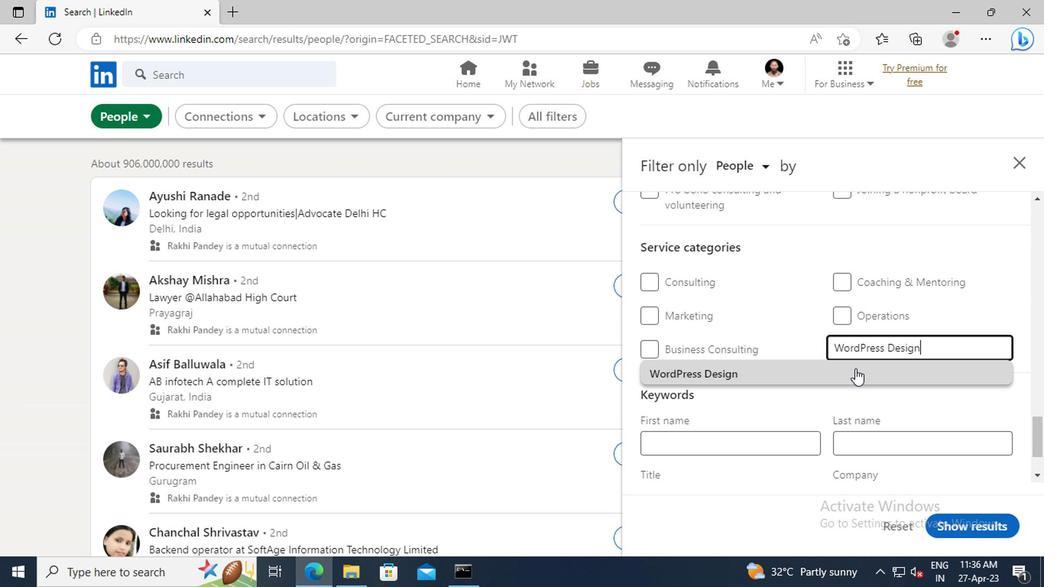 
Action: Mouse moved to (818, 350)
Screenshot: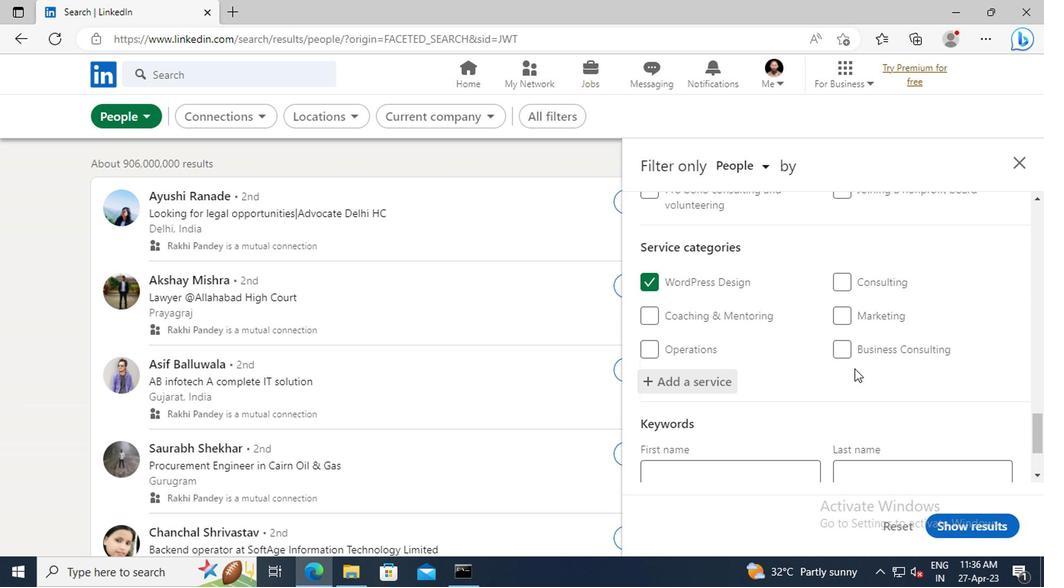 
Action: Mouse scrolled (818, 349) with delta (0, -1)
Screenshot: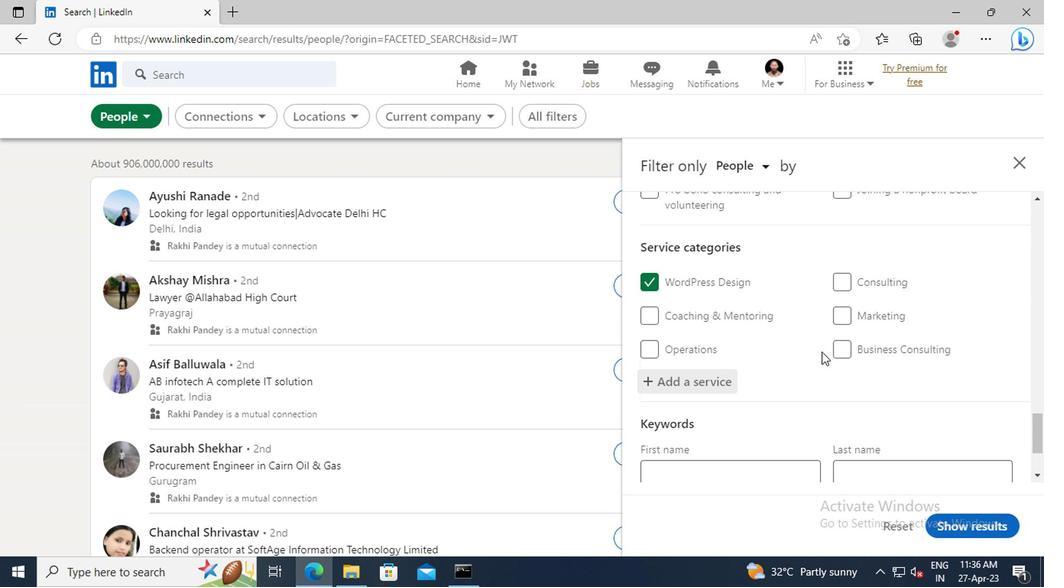 
Action: Mouse scrolled (818, 349) with delta (0, -1)
Screenshot: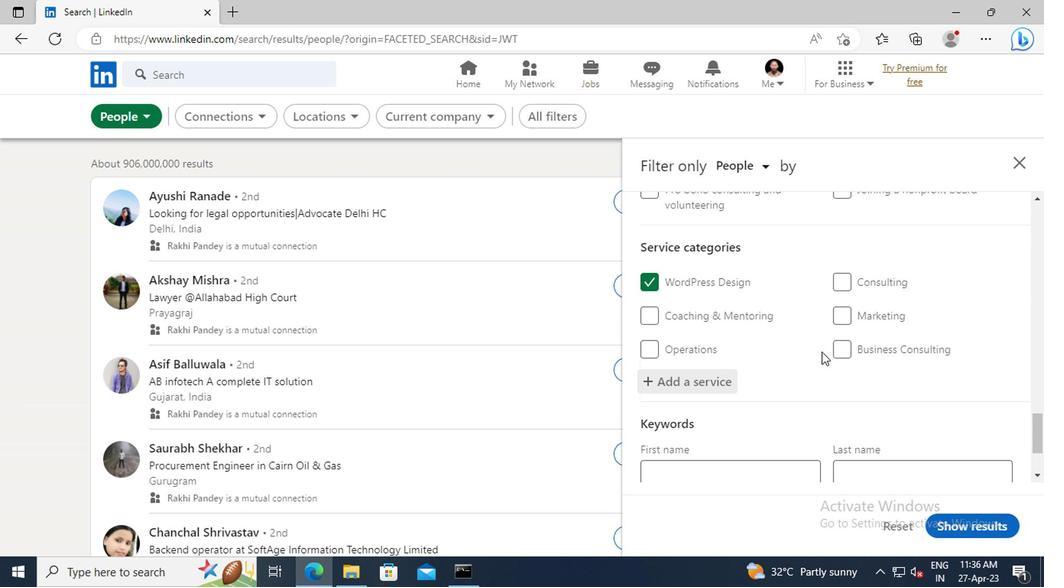 
Action: Mouse scrolled (818, 349) with delta (0, -1)
Screenshot: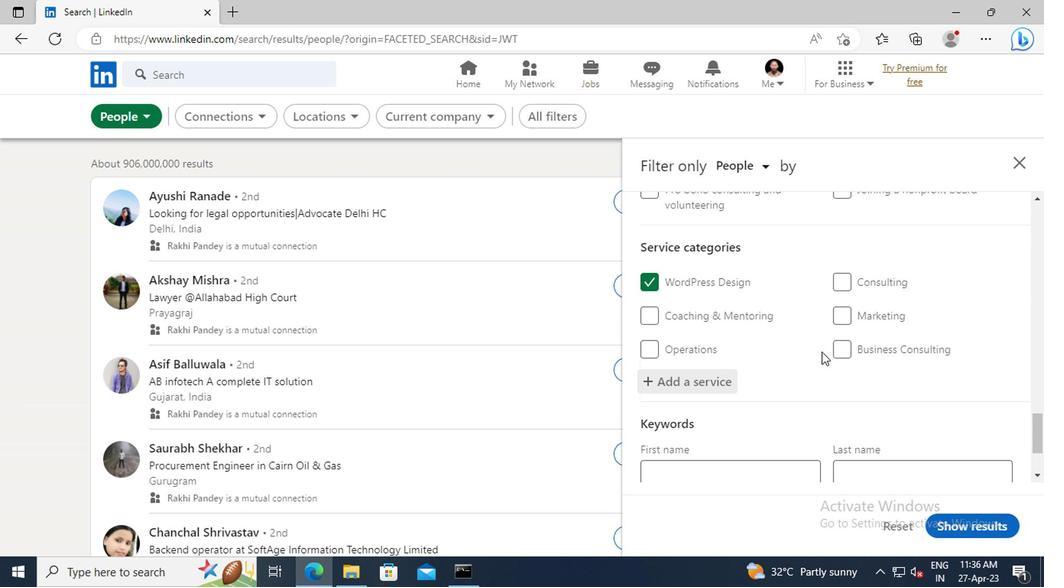 
Action: Mouse scrolled (818, 349) with delta (0, -1)
Screenshot: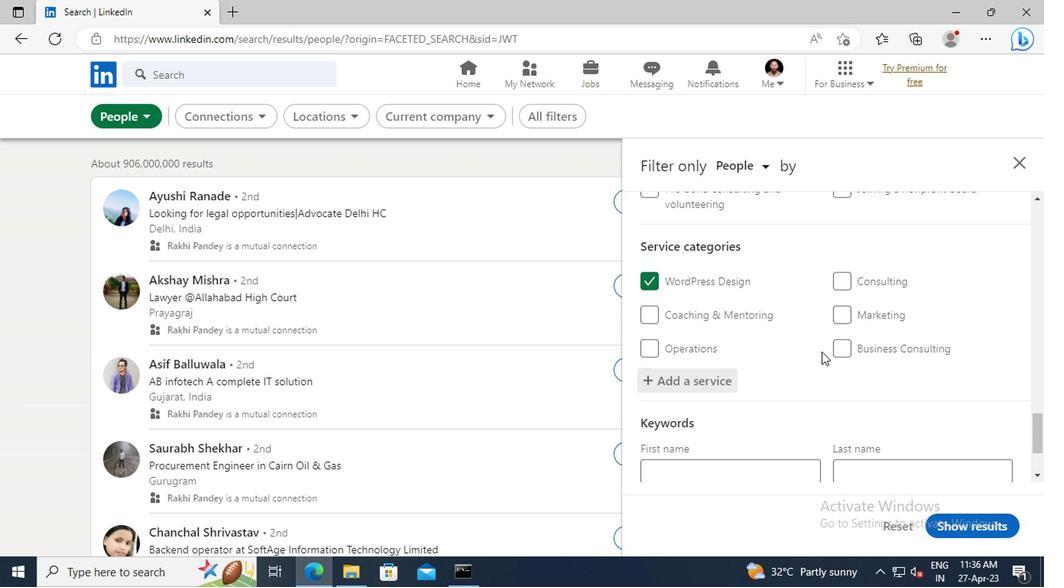 
Action: Mouse moved to (724, 409)
Screenshot: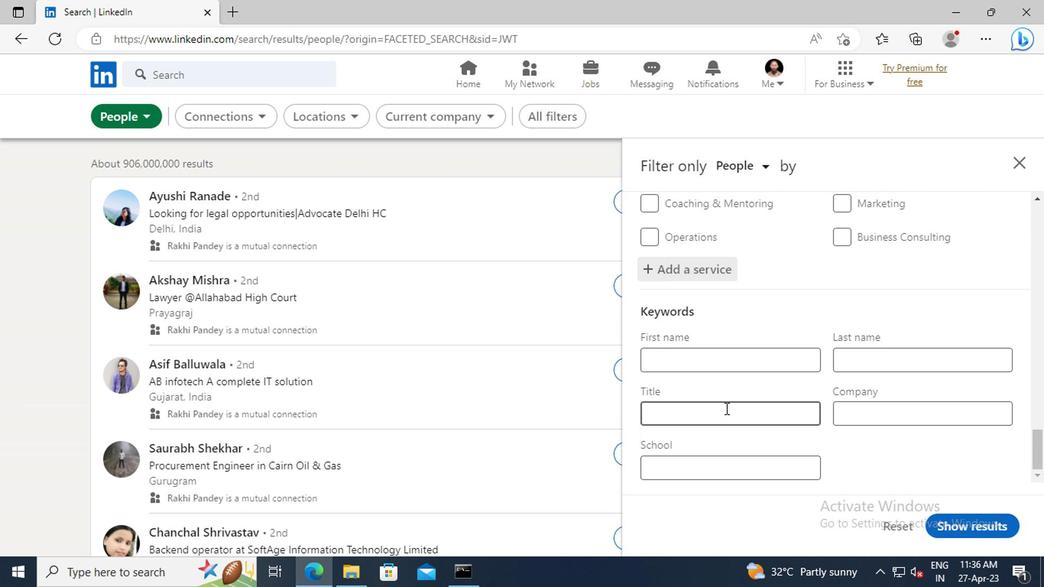 
Action: Mouse pressed left at (724, 409)
Screenshot: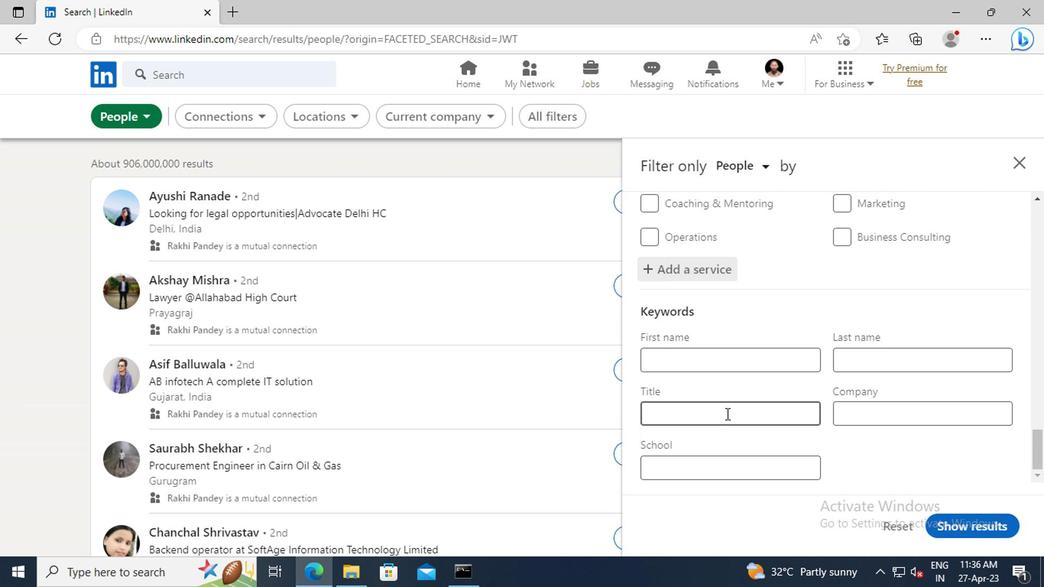 
Action: Key pressed <Key.shift>GRAPHIC<Key.space><Key.shift>DESIGNER<Key.enter>
Screenshot: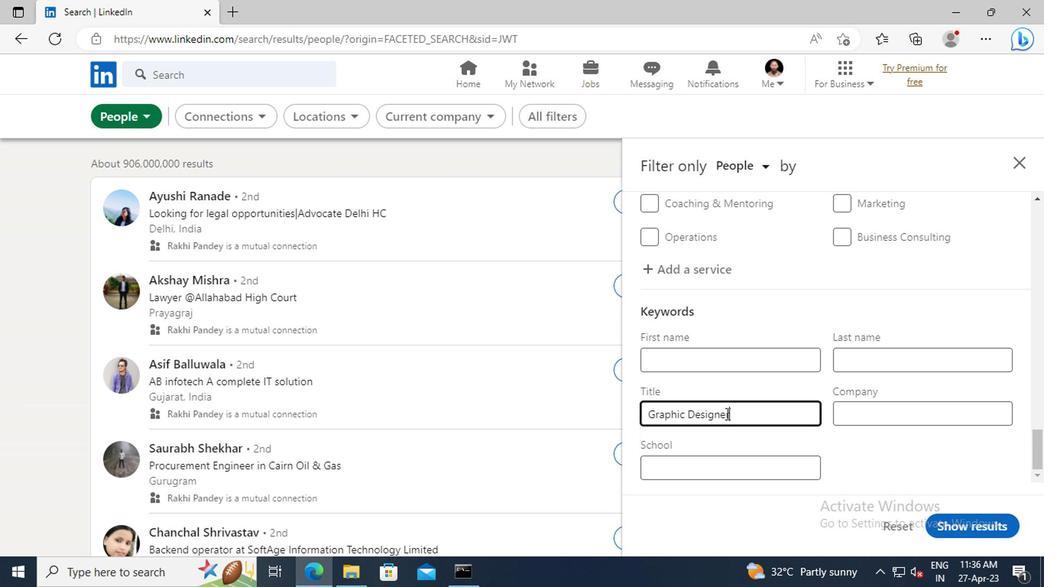 
Action: Mouse moved to (959, 513)
Screenshot: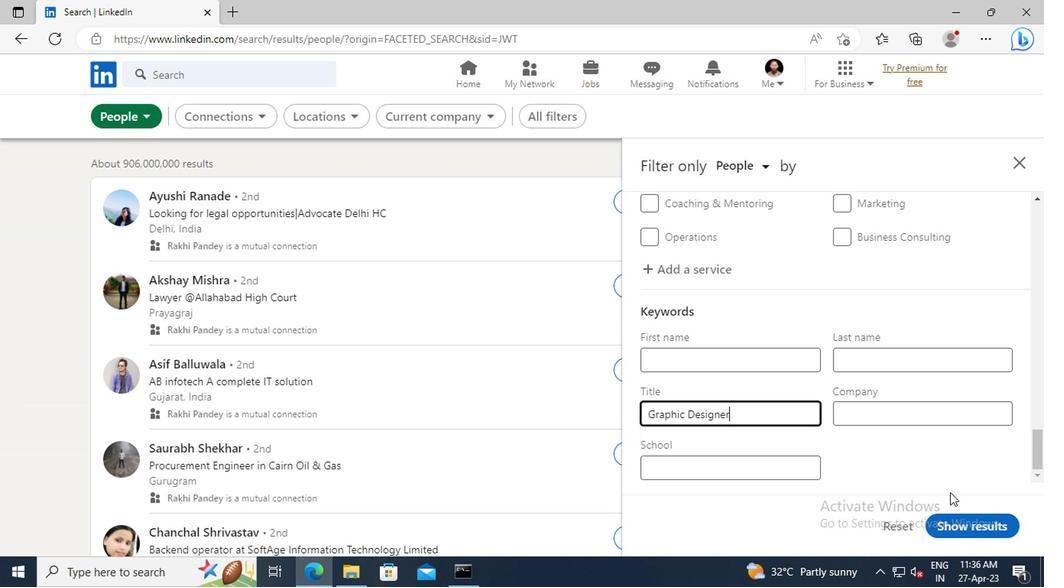
Action: Mouse pressed left at (959, 513)
Screenshot: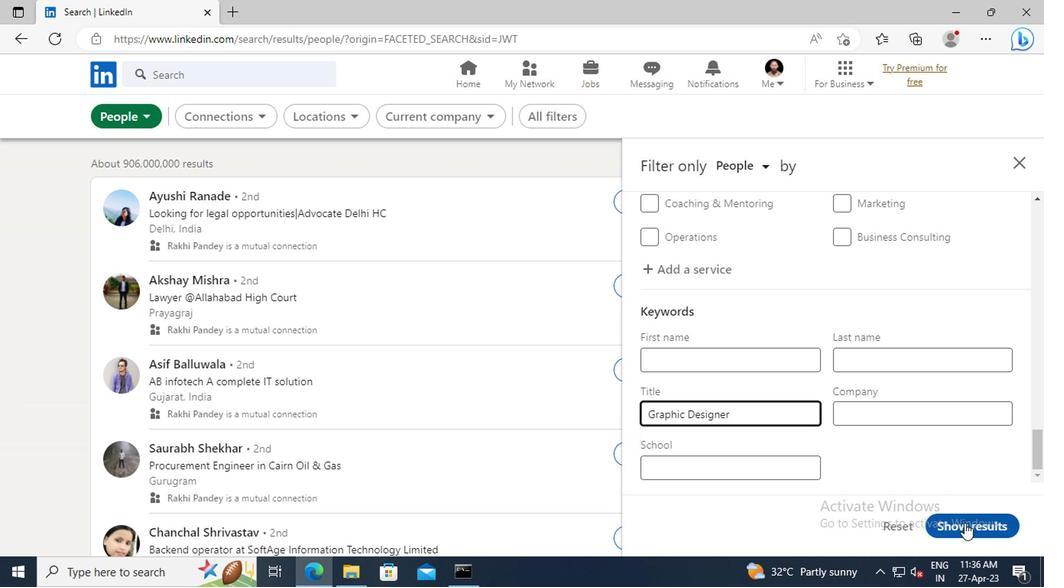 
